 Task: Find connections with filter location Yichun with filter topic #whatinspiresmewith filter profile language French with filter current company Taggd with filter school Vikram Simhapuri University, Nellore with filter industry Spectator Sports with filter service category DJing with filter keywords title Animal Breeder
Action: Mouse moved to (524, 75)
Screenshot: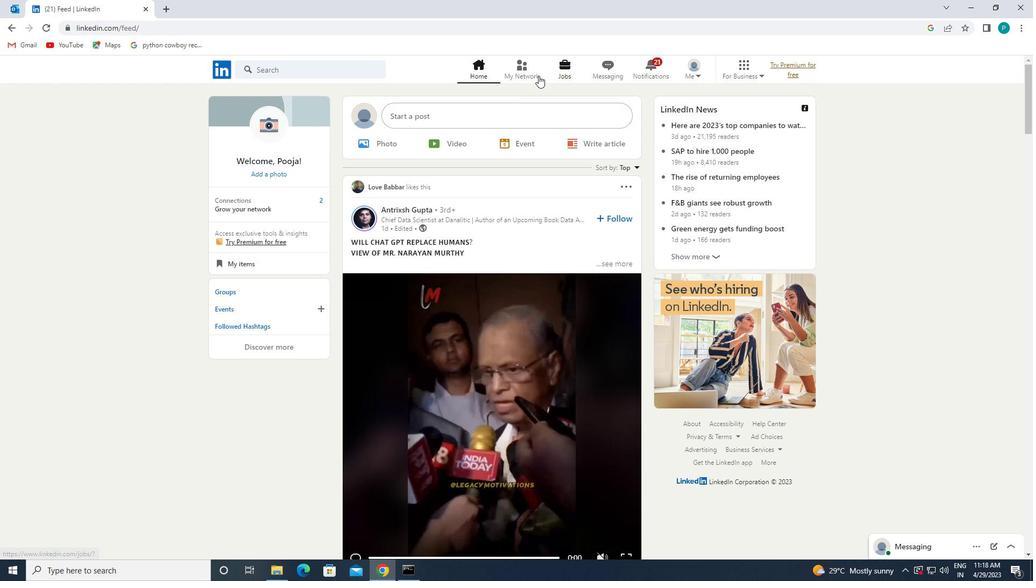 
Action: Mouse pressed left at (524, 75)
Screenshot: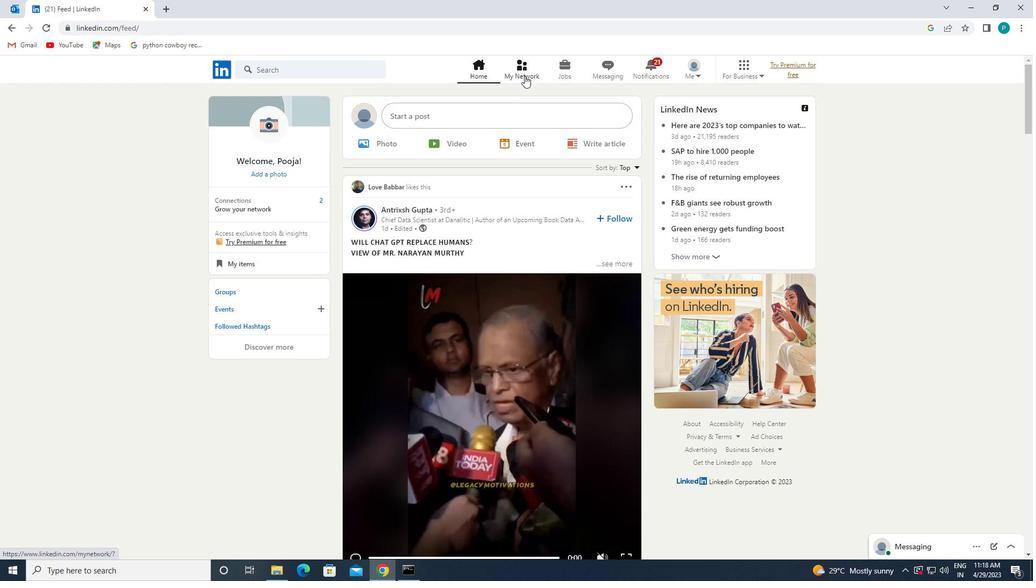 
Action: Mouse moved to (331, 124)
Screenshot: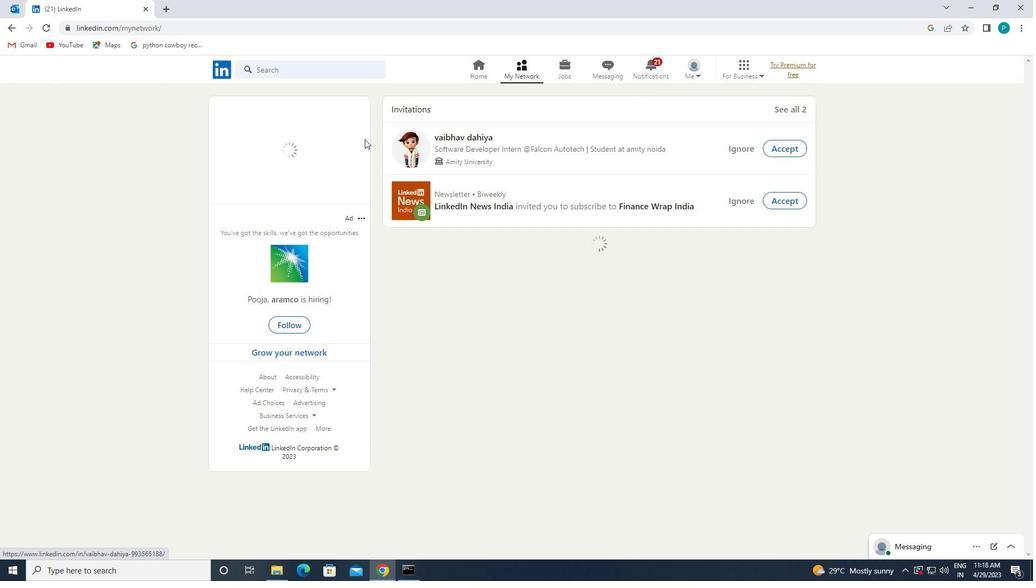 
Action: Mouse pressed left at (331, 124)
Screenshot: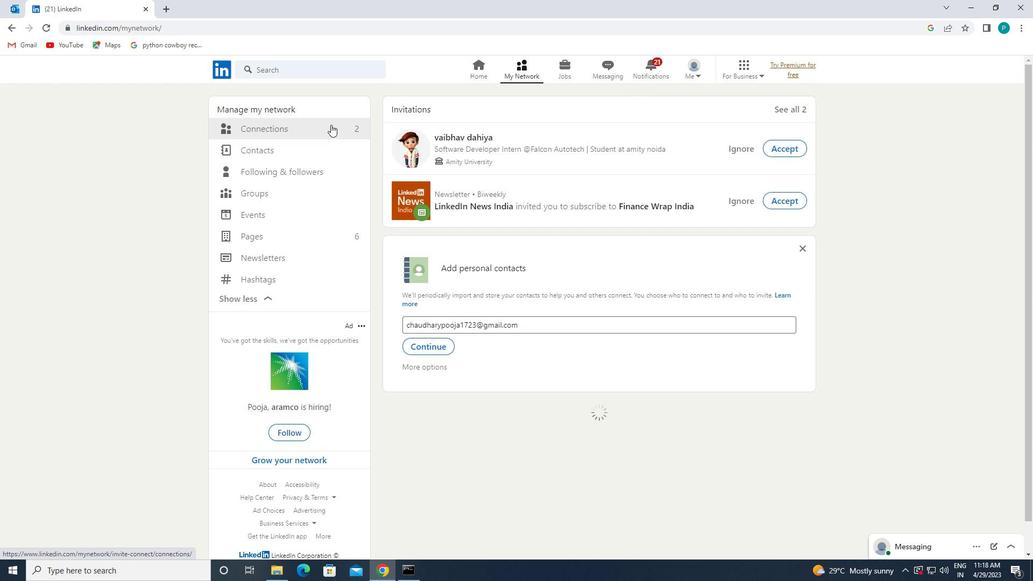 
Action: Mouse moved to (571, 128)
Screenshot: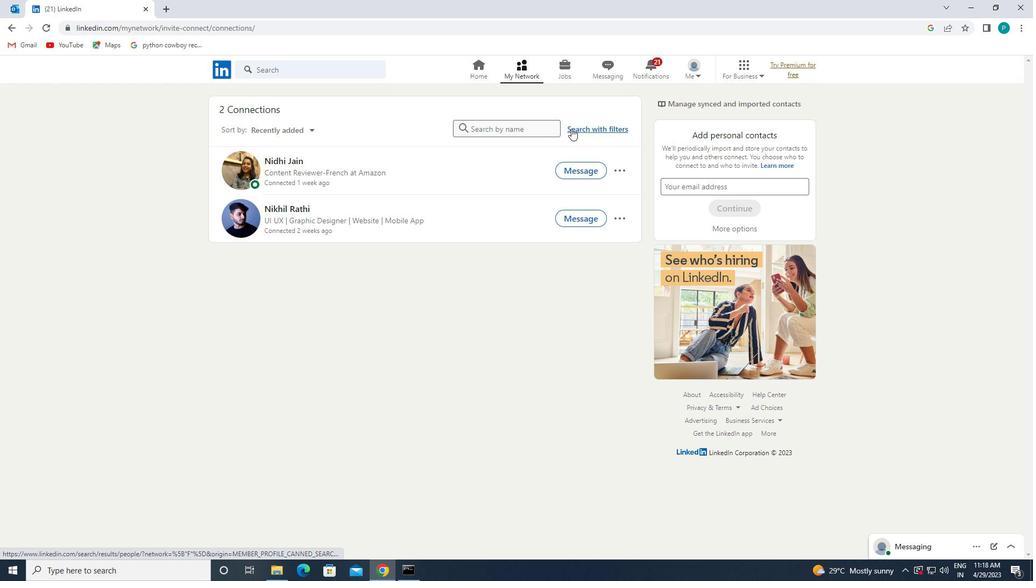 
Action: Mouse pressed left at (571, 128)
Screenshot: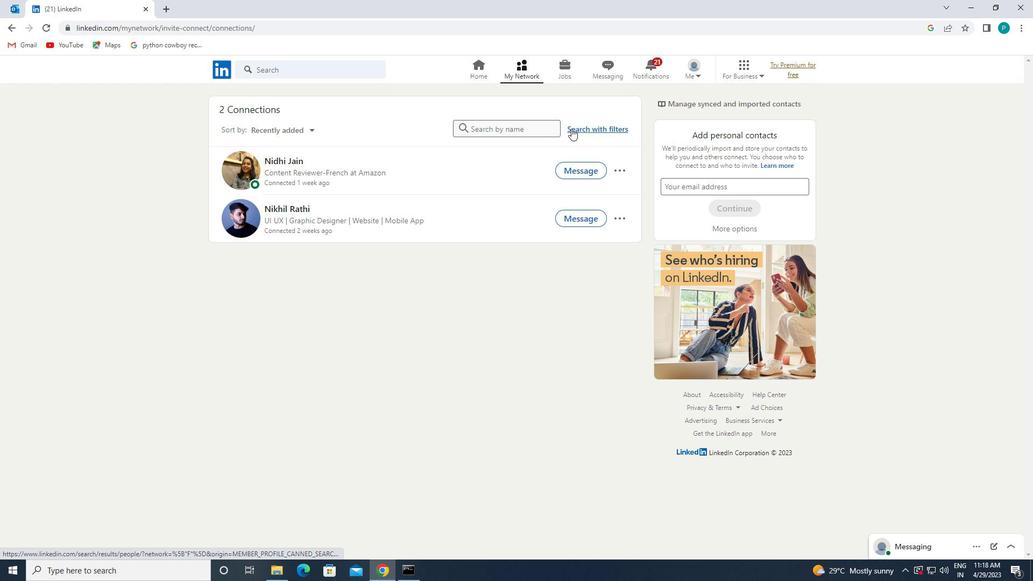 
Action: Mouse moved to (559, 103)
Screenshot: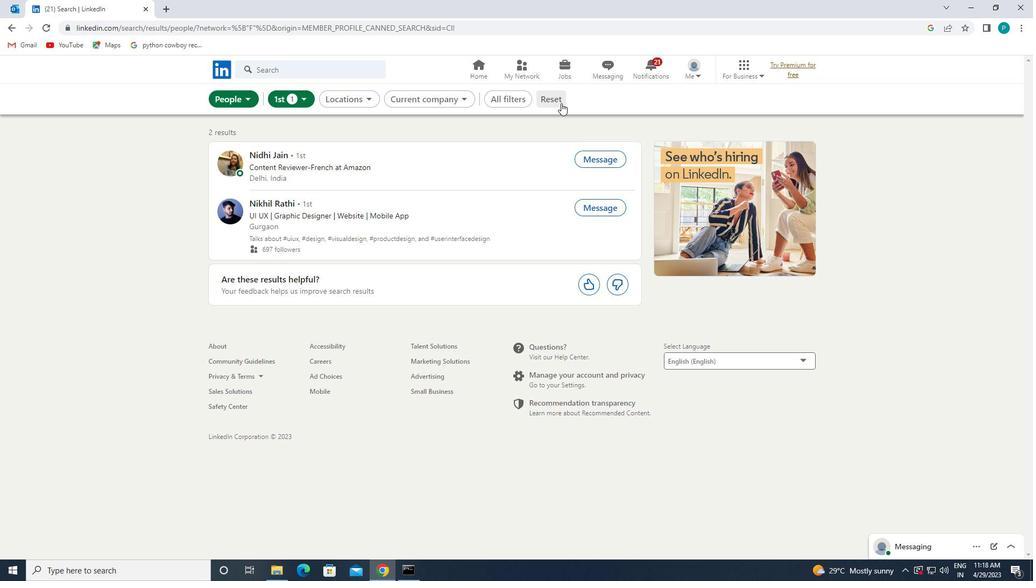 
Action: Mouse pressed left at (559, 103)
Screenshot: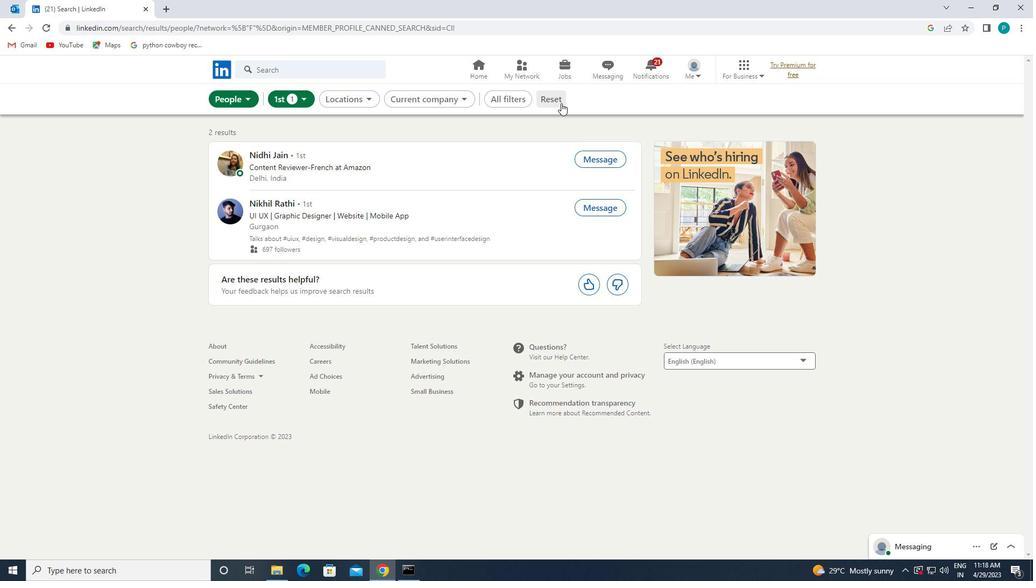 
Action: Mouse moved to (530, 102)
Screenshot: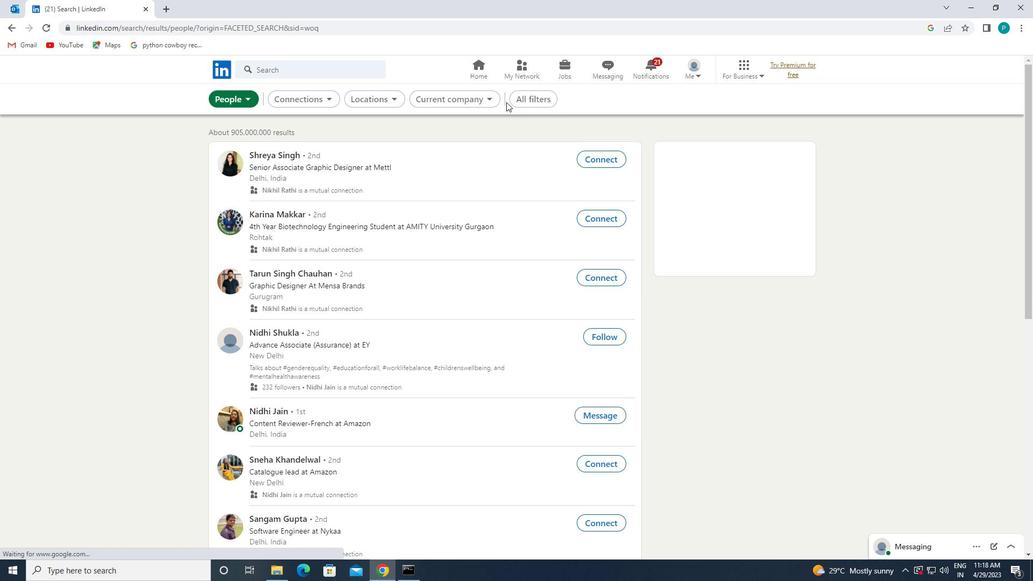 
Action: Mouse pressed left at (530, 102)
Screenshot: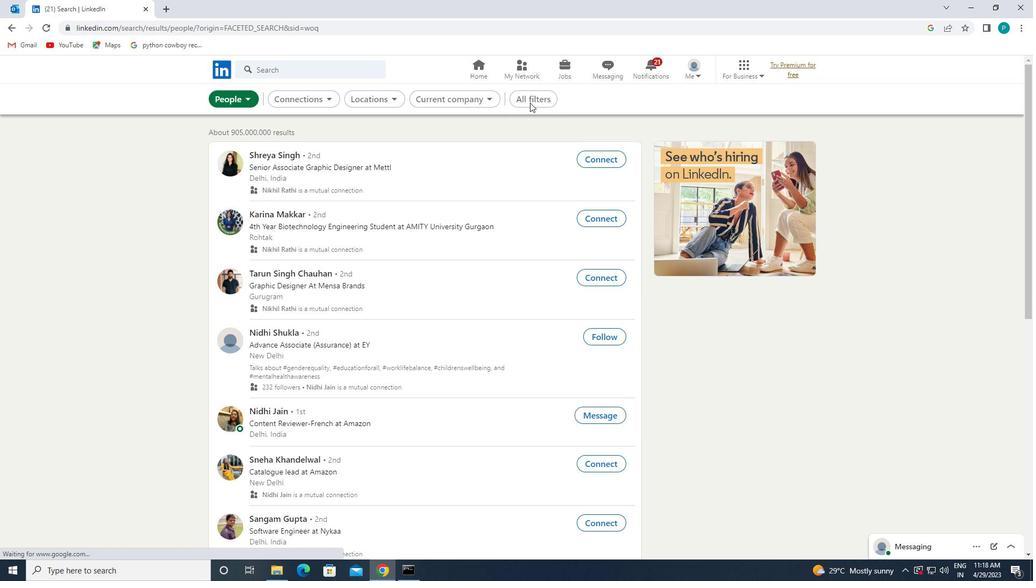 
Action: Mouse moved to (827, 382)
Screenshot: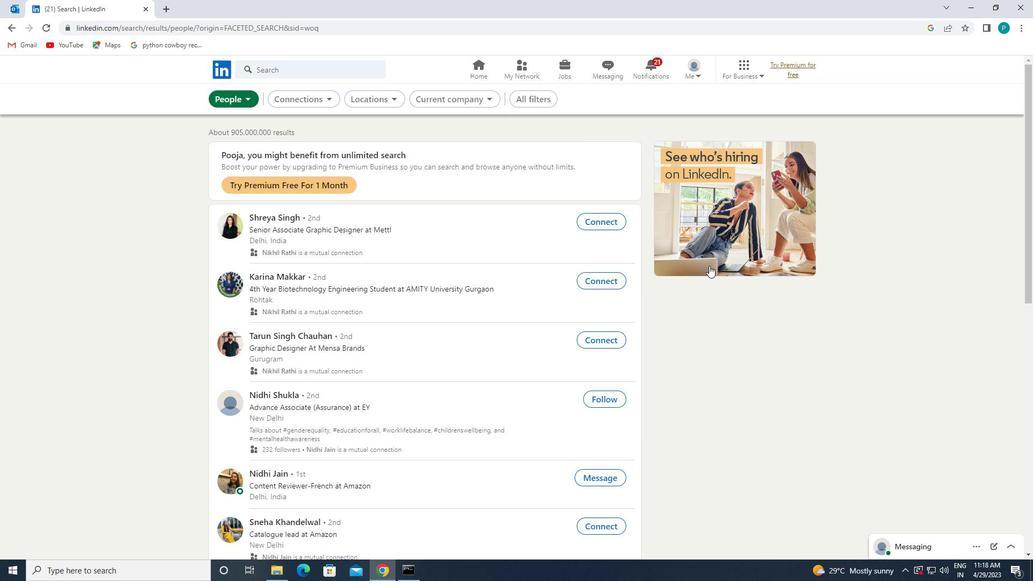 
Action: Mouse scrolled (827, 382) with delta (0, 0)
Screenshot: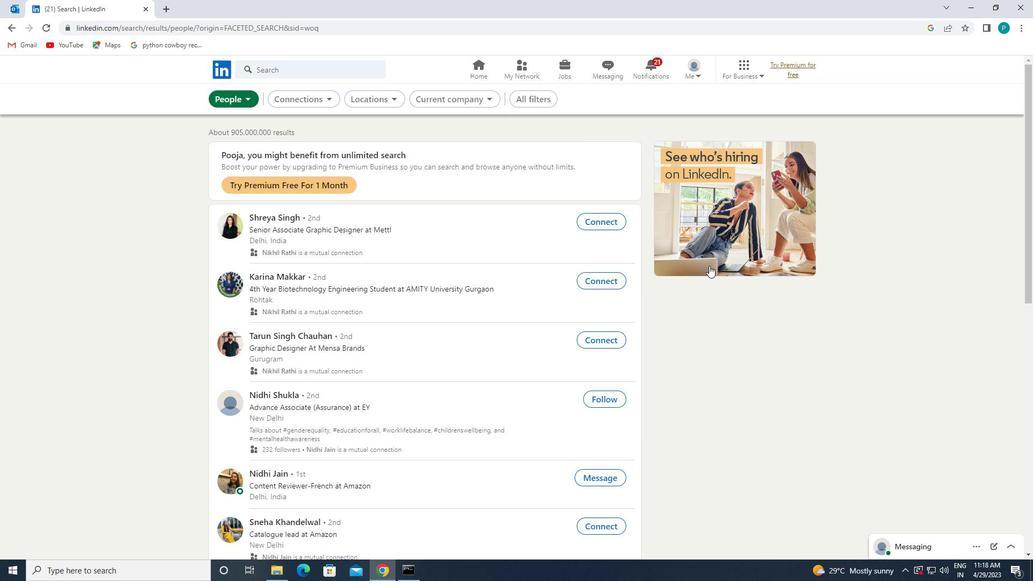 
Action: Mouse moved to (828, 382)
Screenshot: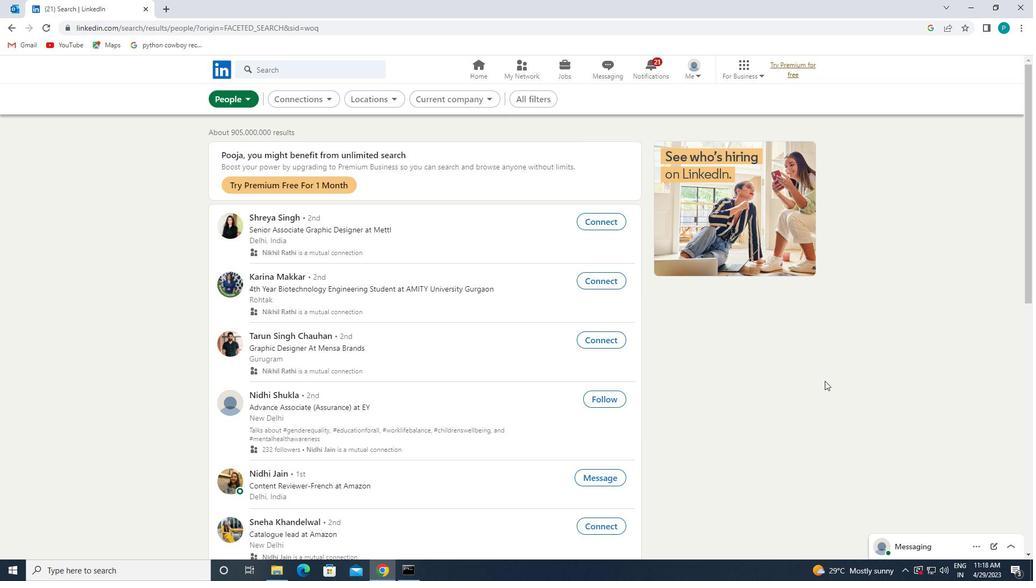 
Action: Mouse scrolled (828, 381) with delta (0, 0)
Screenshot: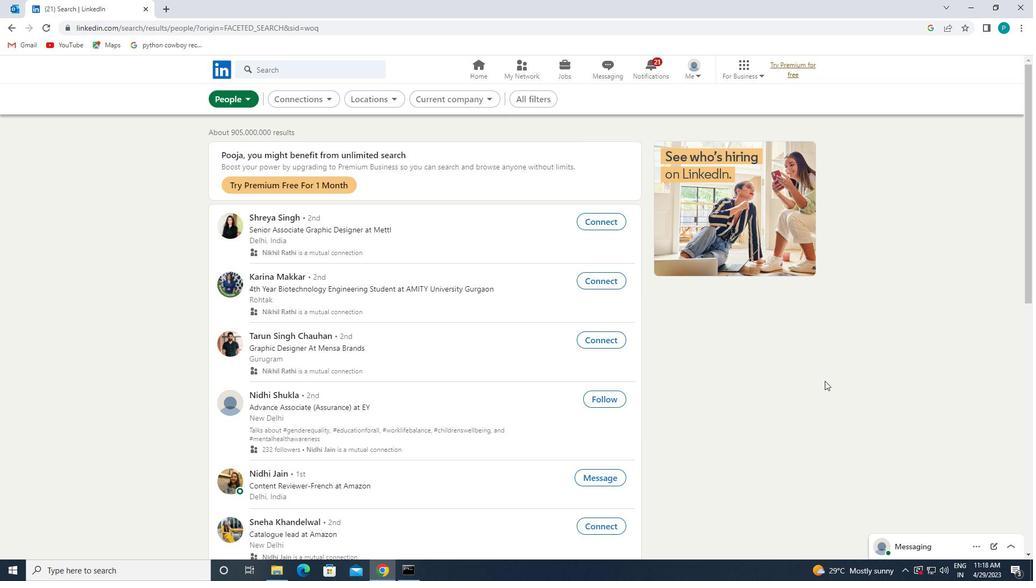 
Action: Mouse moved to (824, 372)
Screenshot: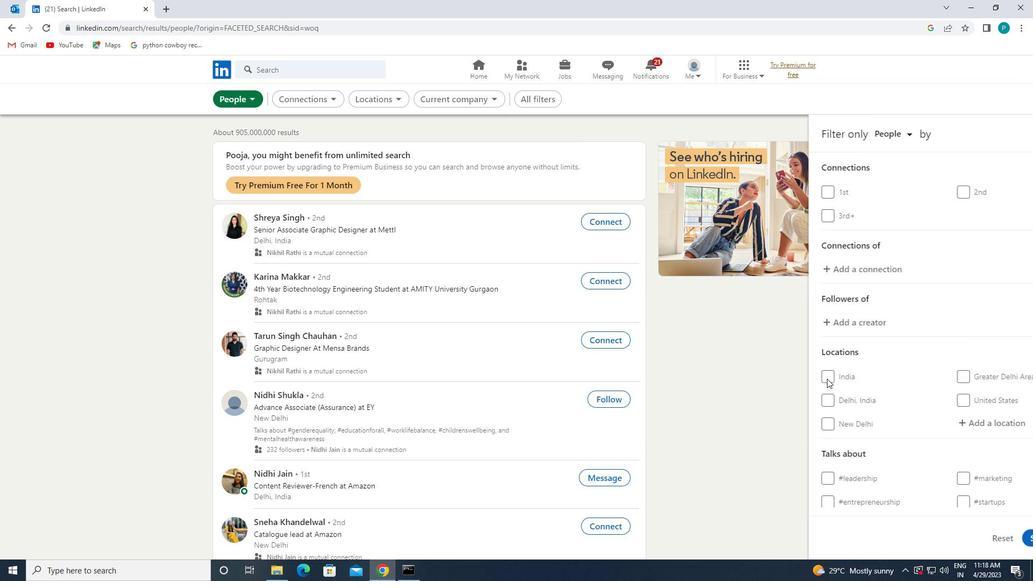 
Action: Mouse scrolled (824, 372) with delta (0, 0)
Screenshot: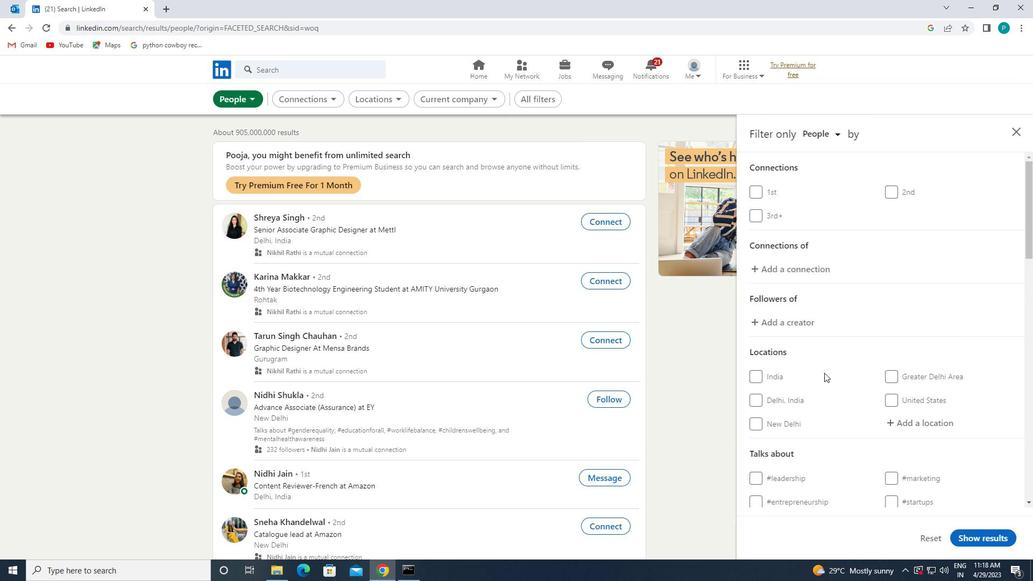 
Action: Mouse moved to (910, 368)
Screenshot: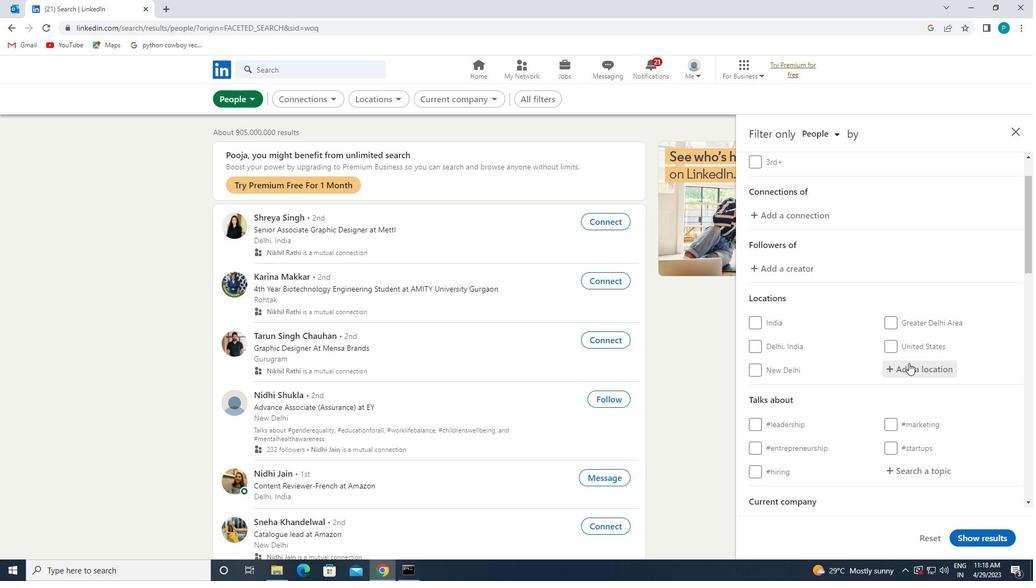 
Action: Mouse pressed left at (910, 368)
Screenshot: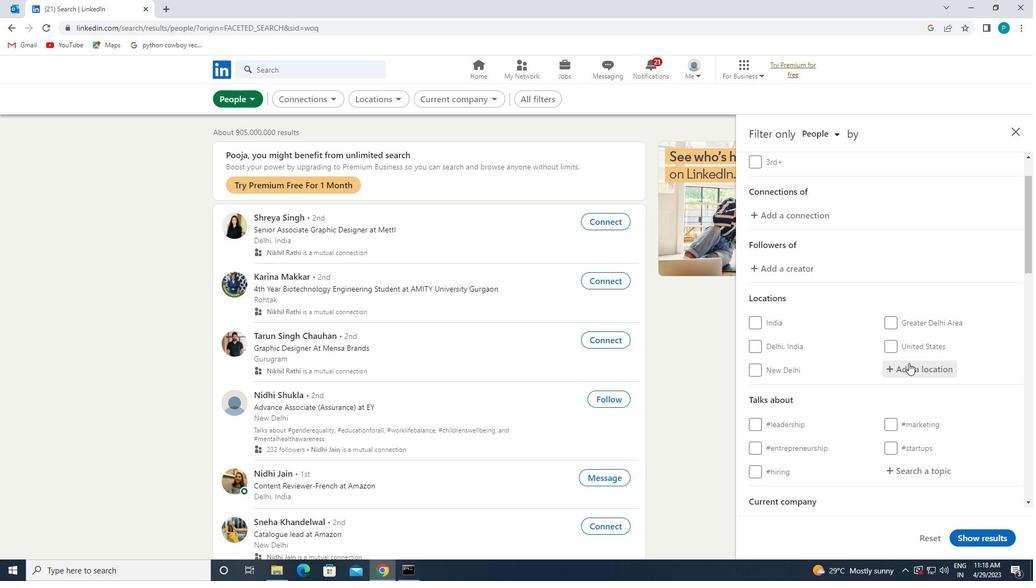 
Action: Mouse moved to (925, 371)
Screenshot: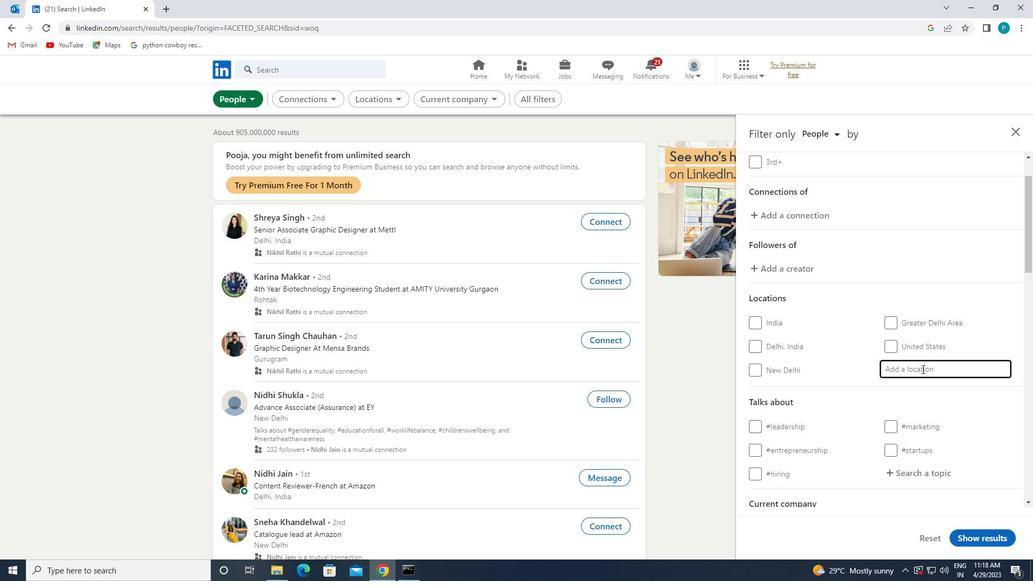
Action: Key pressed <Key.caps_lock>y<Key.caps_lock>i<Key.backspace><Key.backspace><Key.caps_lock>y<Key.backspace><Key.caps_lock>y<Key.caps_lock>ichun
Screenshot: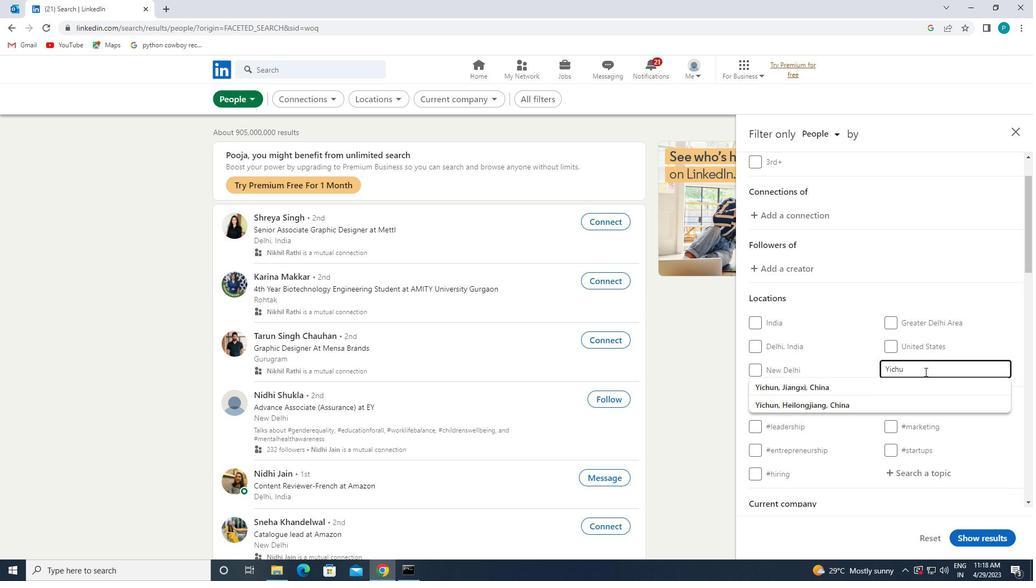 
Action: Mouse moved to (863, 385)
Screenshot: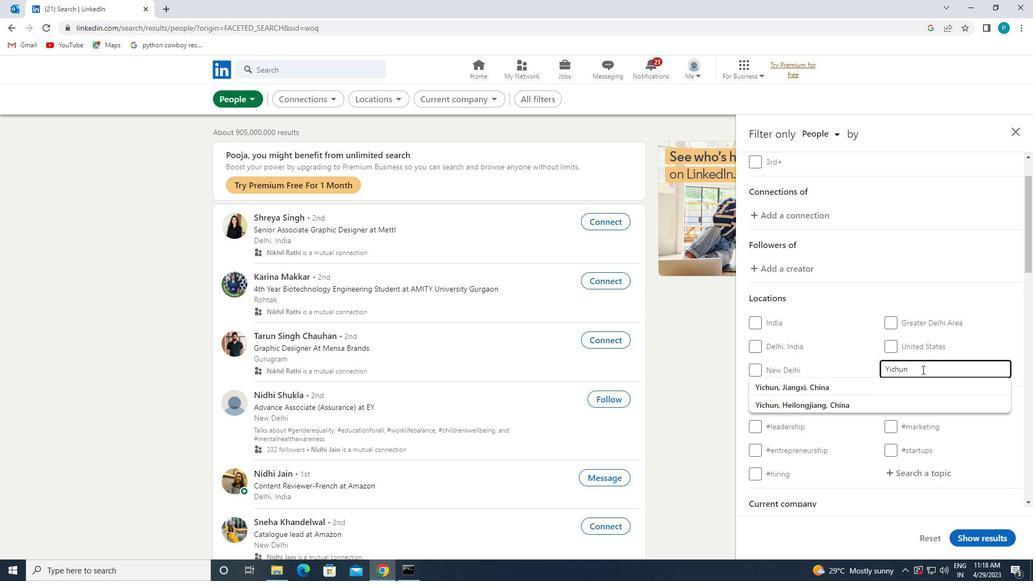 
Action: Mouse pressed left at (863, 385)
Screenshot: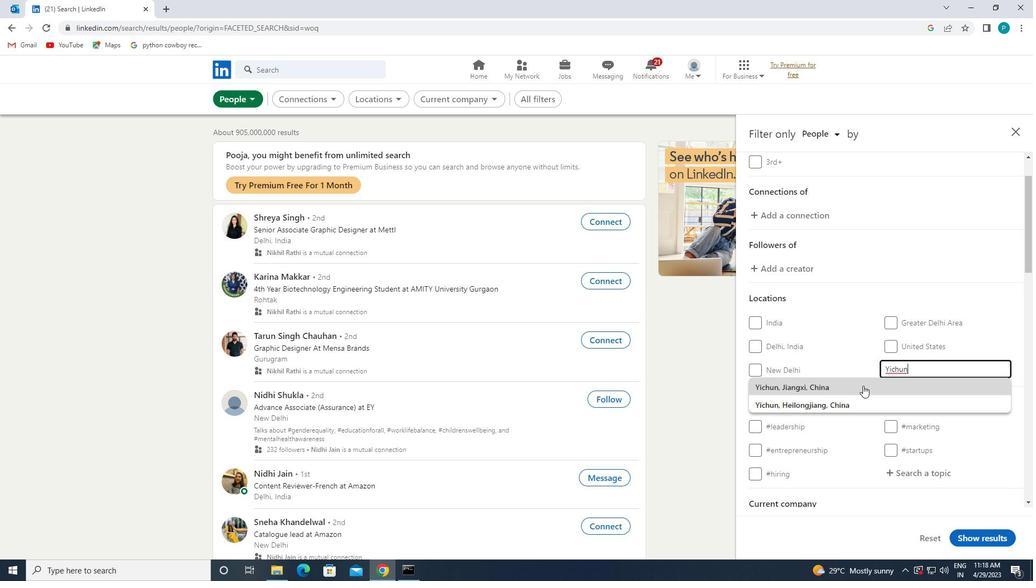 
Action: Mouse moved to (867, 392)
Screenshot: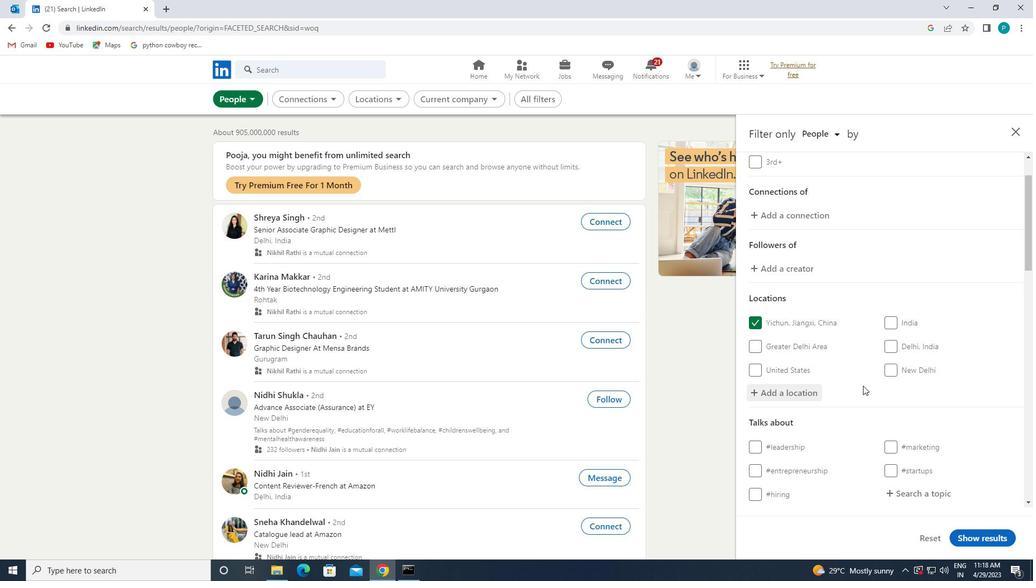 
Action: Mouse scrolled (867, 392) with delta (0, 0)
Screenshot: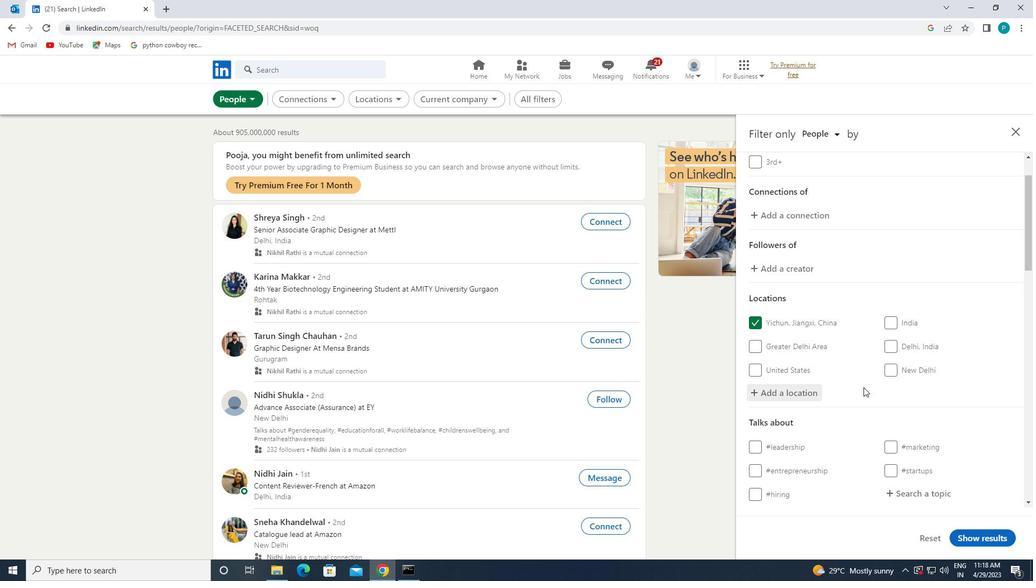 
Action: Mouse moved to (867, 393)
Screenshot: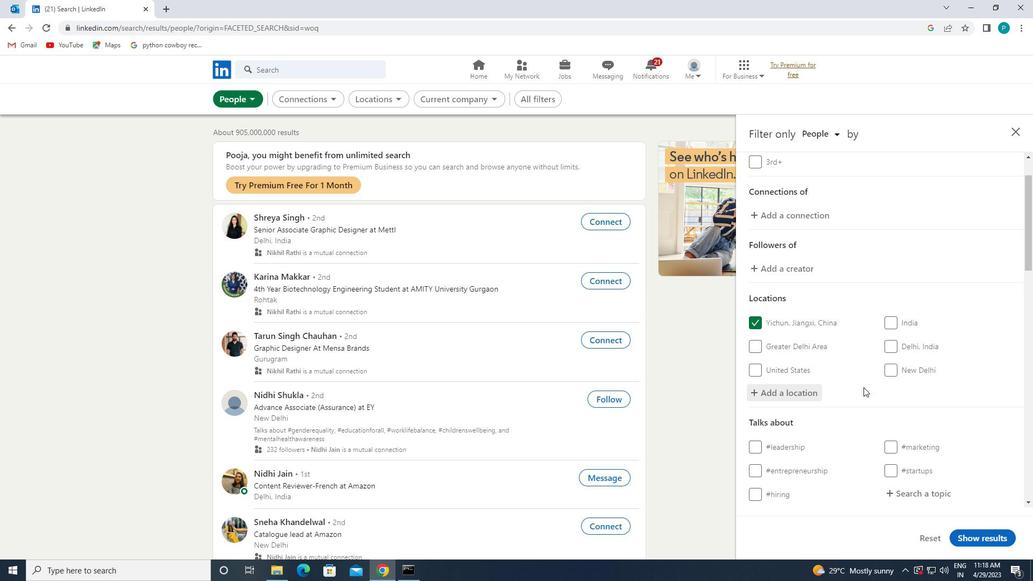 
Action: Mouse scrolled (867, 392) with delta (0, 0)
Screenshot: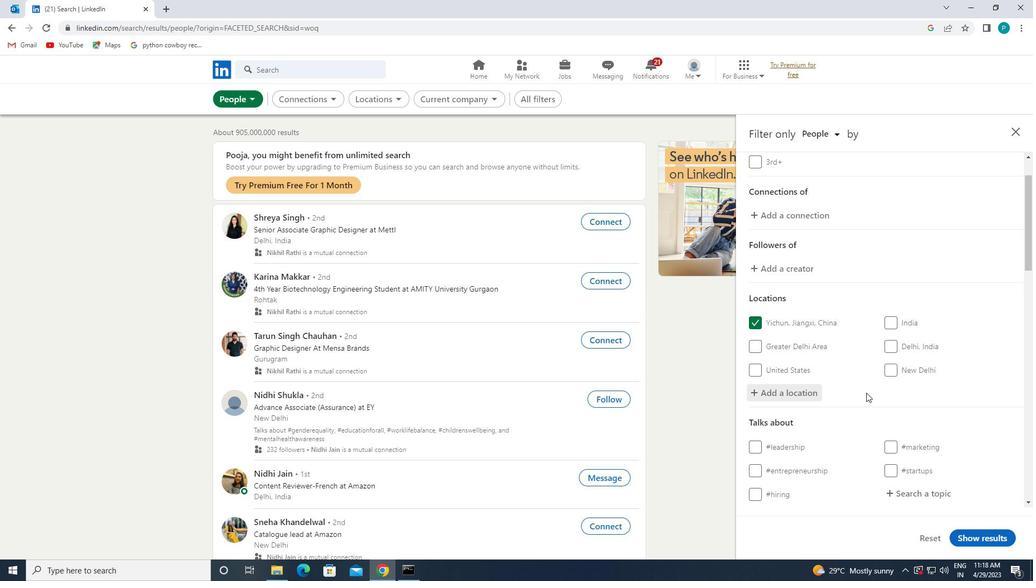 
Action: Mouse scrolled (867, 392) with delta (0, 0)
Screenshot: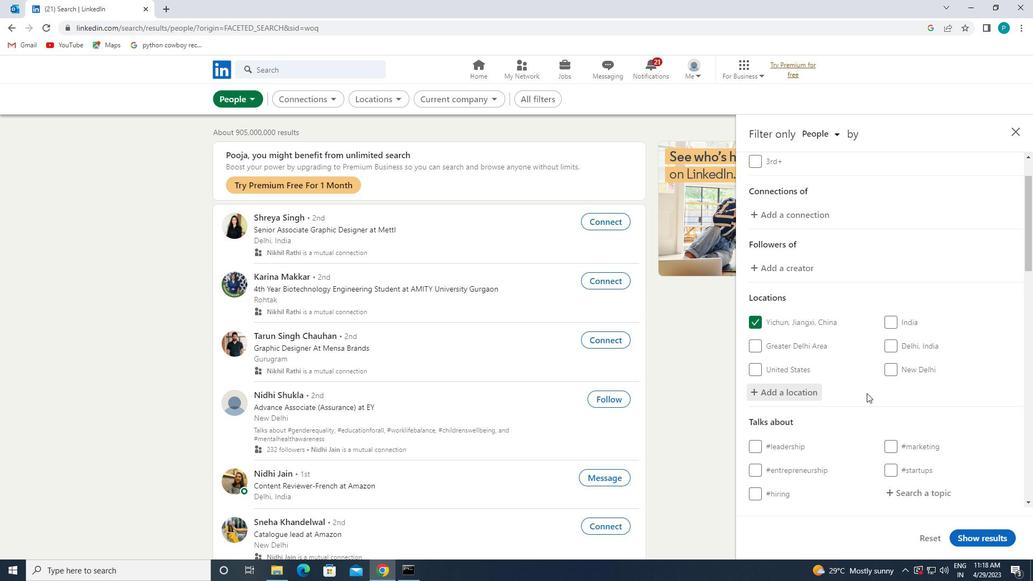 
Action: Mouse moved to (897, 341)
Screenshot: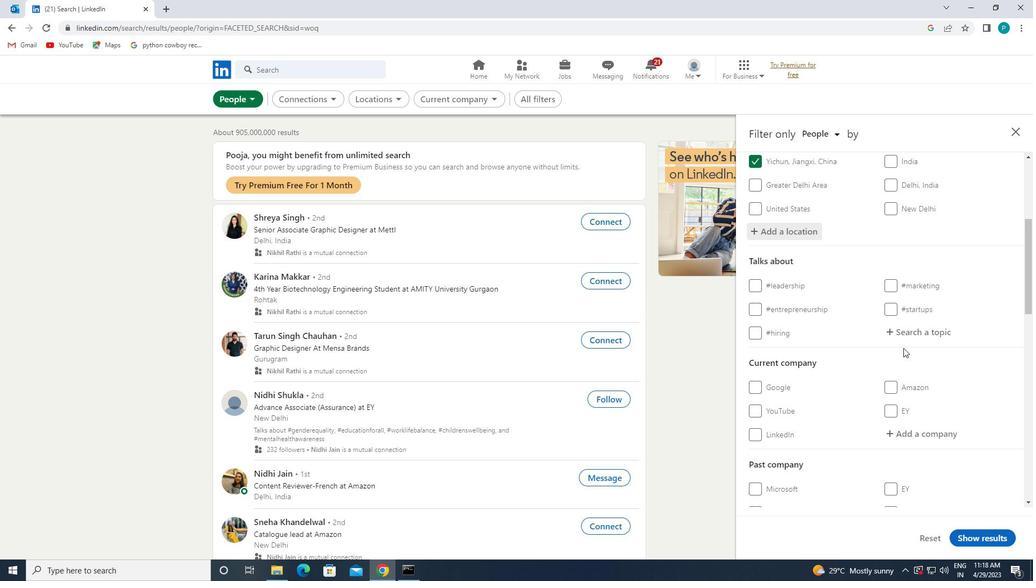 
Action: Mouse pressed left at (897, 341)
Screenshot: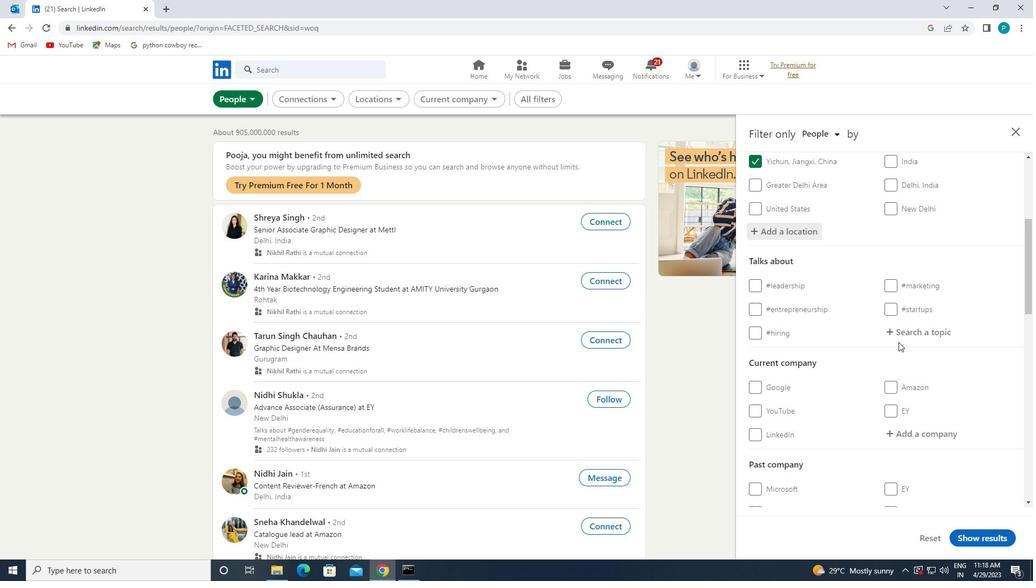 
Action: Mouse moved to (892, 336)
Screenshot: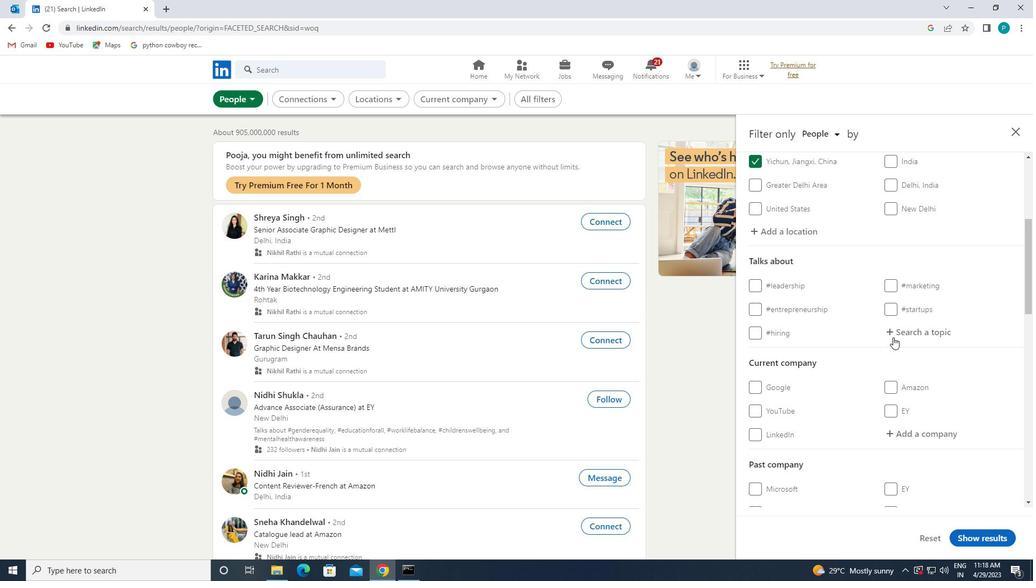 
Action: Mouse pressed left at (892, 336)
Screenshot: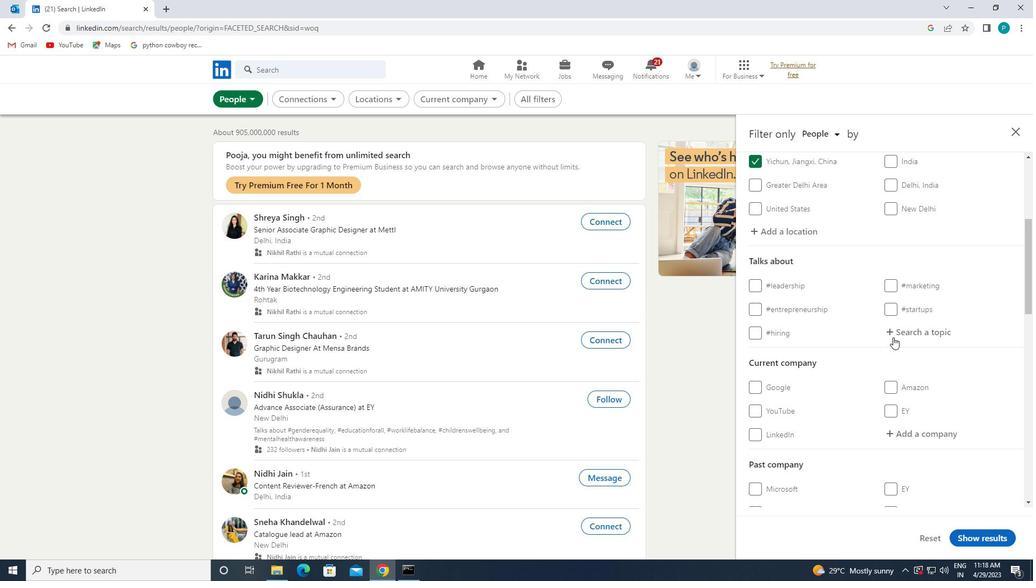 
Action: Mouse moved to (900, 343)
Screenshot: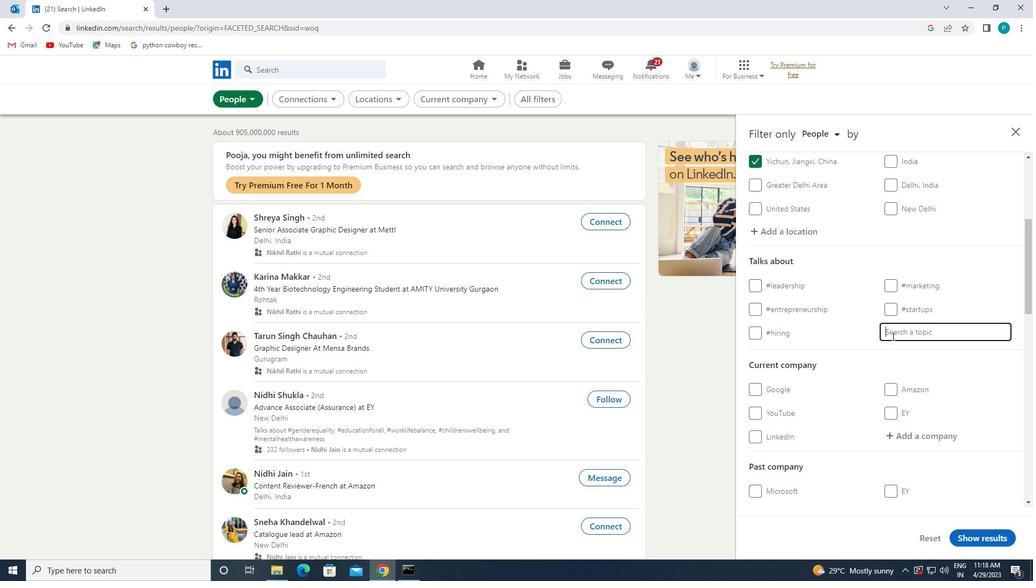 
Action: Key pressed <Key.shift><Key.shift><Key.shift>#WHATINSPR<Key.backspace>IRESME
Screenshot: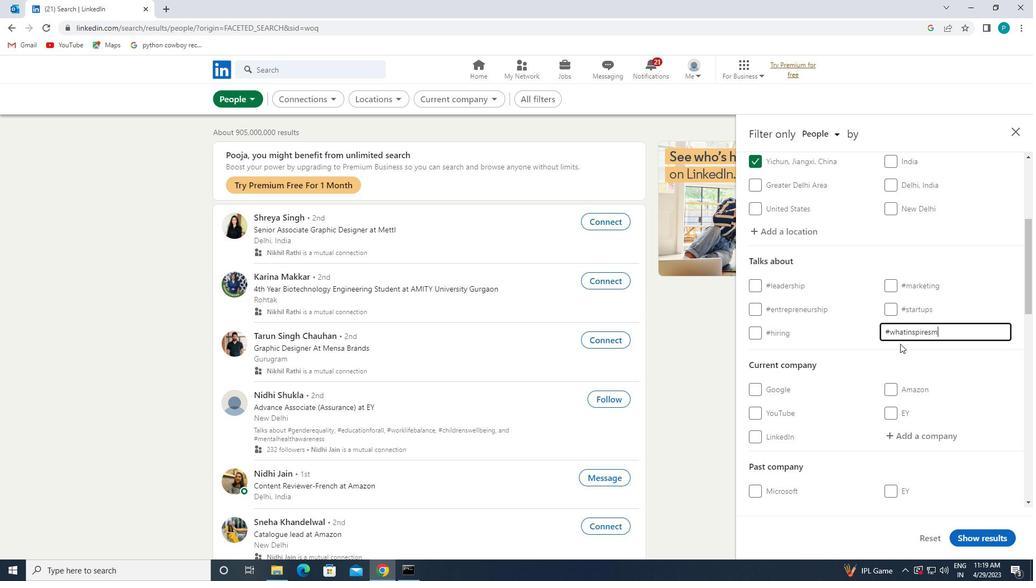
Action: Mouse moved to (928, 420)
Screenshot: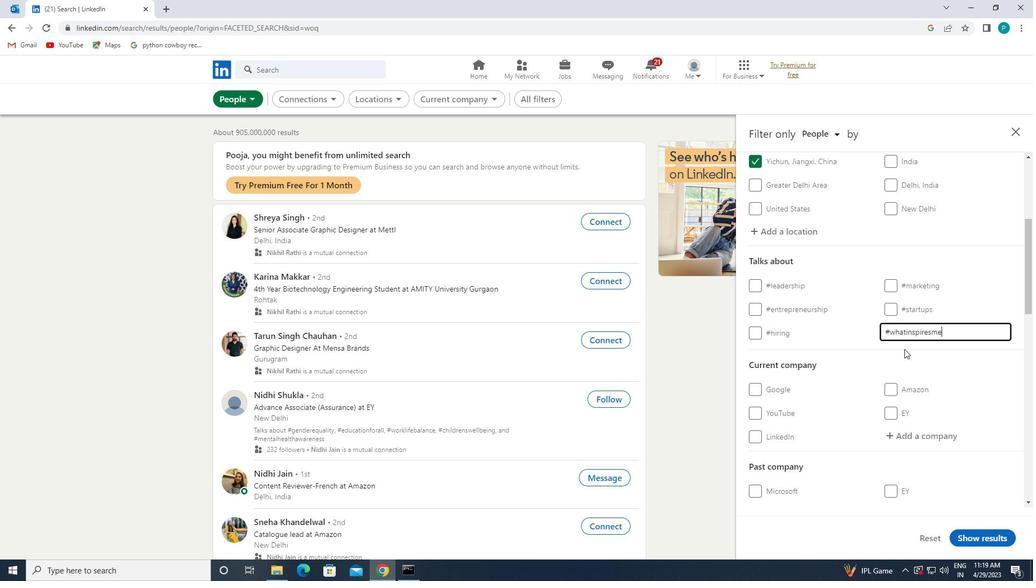 
Action: Mouse scrolled (928, 420) with delta (0, 0)
Screenshot: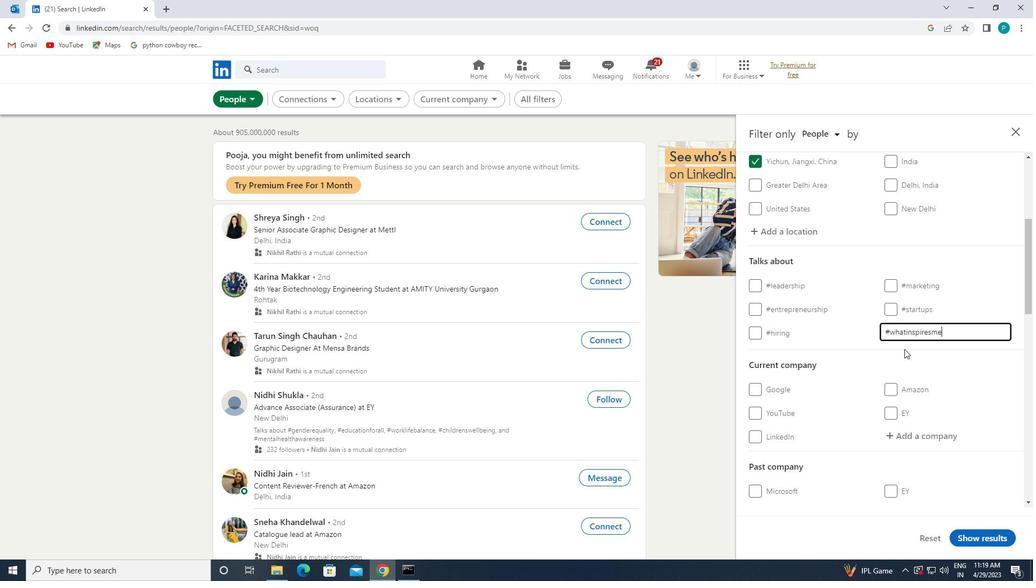 
Action: Mouse moved to (909, 414)
Screenshot: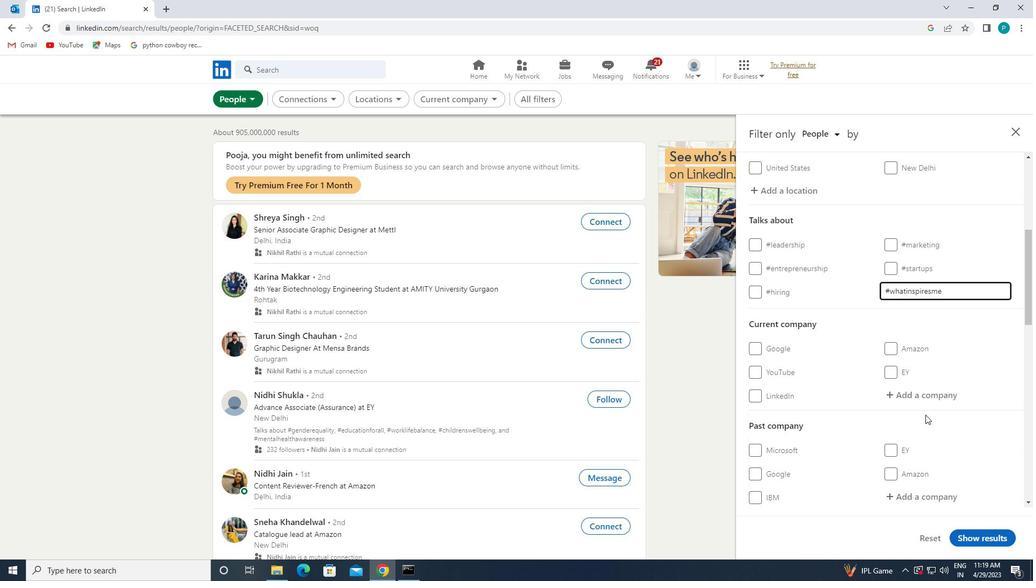 
Action: Mouse scrolled (909, 413) with delta (0, 0)
Screenshot: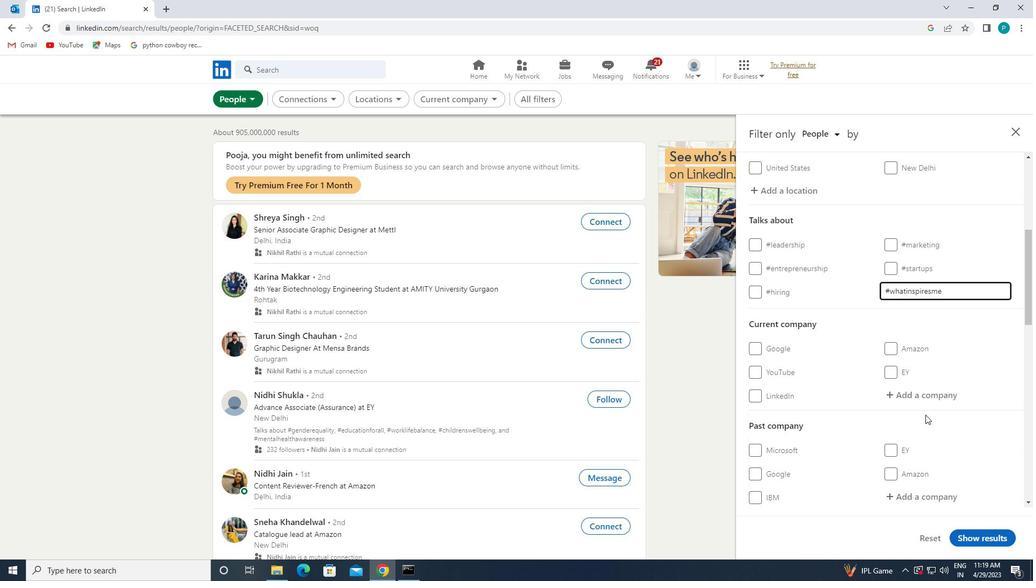 
Action: Mouse moved to (907, 414)
Screenshot: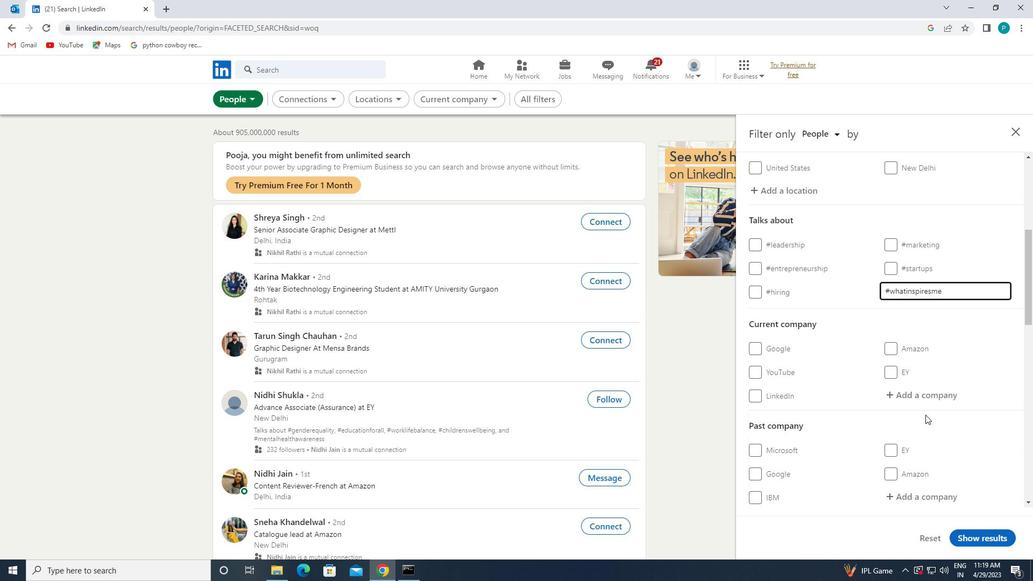 
Action: Mouse scrolled (907, 413) with delta (0, 0)
Screenshot: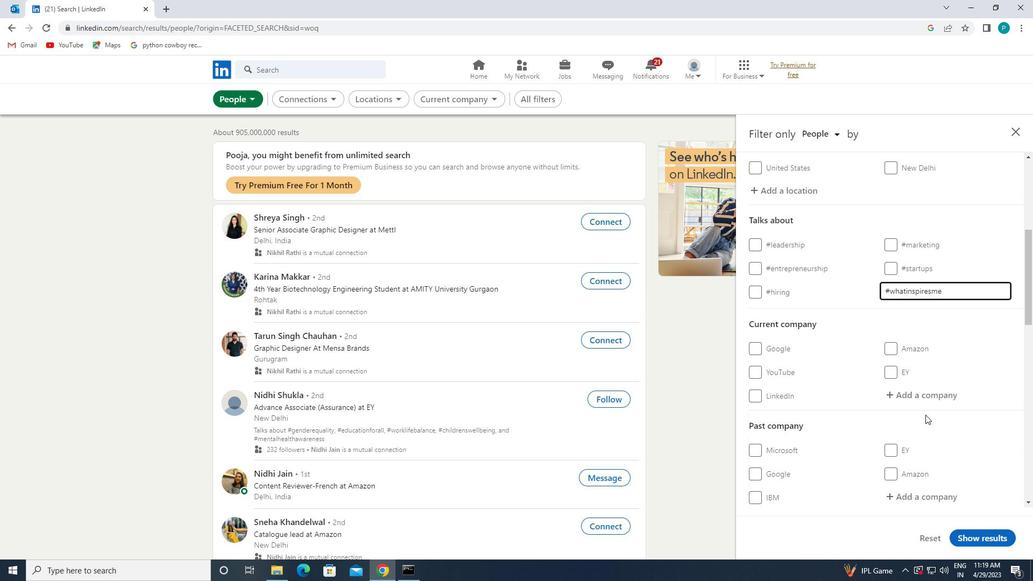 
Action: Mouse moved to (871, 405)
Screenshot: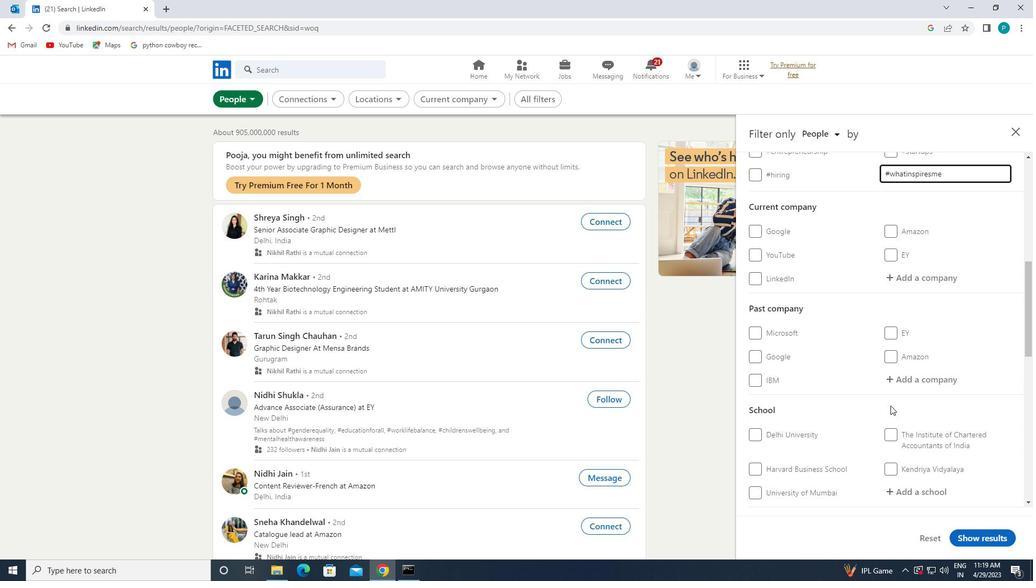 
Action: Mouse scrolled (871, 405) with delta (0, 0)
Screenshot: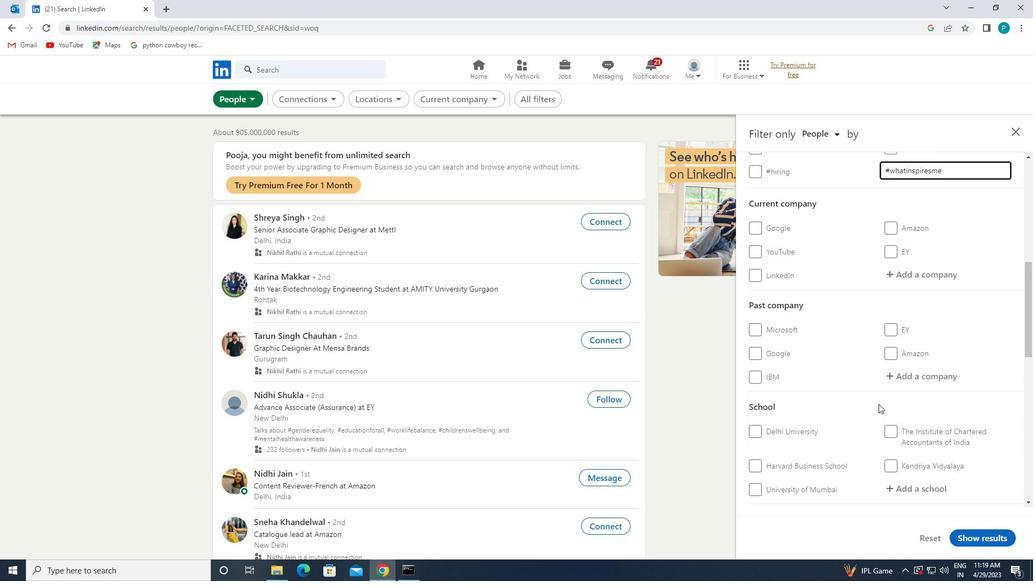 
Action: Mouse moved to (869, 405)
Screenshot: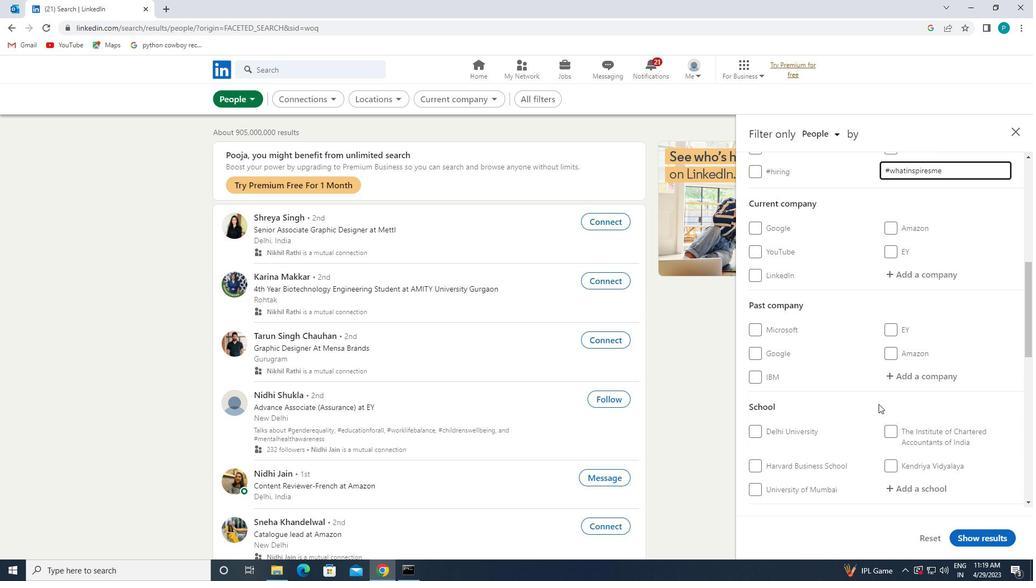 
Action: Mouse scrolled (869, 405) with delta (0, 0)
Screenshot: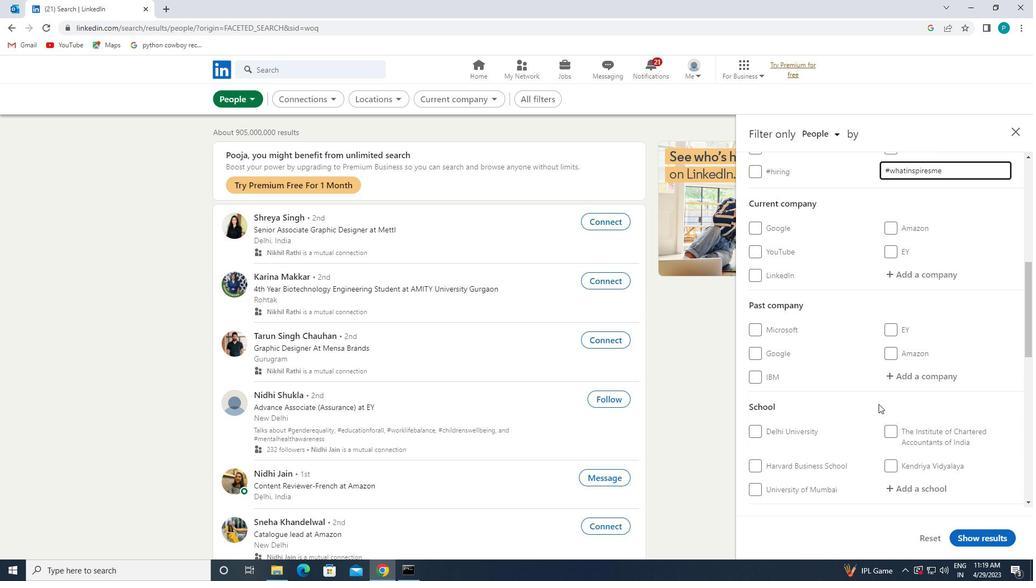 
Action: Mouse moved to (864, 405)
Screenshot: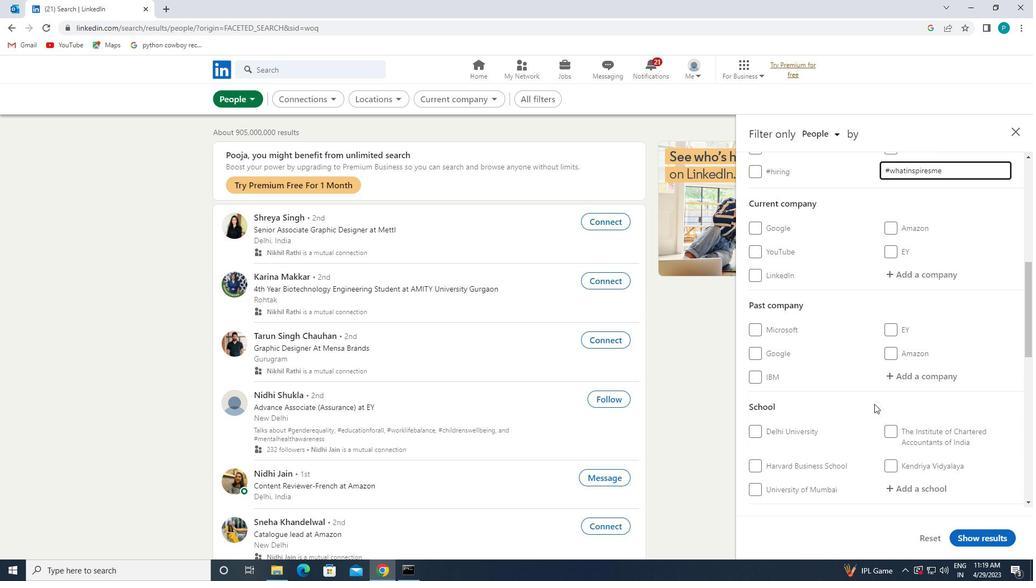 
Action: Mouse scrolled (864, 405) with delta (0, 0)
Screenshot: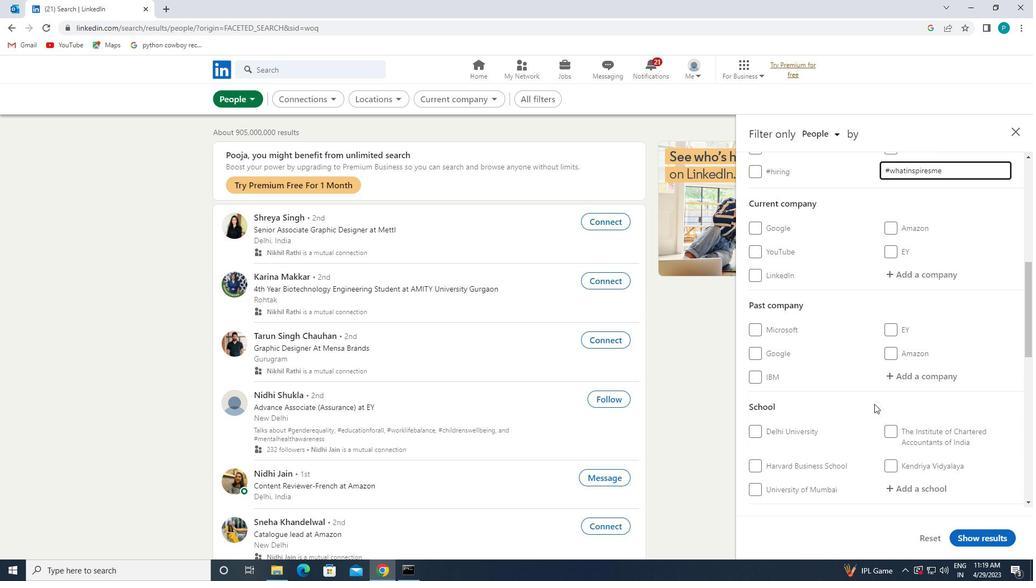 
Action: Mouse moved to (859, 404)
Screenshot: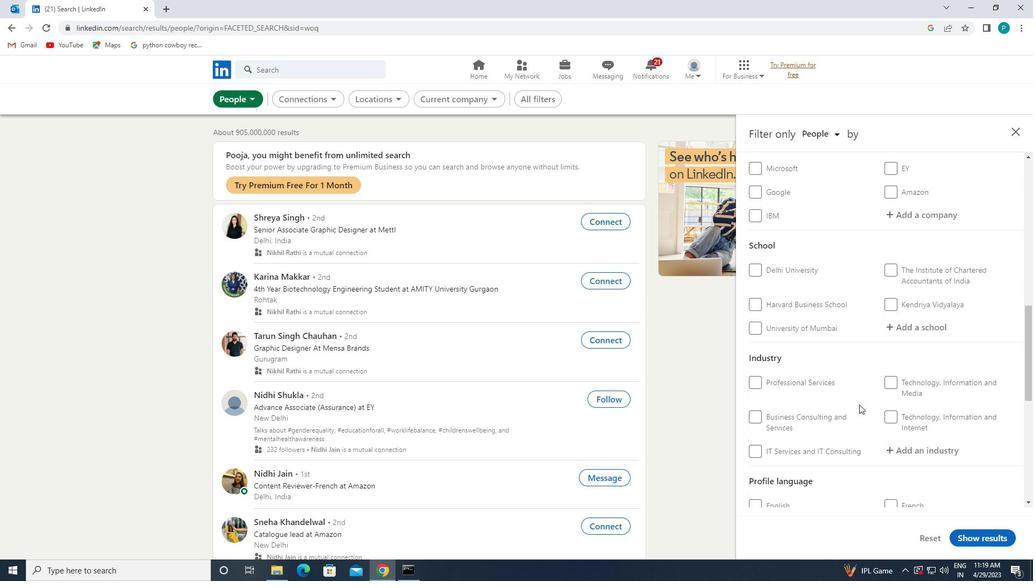 
Action: Mouse scrolled (859, 403) with delta (0, 0)
Screenshot: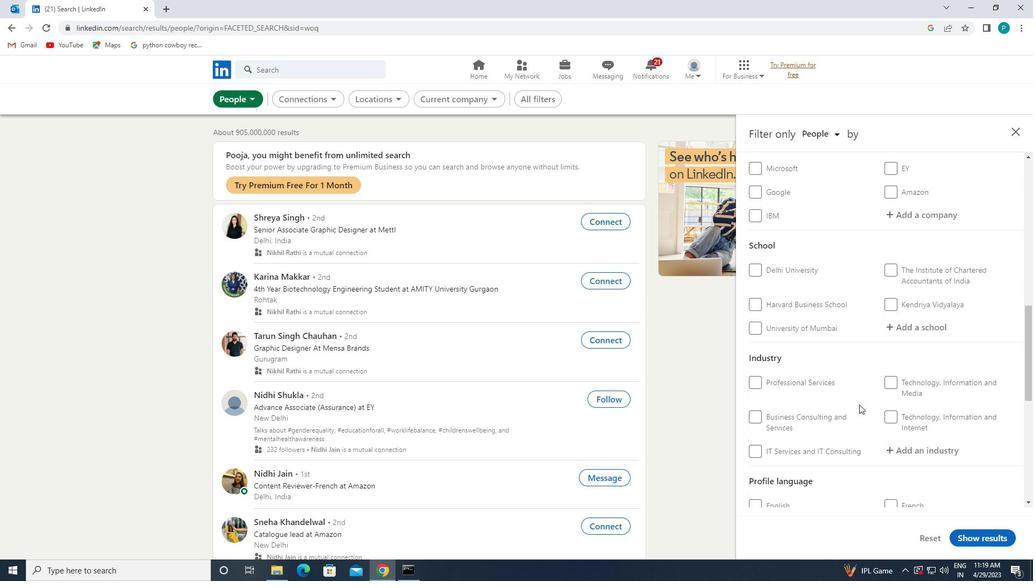 
Action: Mouse moved to (859, 403)
Screenshot: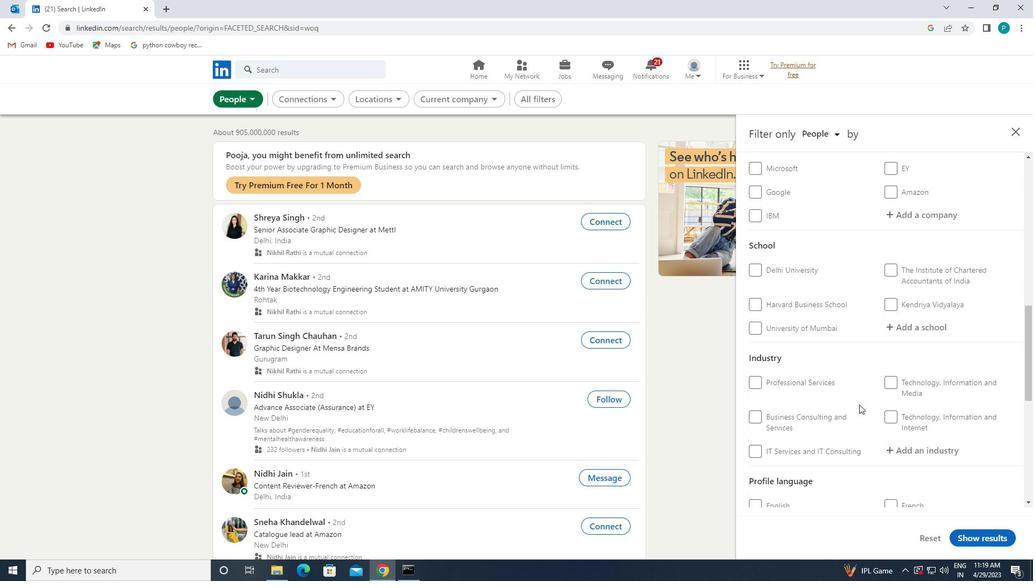 
Action: Mouse scrolled (859, 403) with delta (0, 0)
Screenshot: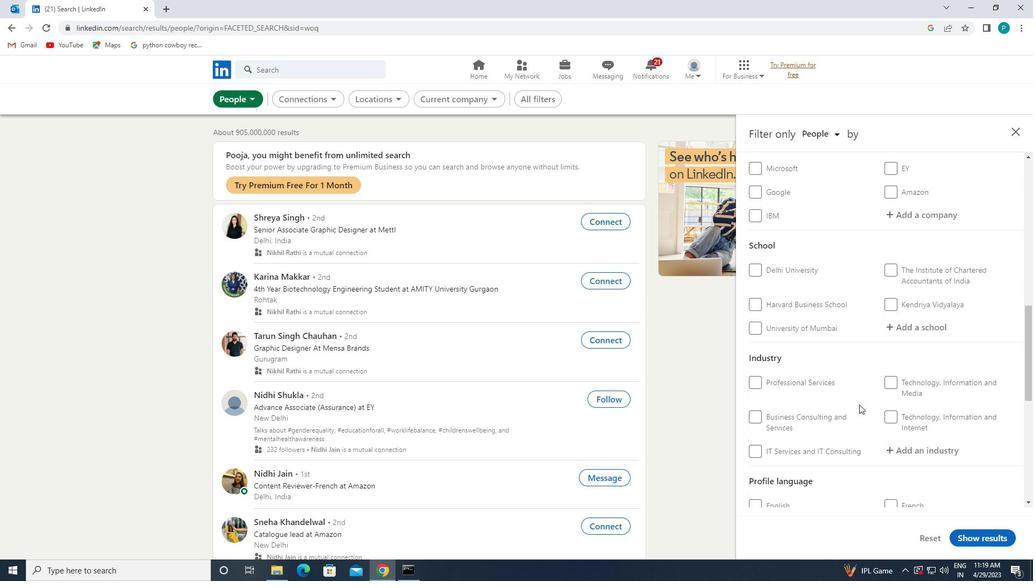 
Action: Mouse moved to (799, 343)
Screenshot: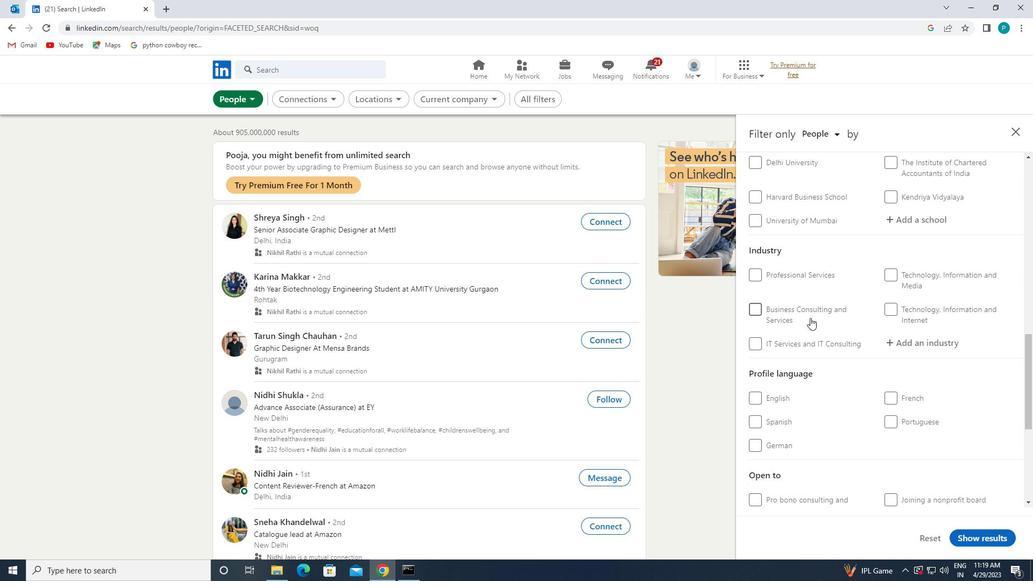 
Action: Mouse scrolled (799, 343) with delta (0, 0)
Screenshot: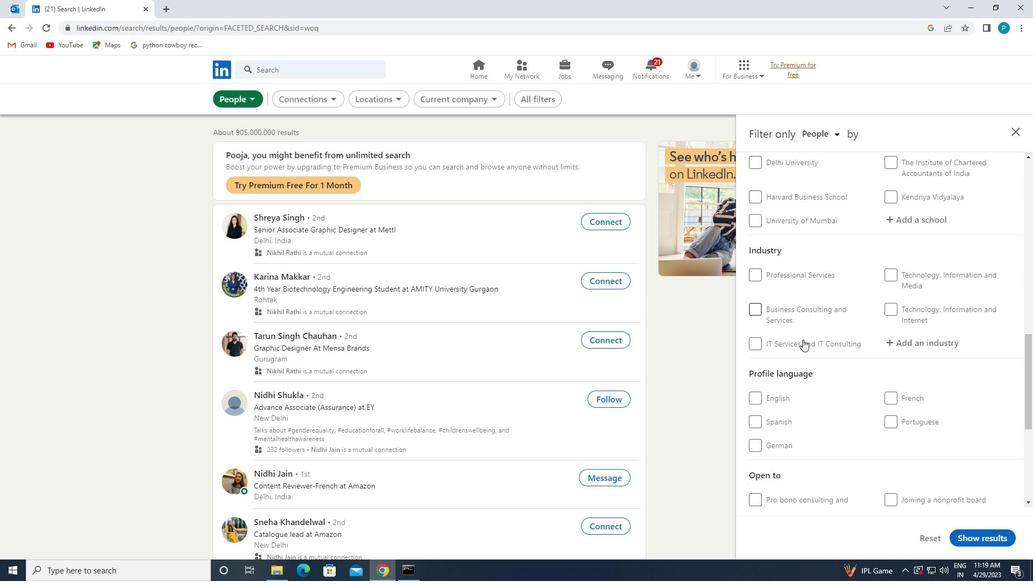
Action: Mouse moved to (900, 344)
Screenshot: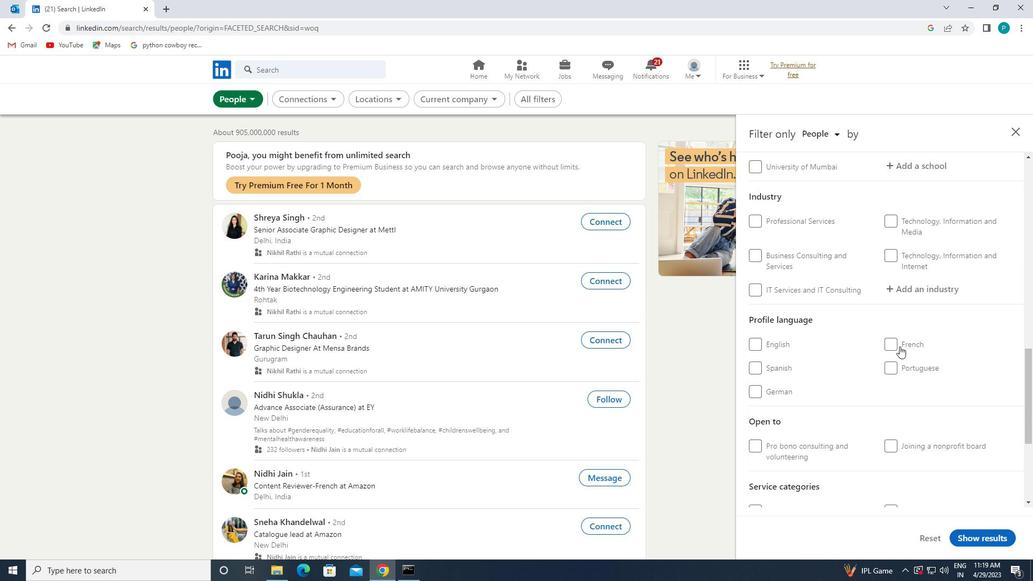 
Action: Mouse pressed left at (900, 344)
Screenshot: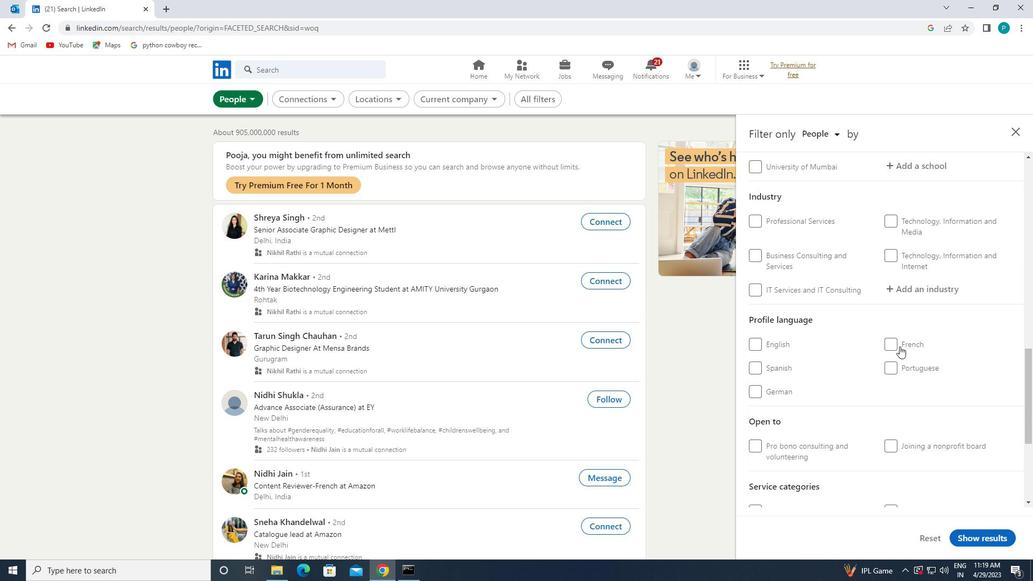 
Action: Mouse moved to (914, 332)
Screenshot: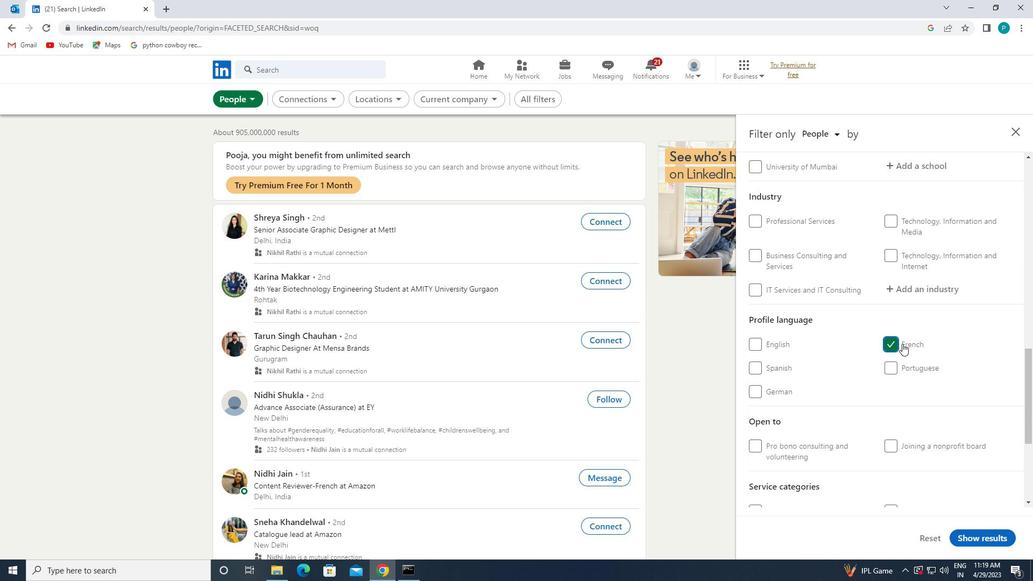 
Action: Mouse scrolled (914, 332) with delta (0, 0)
Screenshot: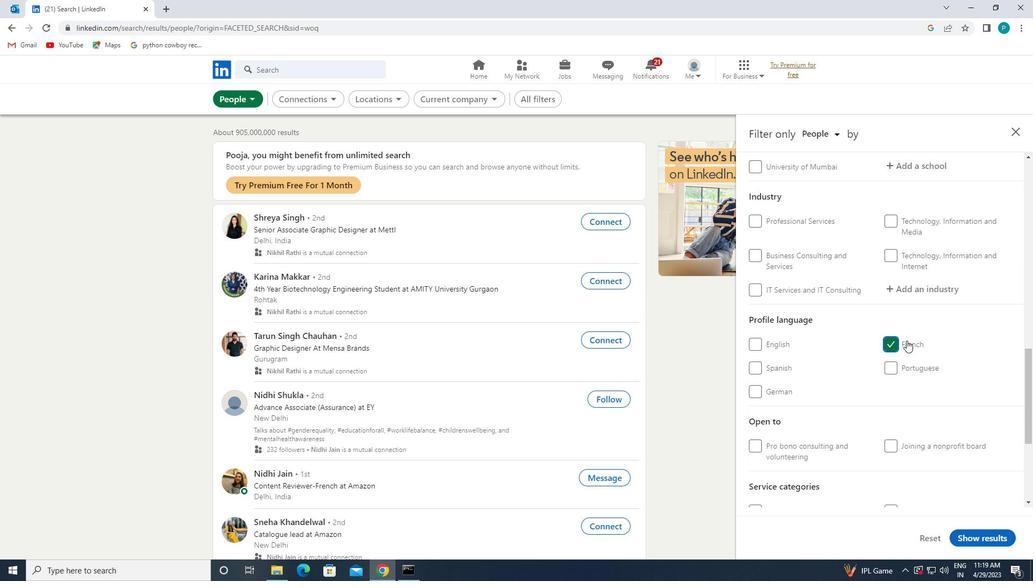 
Action: Mouse scrolled (914, 332) with delta (0, 0)
Screenshot: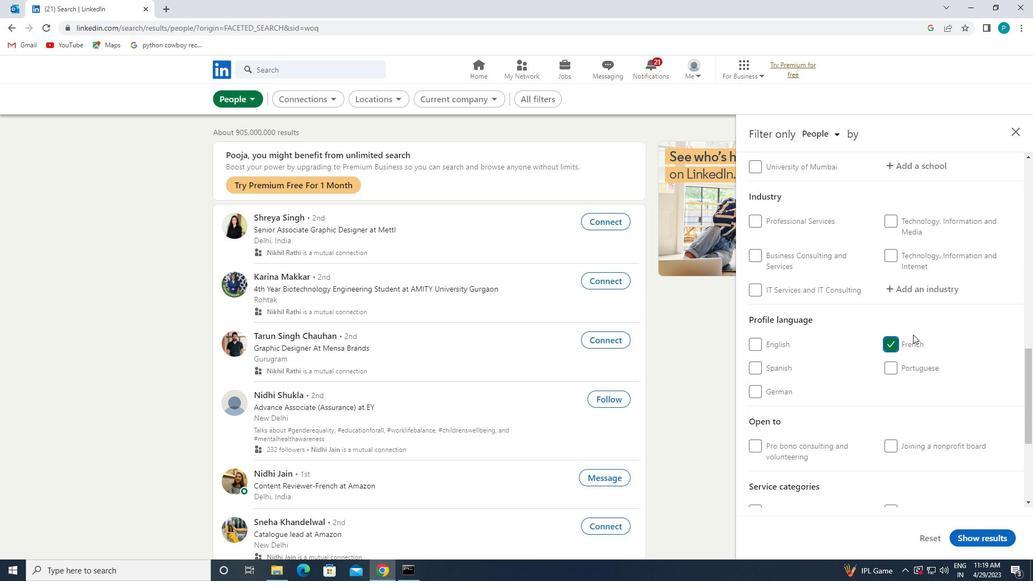 
Action: Mouse moved to (913, 279)
Screenshot: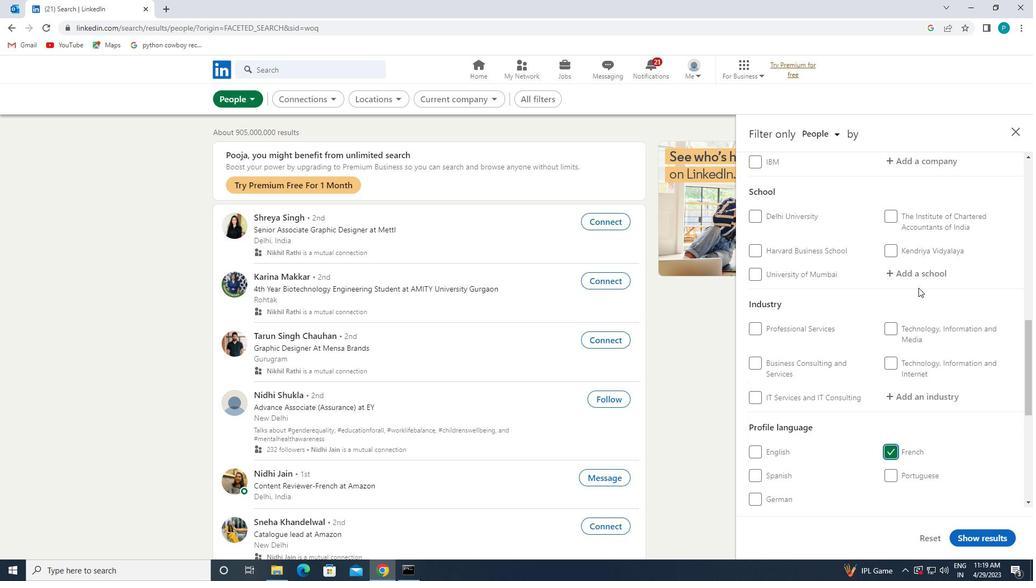 
Action: Mouse scrolled (913, 280) with delta (0, 0)
Screenshot: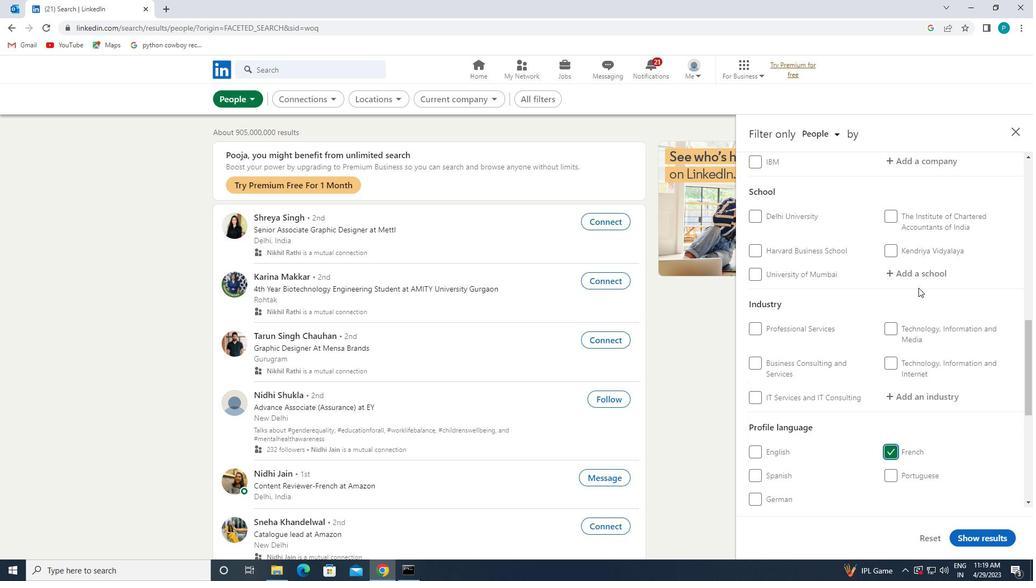 
Action: Mouse moved to (912, 279)
Screenshot: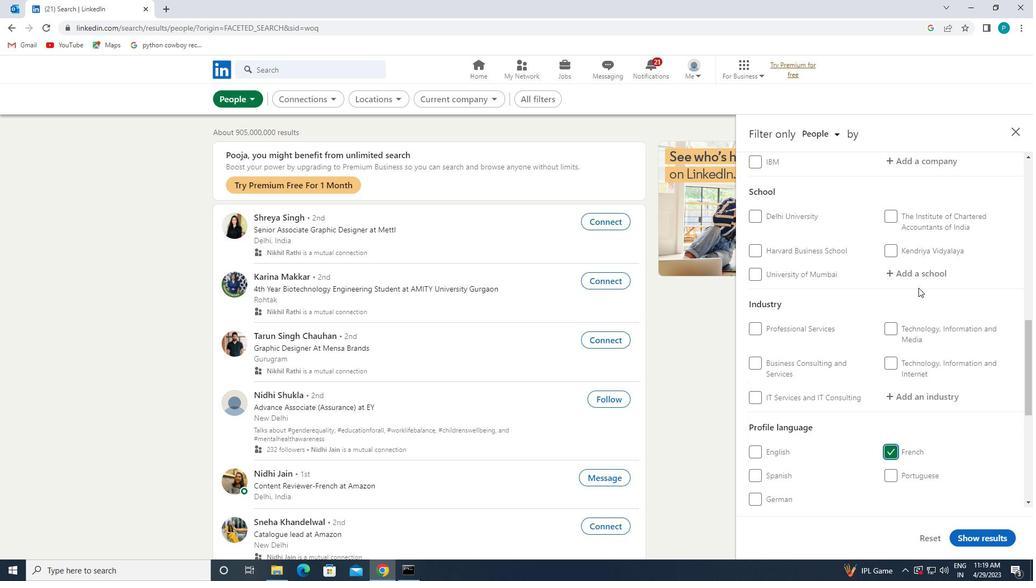 
Action: Mouse scrolled (912, 279) with delta (0, 0)
Screenshot: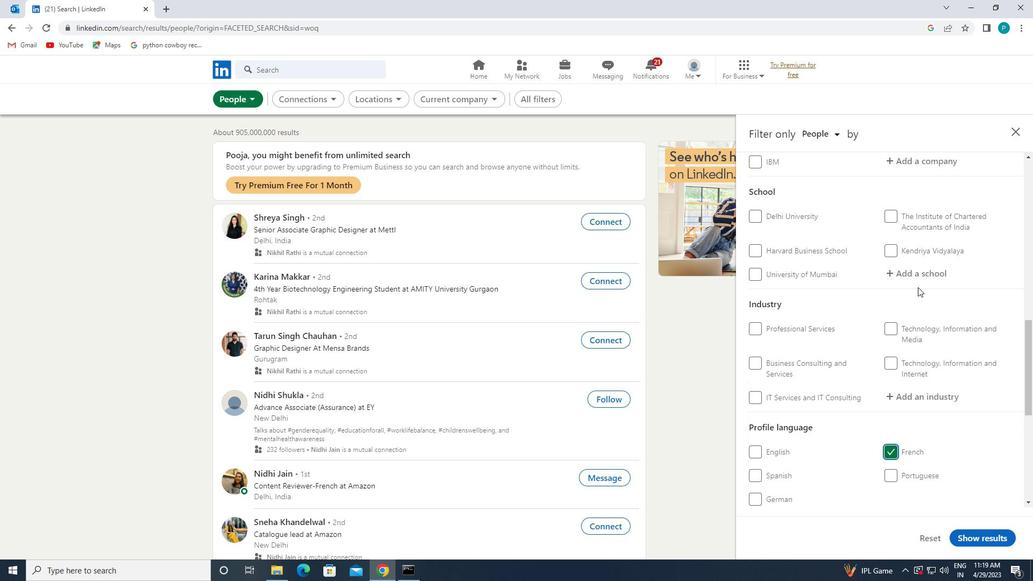 
Action: Mouse scrolled (912, 279) with delta (0, 0)
Screenshot: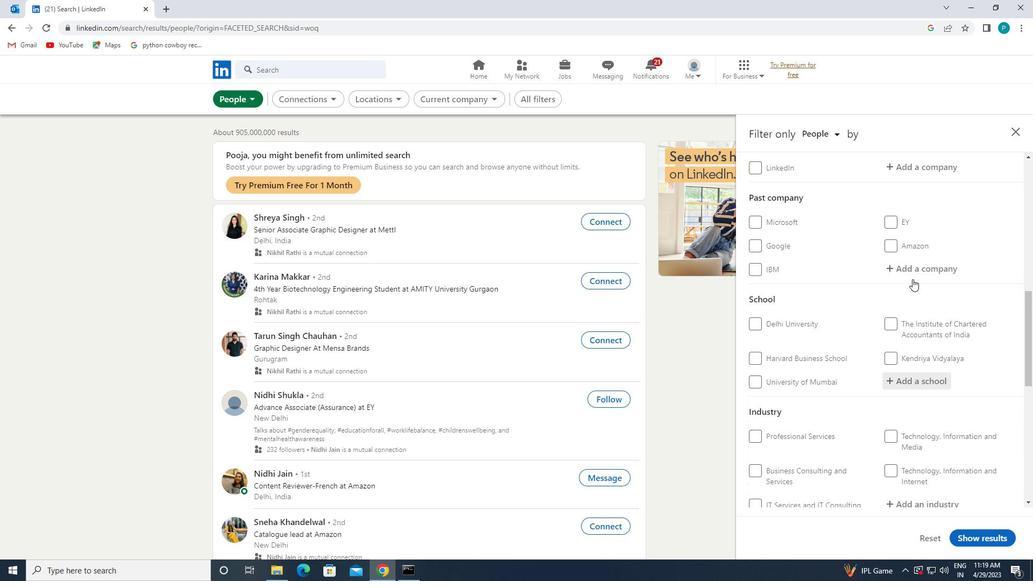 
Action: Mouse moved to (912, 279)
Screenshot: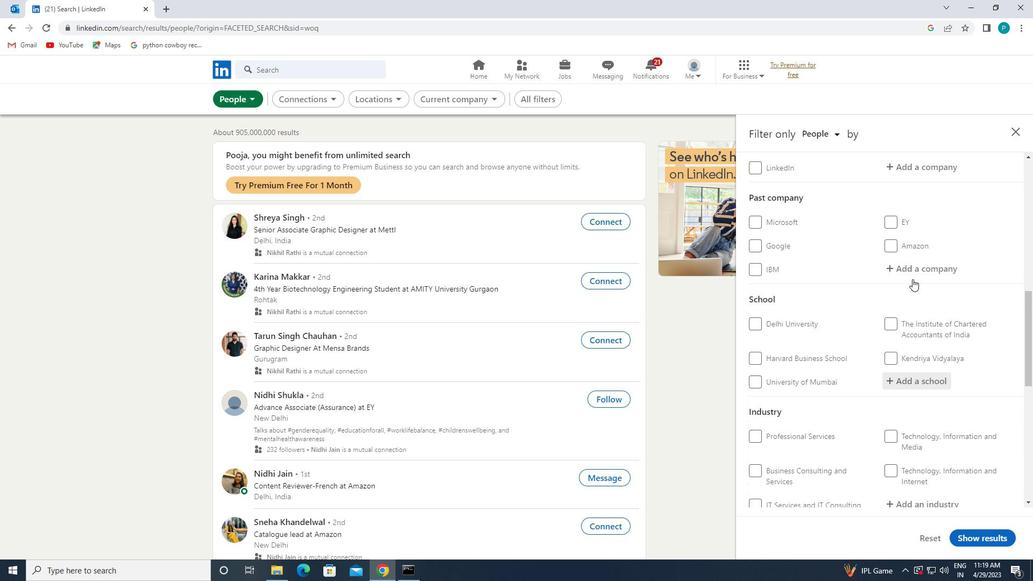 
Action: Mouse scrolled (912, 279) with delta (0, 0)
Screenshot: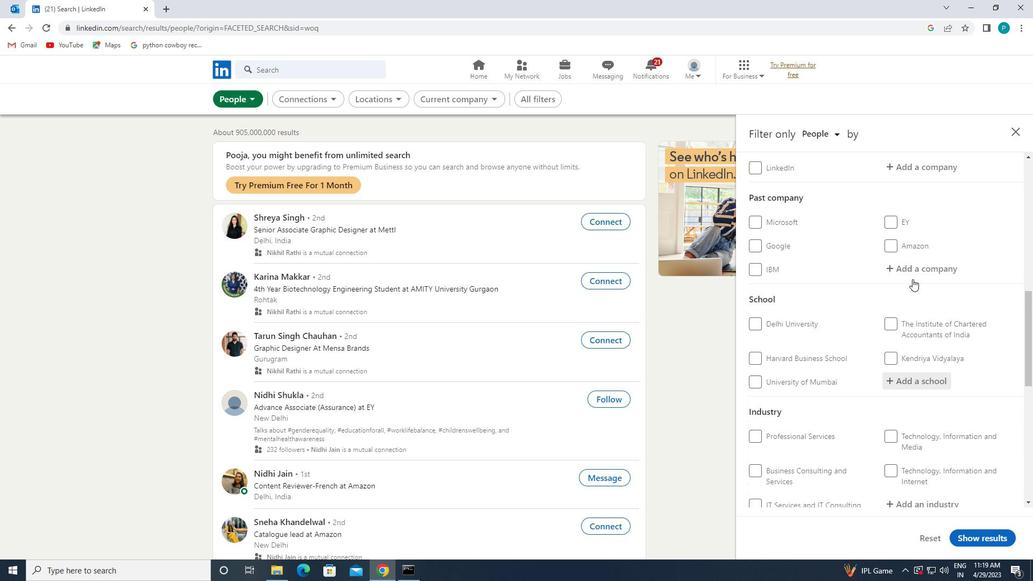 
Action: Mouse moved to (911, 278)
Screenshot: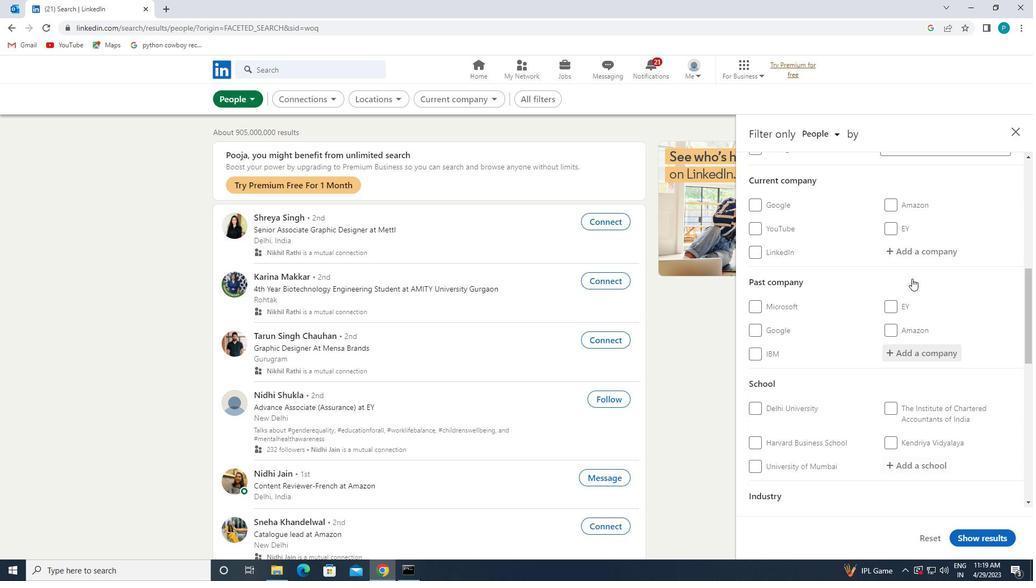 
Action: Mouse pressed left at (911, 278)
Screenshot: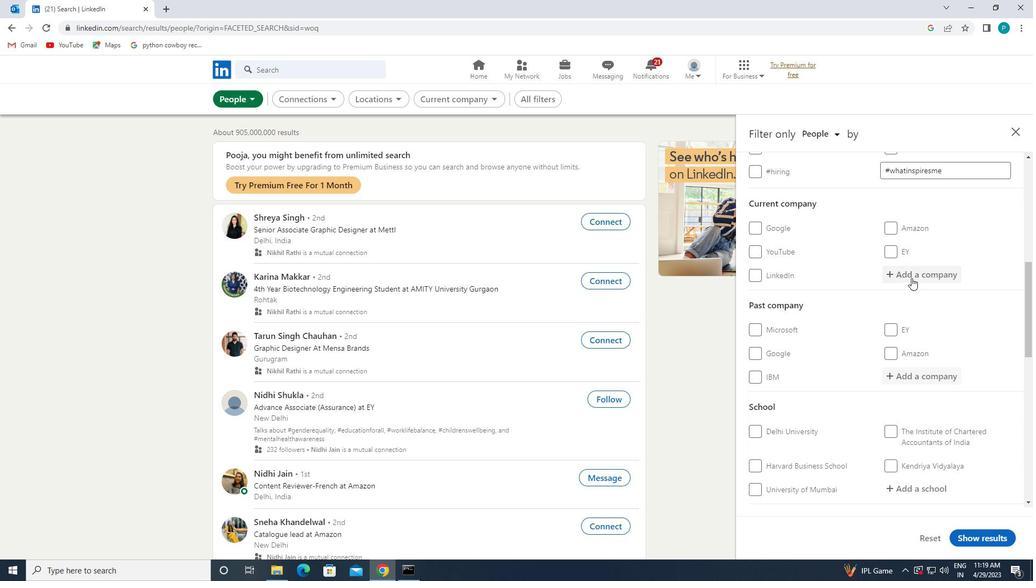 
Action: Mouse moved to (910, 277)
Screenshot: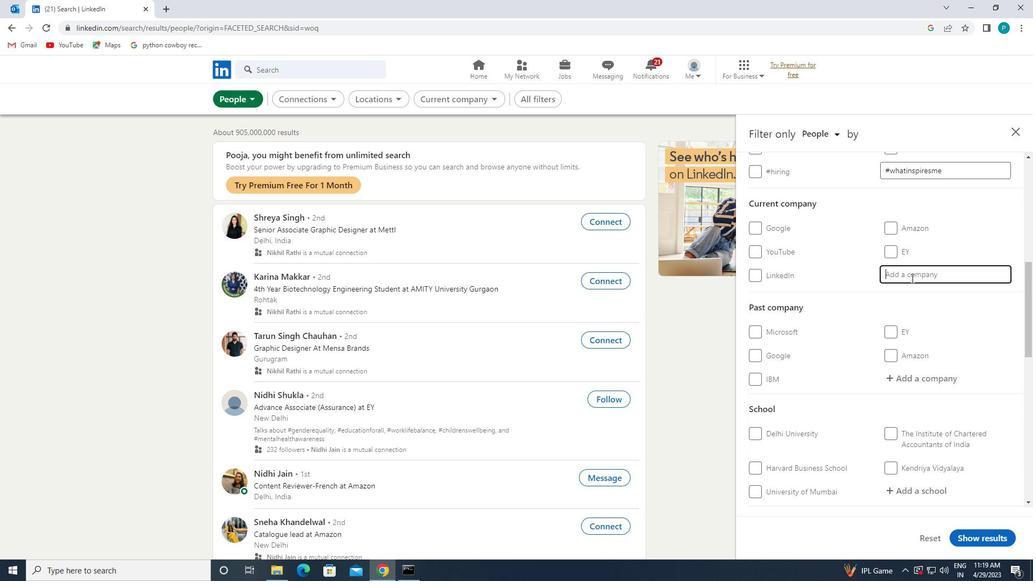 
Action: Key pressed <Key.caps_lock>T<Key.caps_lock>AGGED
Screenshot: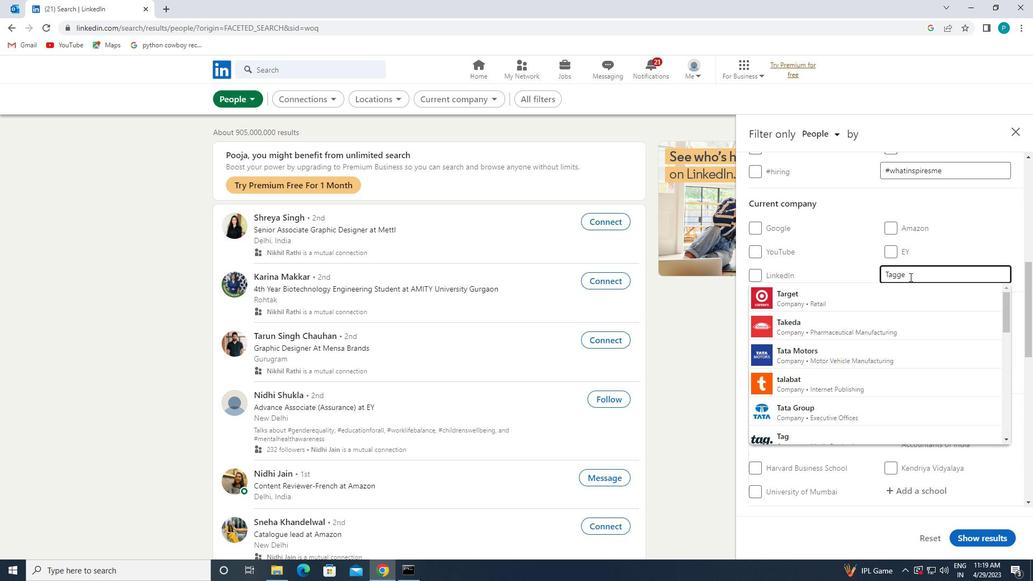 
Action: Mouse moved to (865, 336)
Screenshot: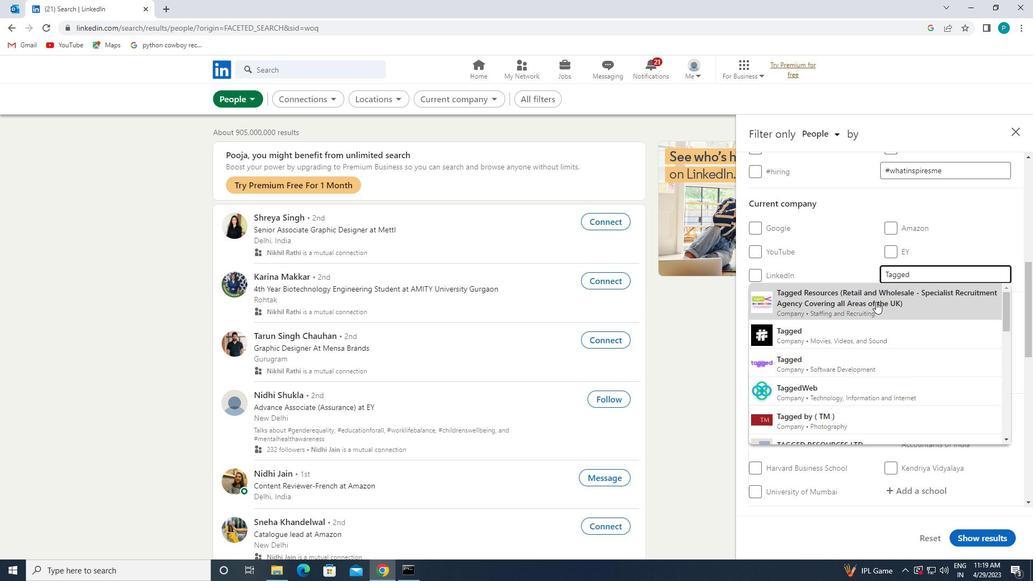 
Action: Mouse pressed left at (865, 336)
Screenshot: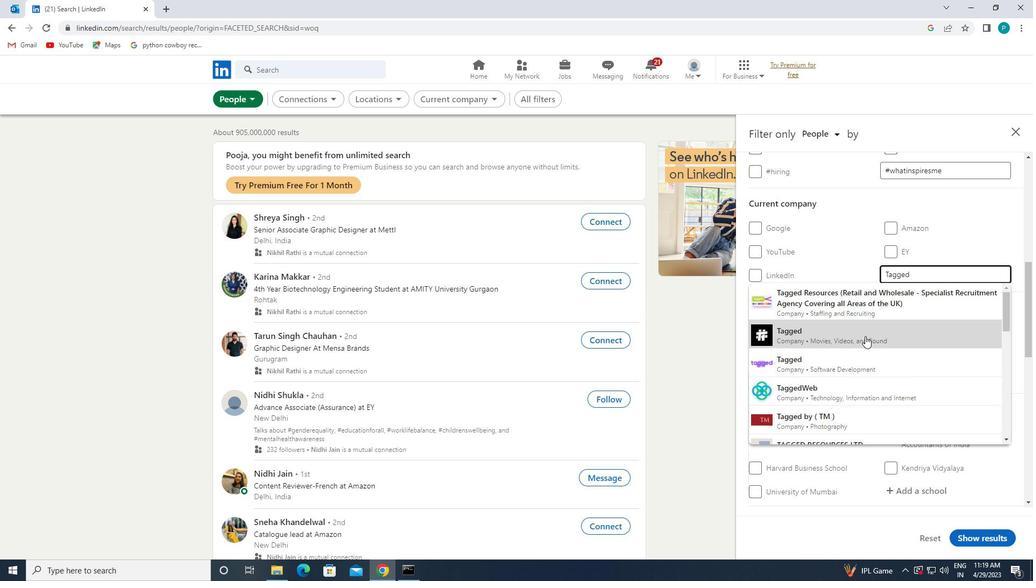 
Action: Mouse moved to (870, 350)
Screenshot: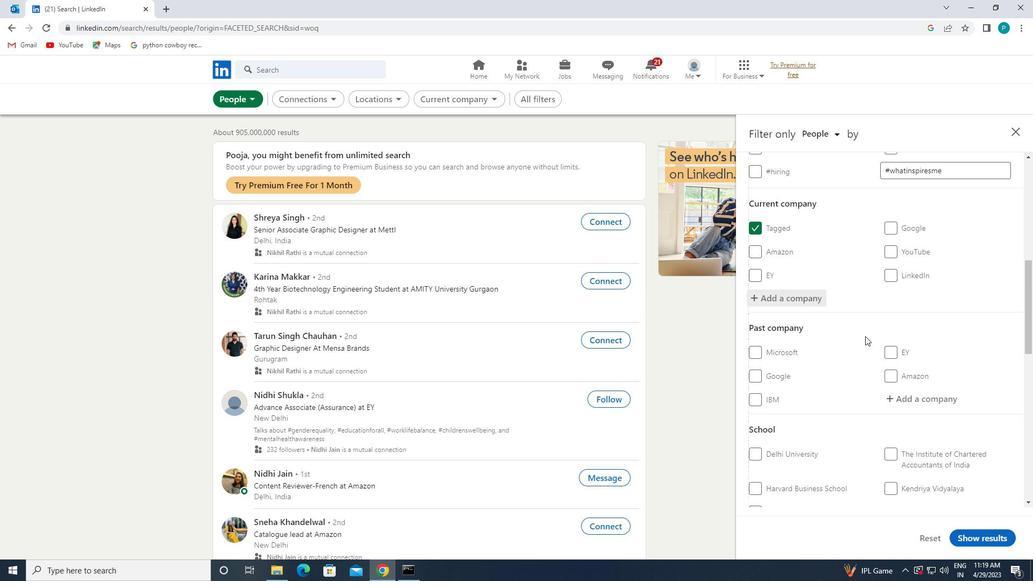 
Action: Mouse scrolled (870, 350) with delta (0, 0)
Screenshot: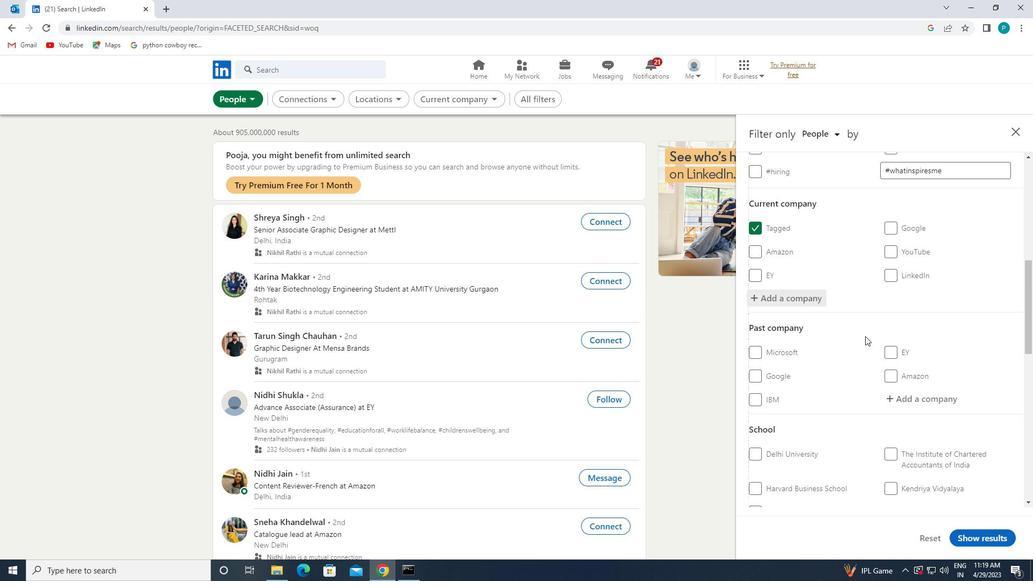 
Action: Mouse moved to (875, 357)
Screenshot: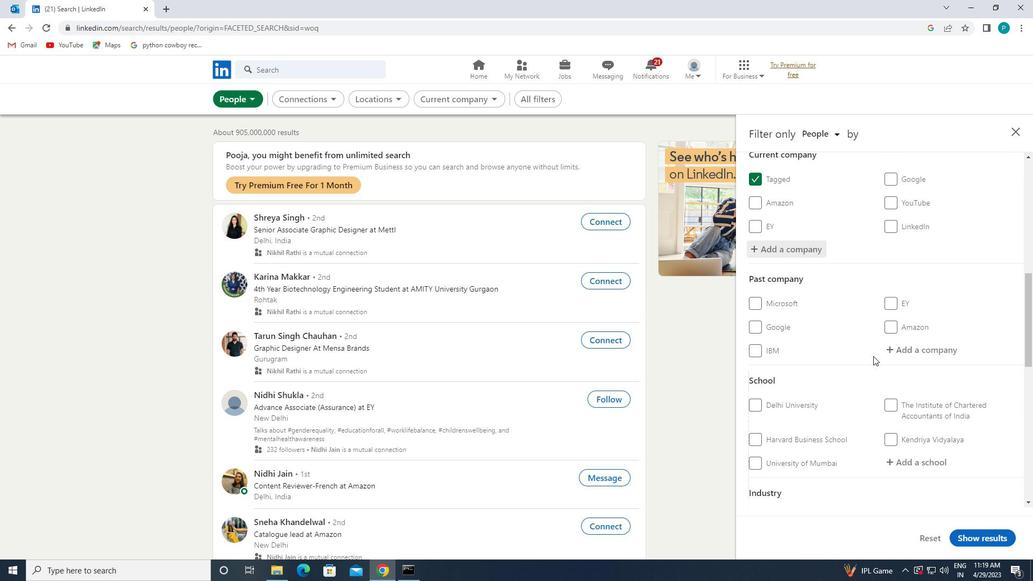 
Action: Mouse scrolled (875, 357) with delta (0, 0)
Screenshot: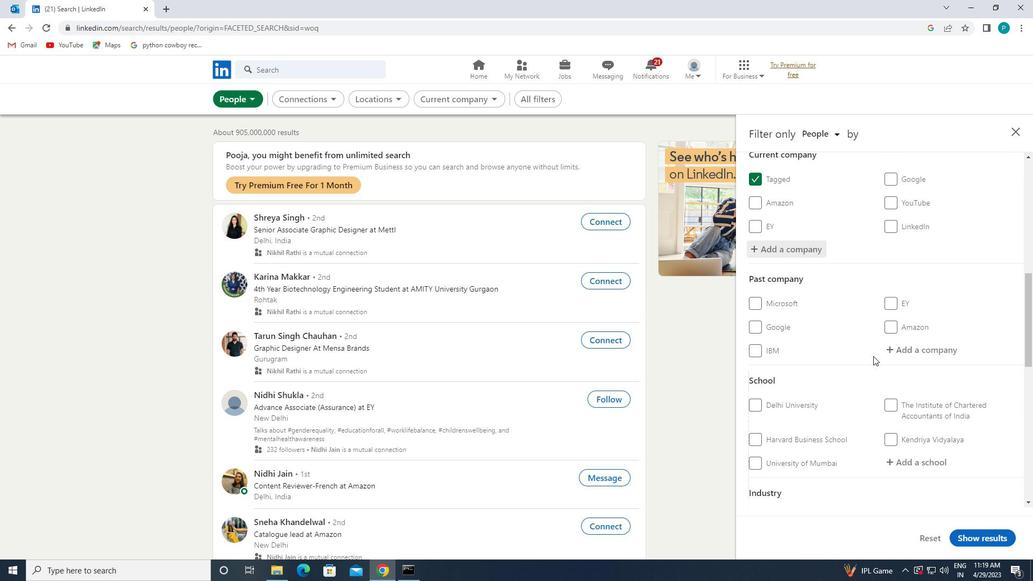 
Action: Mouse moved to (875, 358)
Screenshot: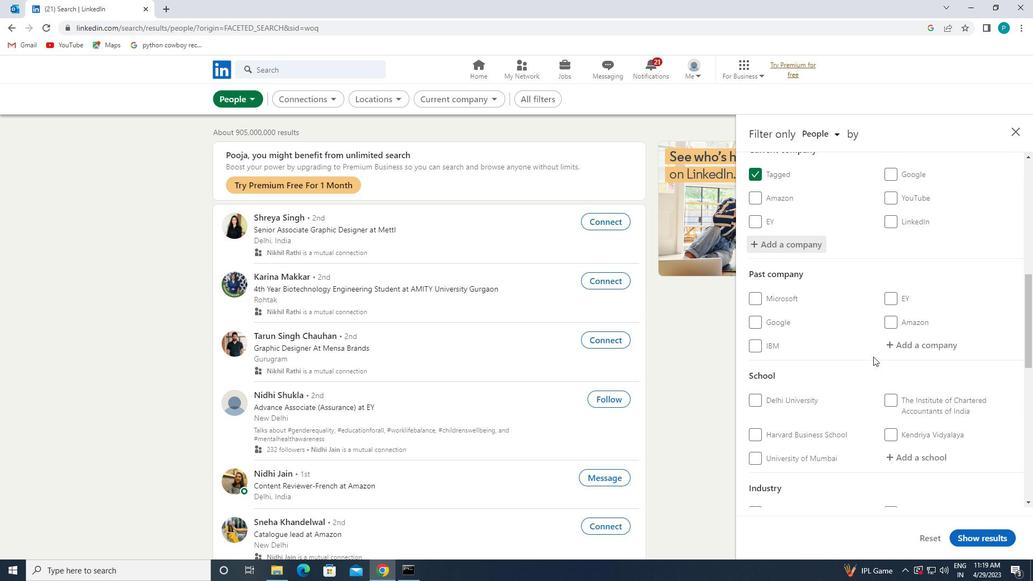 
Action: Mouse scrolled (875, 357) with delta (0, 0)
Screenshot: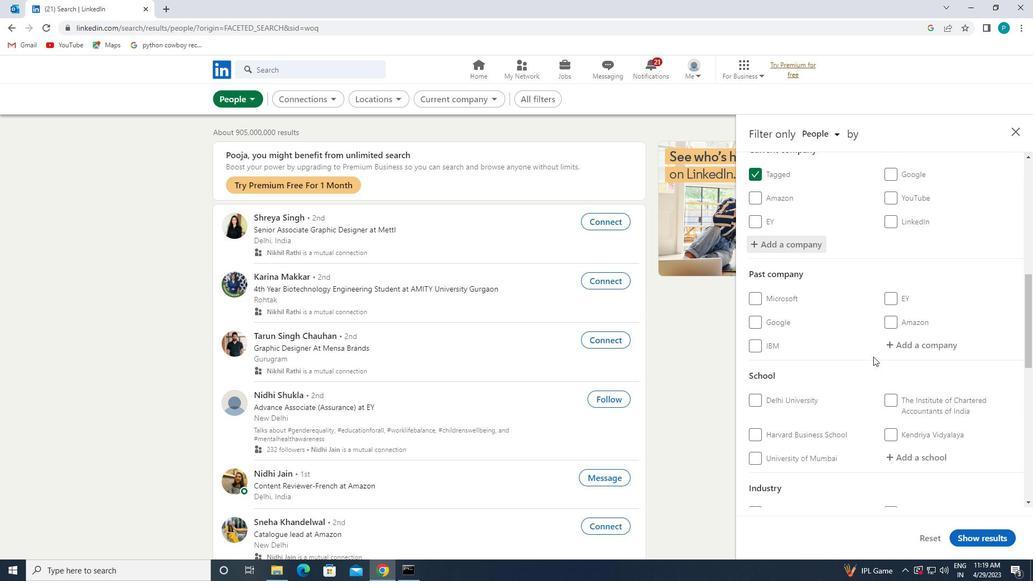 
Action: Mouse moved to (911, 349)
Screenshot: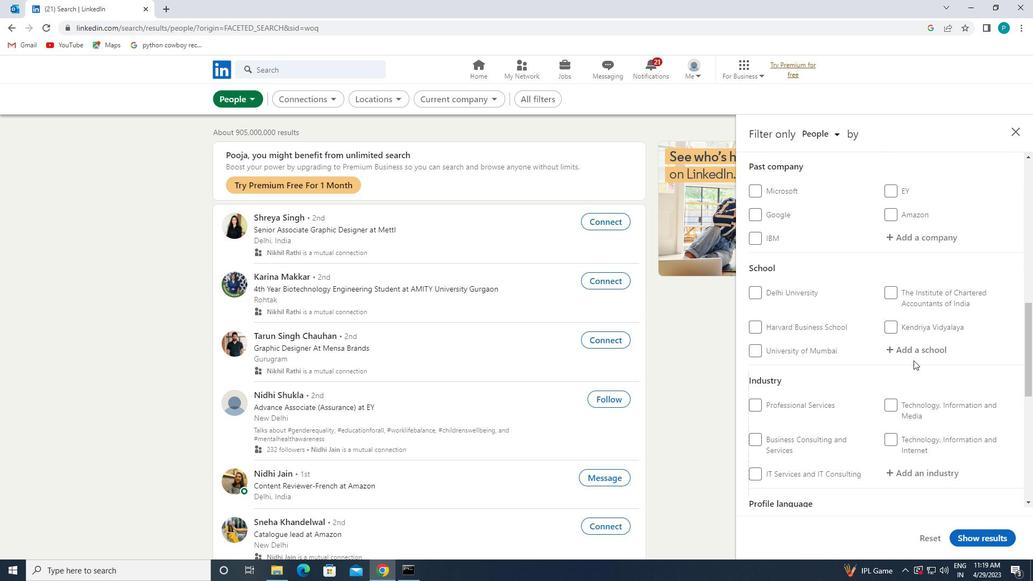 
Action: Mouse pressed left at (911, 349)
Screenshot: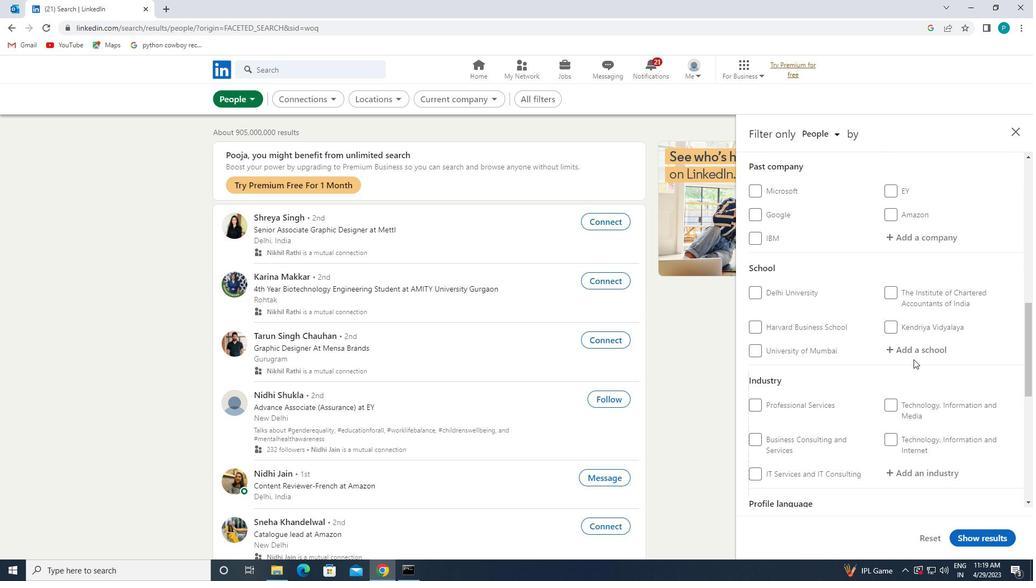 
Action: Mouse moved to (918, 336)
Screenshot: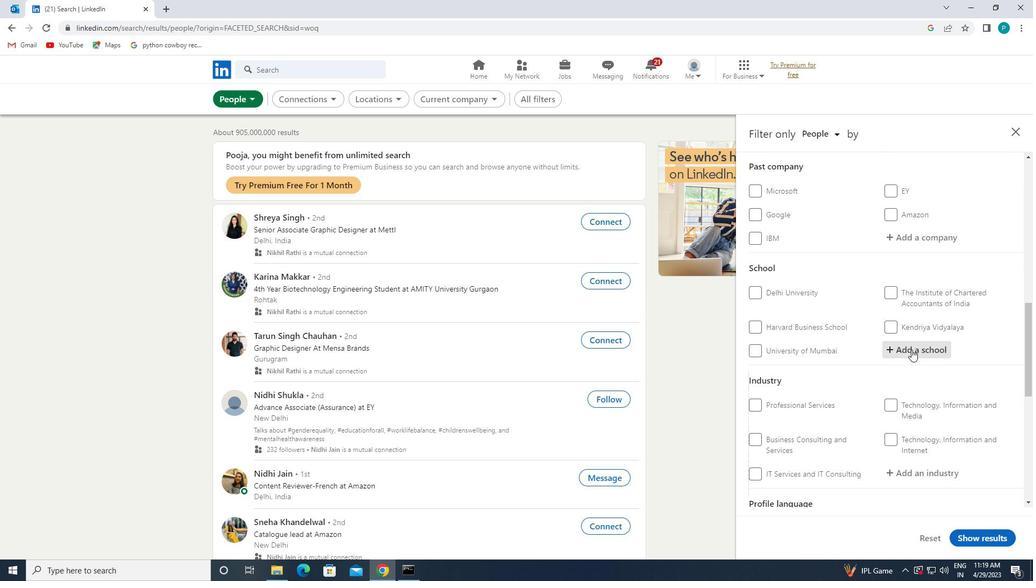 
Action: Key pressed <Key.caps_lock>V<Key.caps_lock>IKRAM
Screenshot: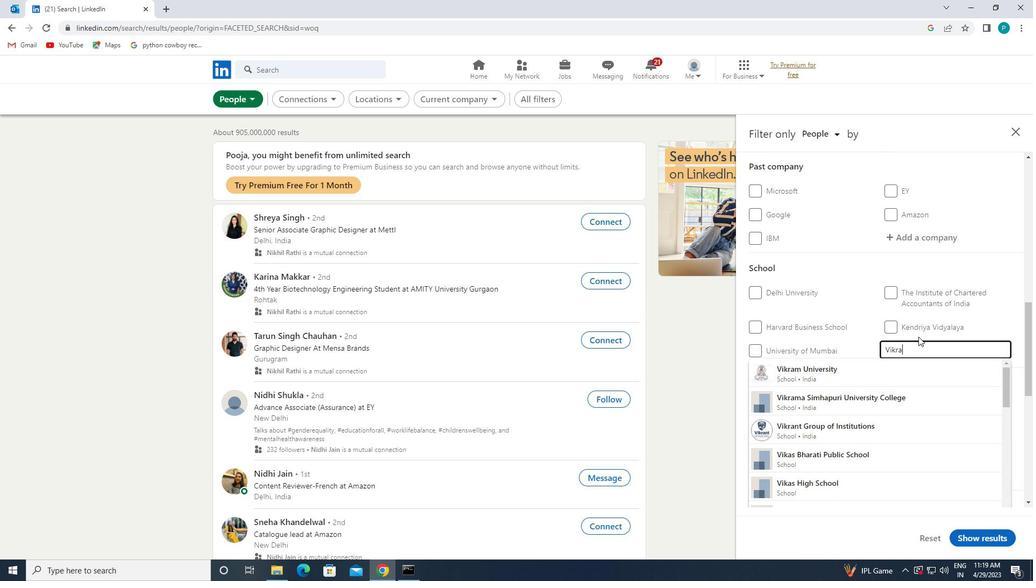 
Action: Mouse moved to (911, 424)
Screenshot: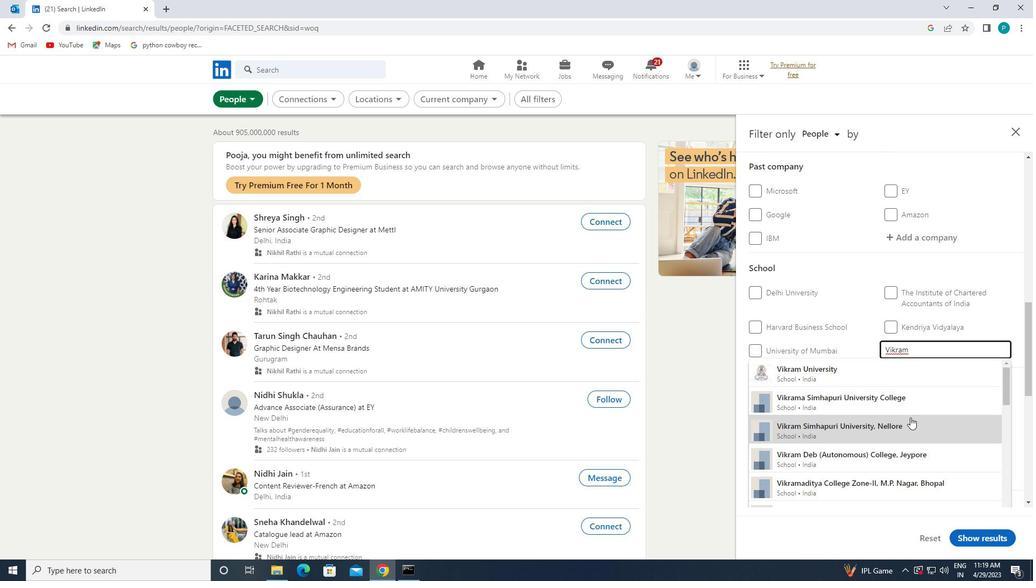 
Action: Mouse pressed left at (911, 424)
Screenshot: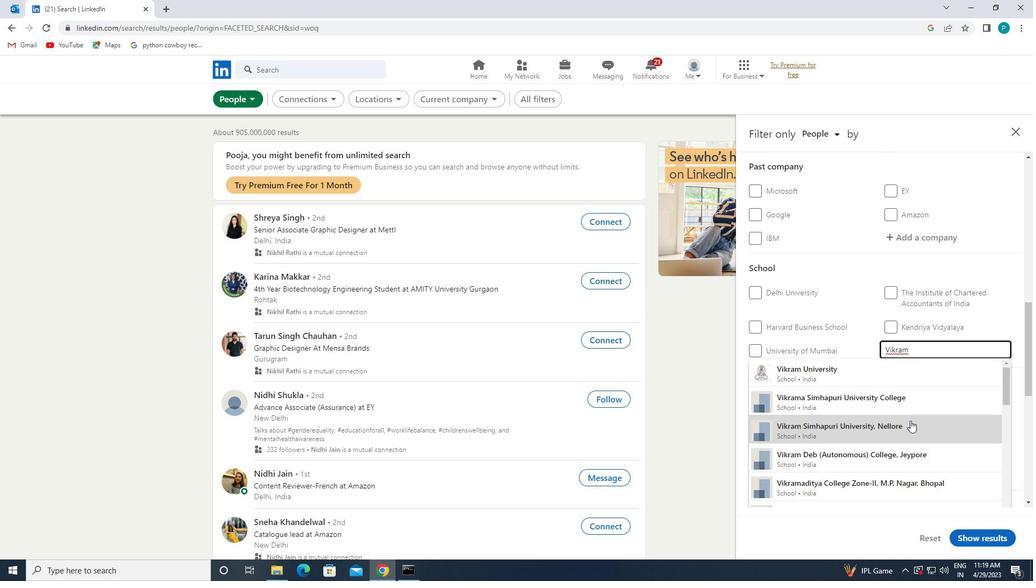 
Action: Mouse moved to (914, 419)
Screenshot: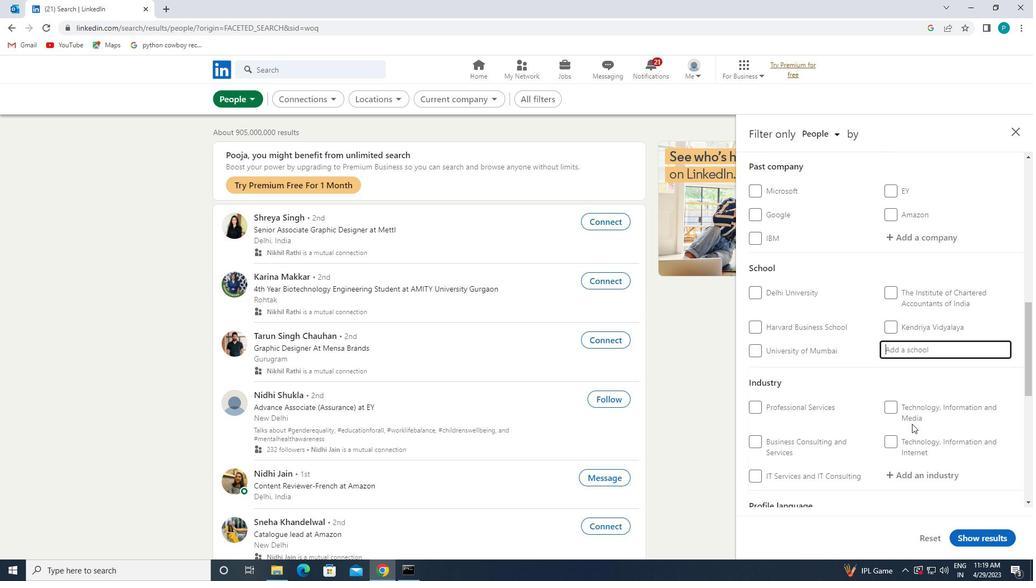 
Action: Mouse scrolled (914, 418) with delta (0, 0)
Screenshot: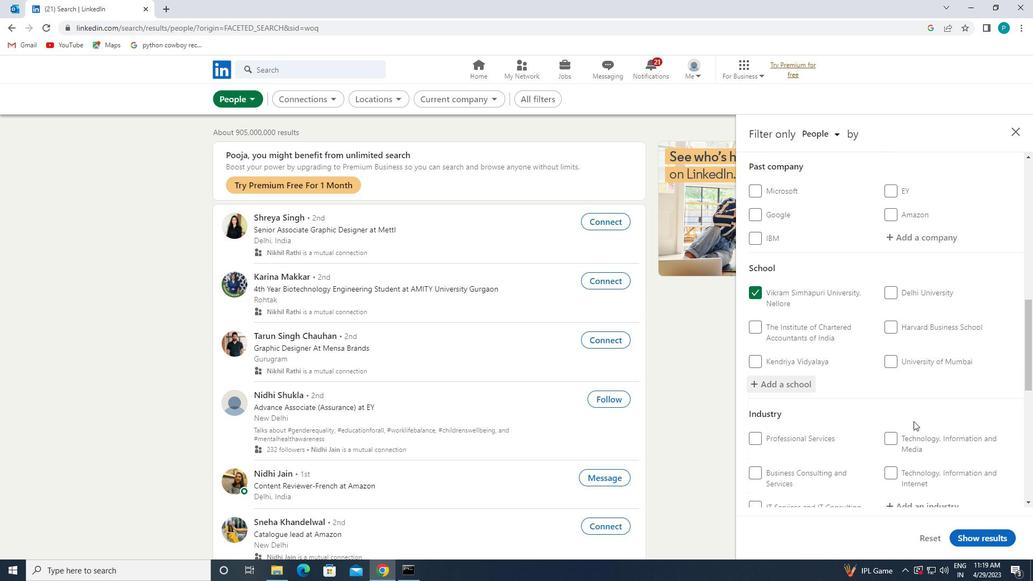 
Action: Mouse scrolled (914, 418) with delta (0, 0)
Screenshot: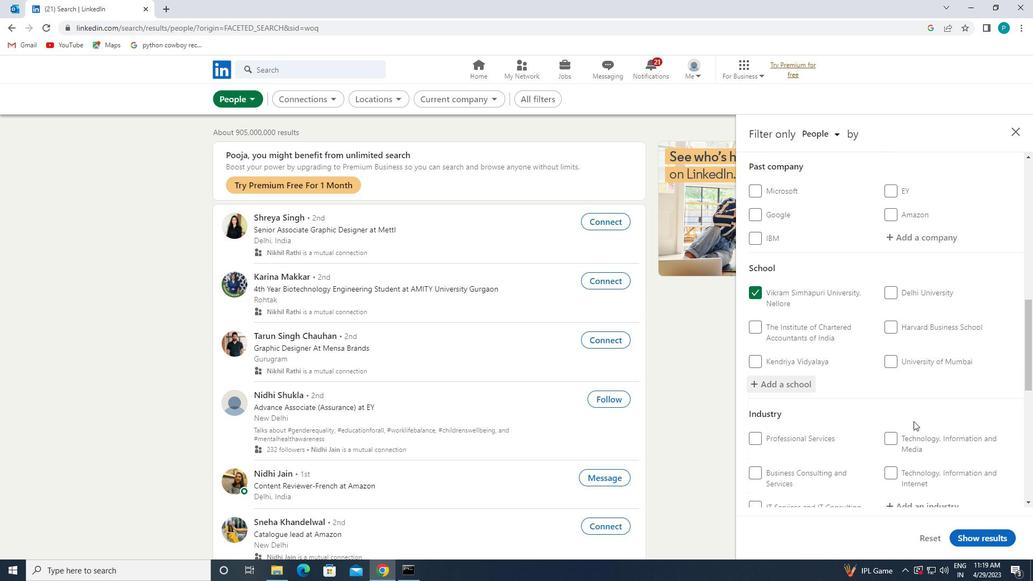 
Action: Mouse scrolled (914, 418) with delta (0, 0)
Screenshot: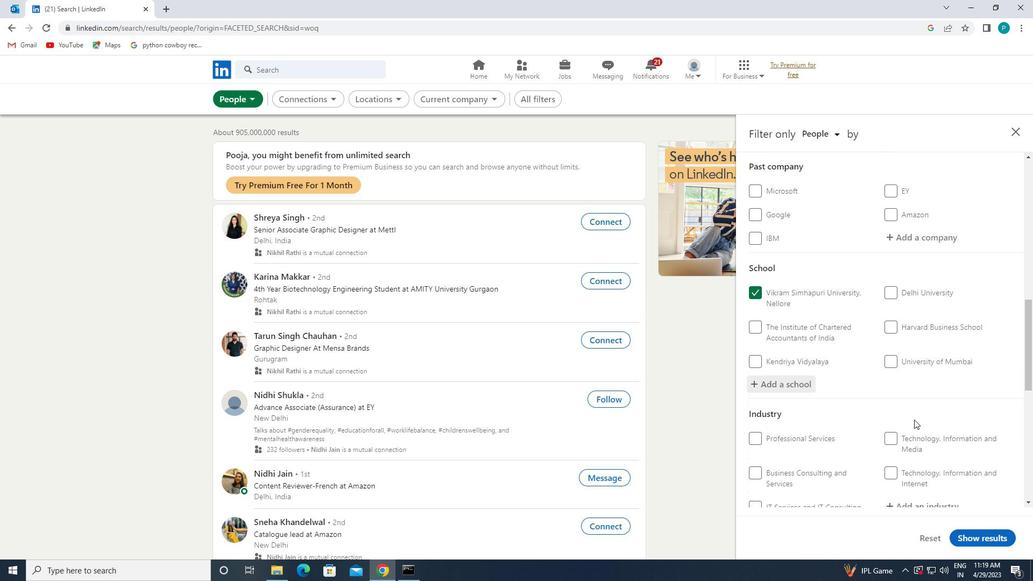 
Action: Mouse moved to (904, 349)
Screenshot: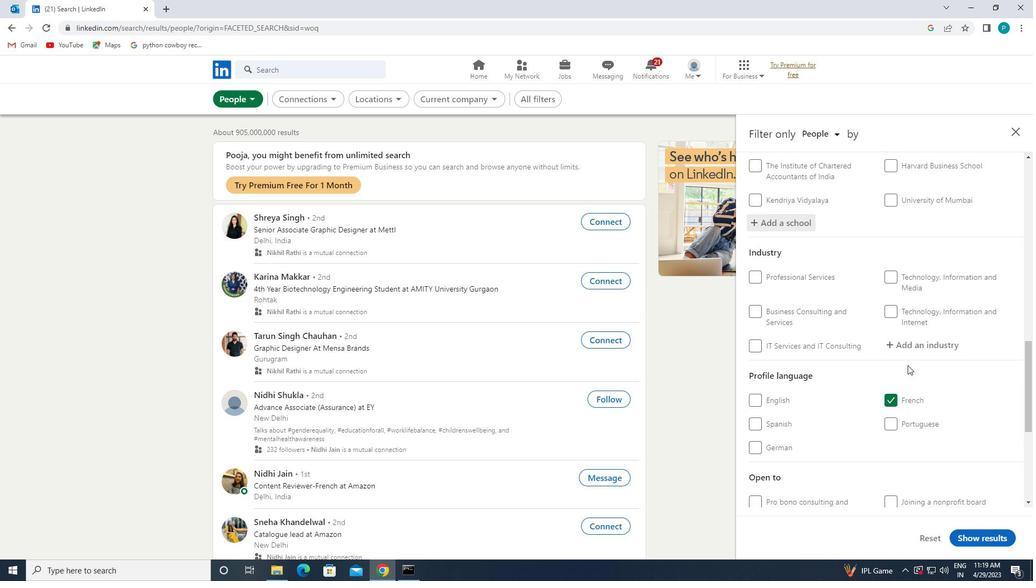 
Action: Mouse pressed left at (904, 349)
Screenshot: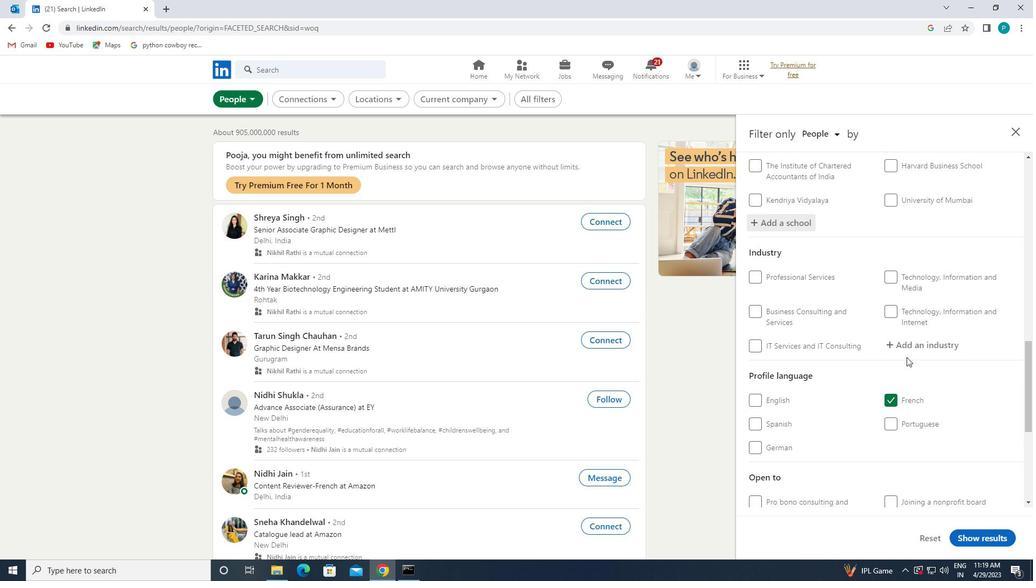 
Action: Mouse moved to (907, 350)
Screenshot: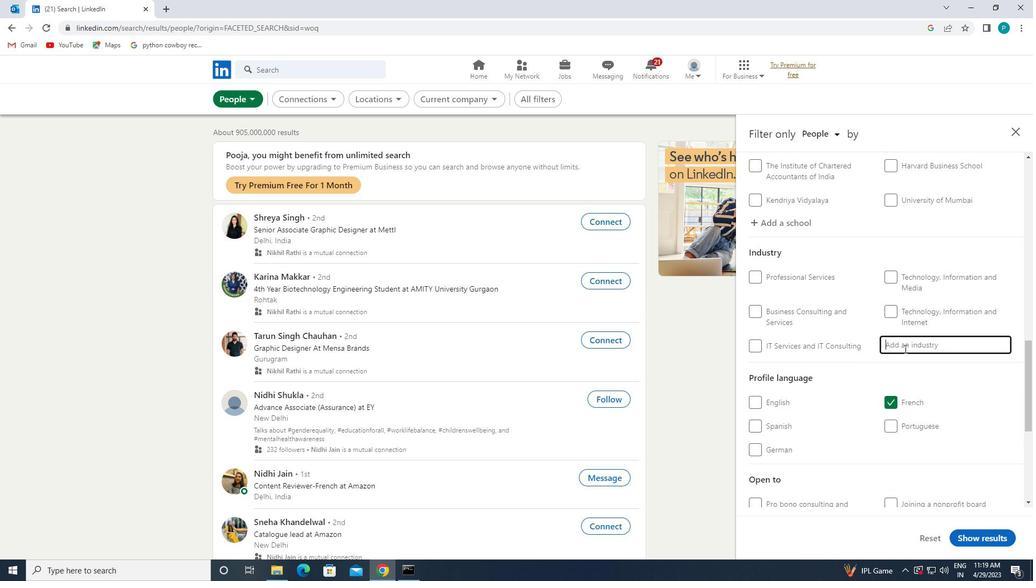 
Action: Key pressed <Key.caps_lock>S<Key.caps_lock>PECTOR<Key.backspace><Key.backspace>
Screenshot: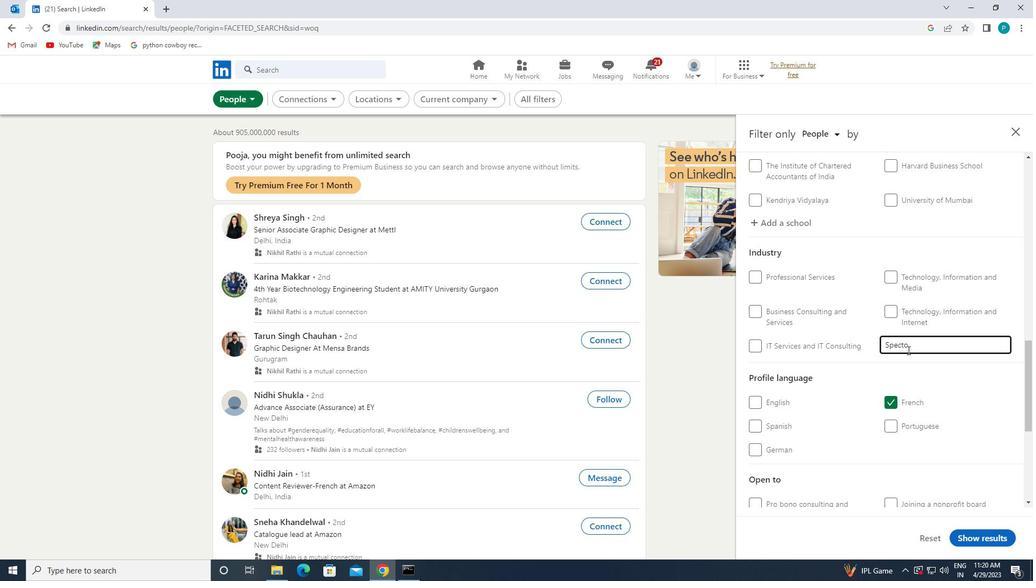 
Action: Mouse moved to (874, 361)
Screenshot: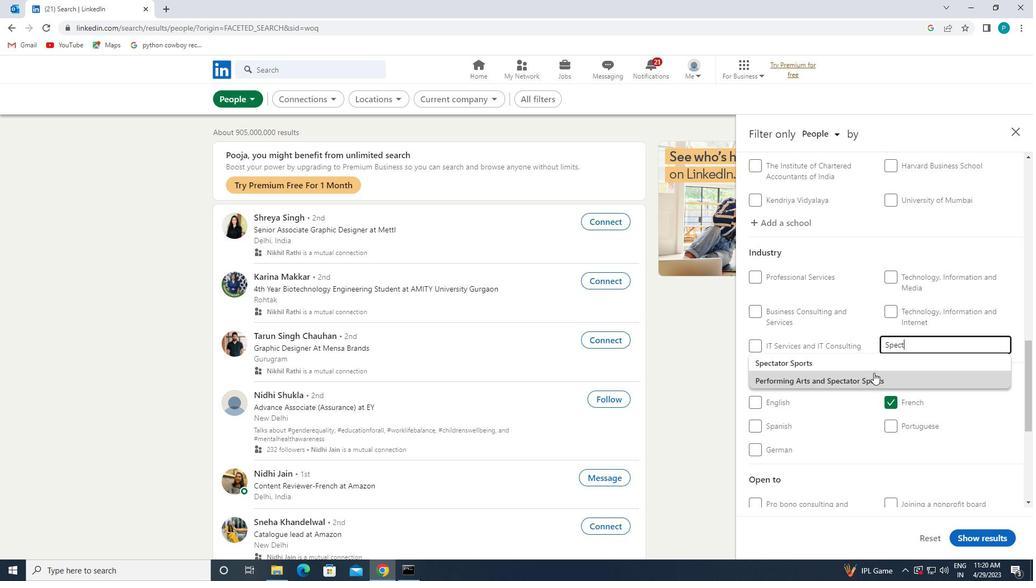 
Action: Mouse pressed left at (874, 361)
Screenshot: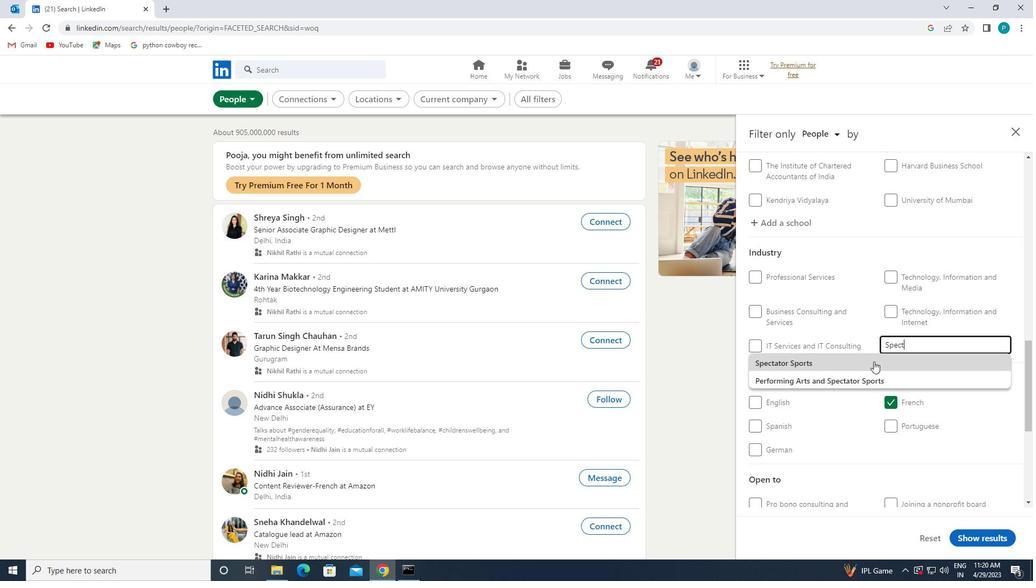 
Action: Mouse moved to (870, 355)
Screenshot: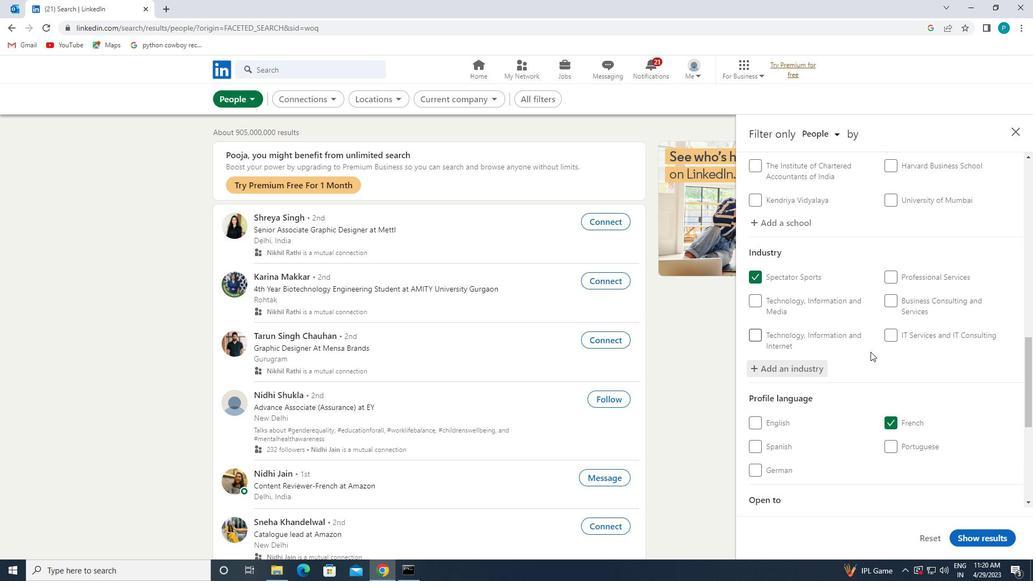 
Action: Mouse scrolled (870, 355) with delta (0, 0)
Screenshot: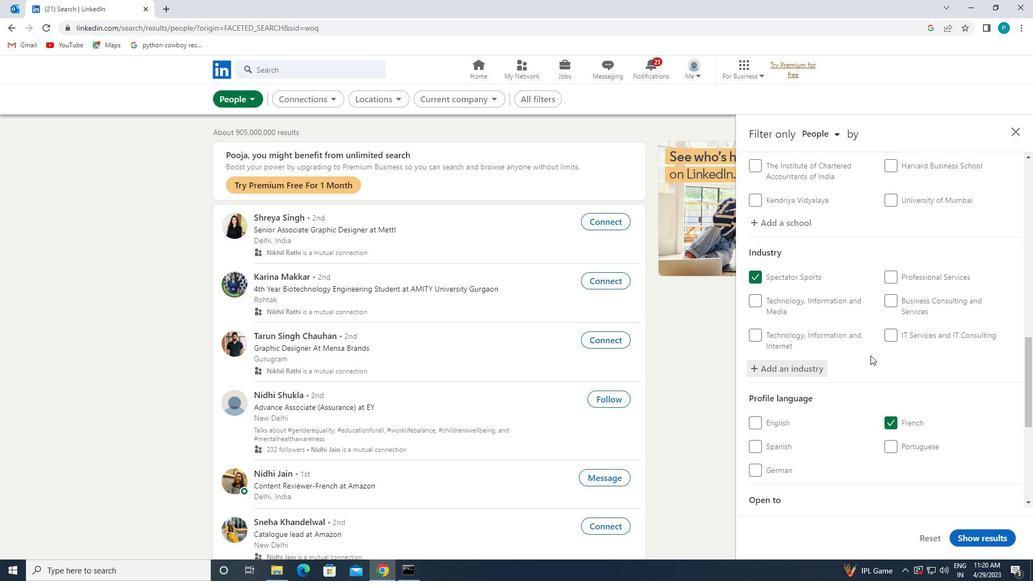 
Action: Mouse scrolled (870, 355) with delta (0, 0)
Screenshot: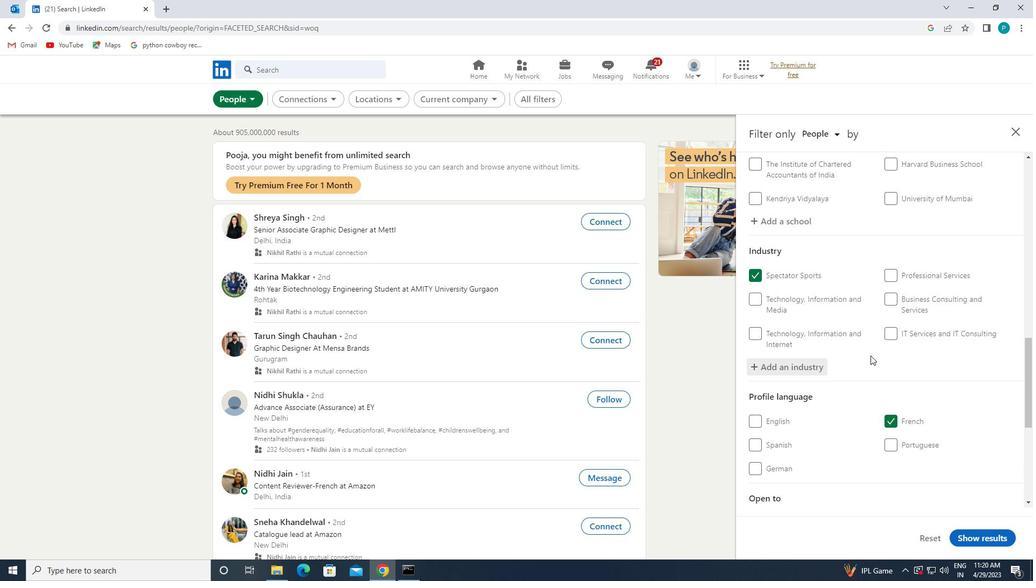 
Action: Mouse moved to (870, 356)
Screenshot: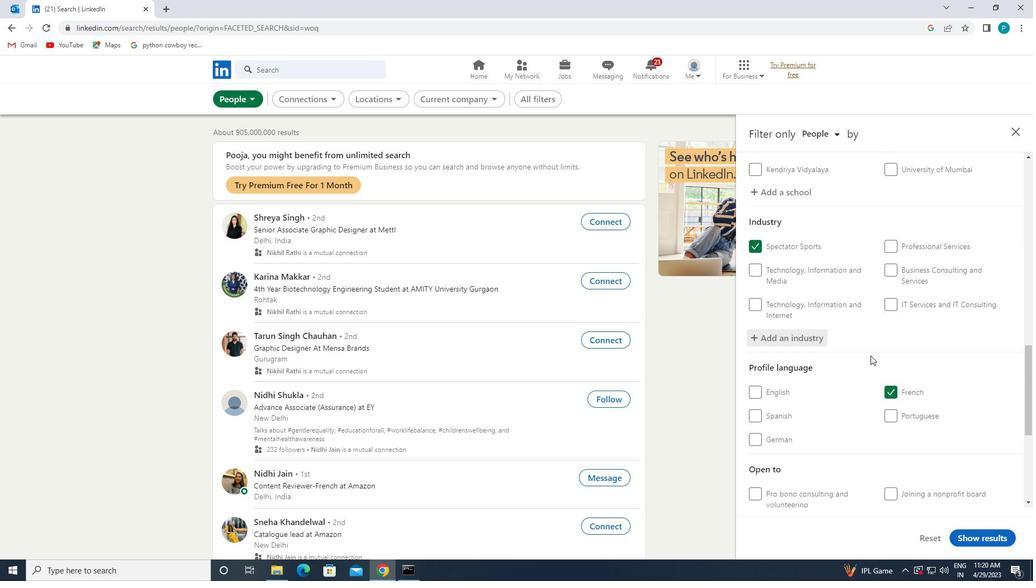 
Action: Mouse scrolled (870, 356) with delta (0, 0)
Screenshot: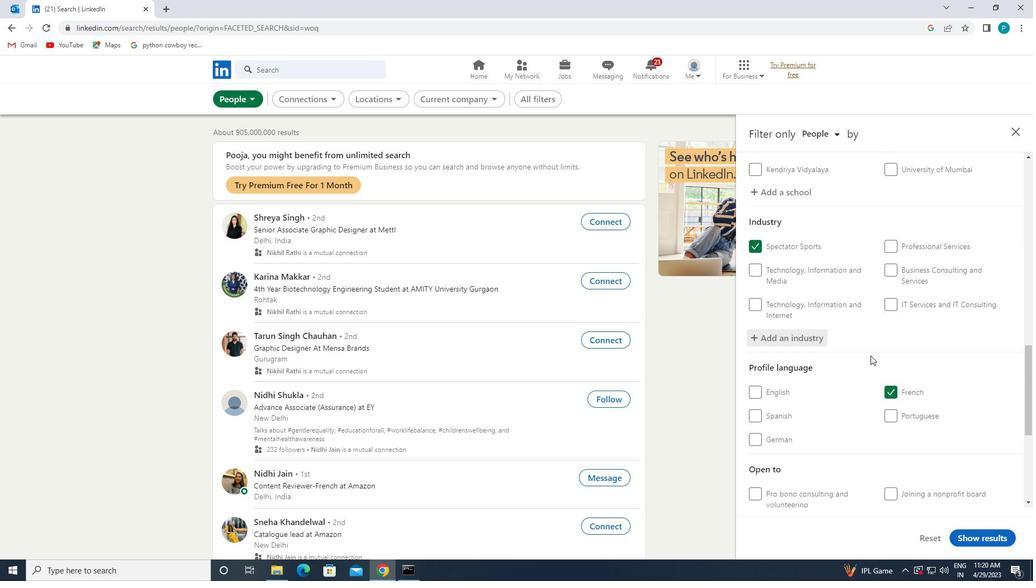 
Action: Mouse moved to (869, 357)
Screenshot: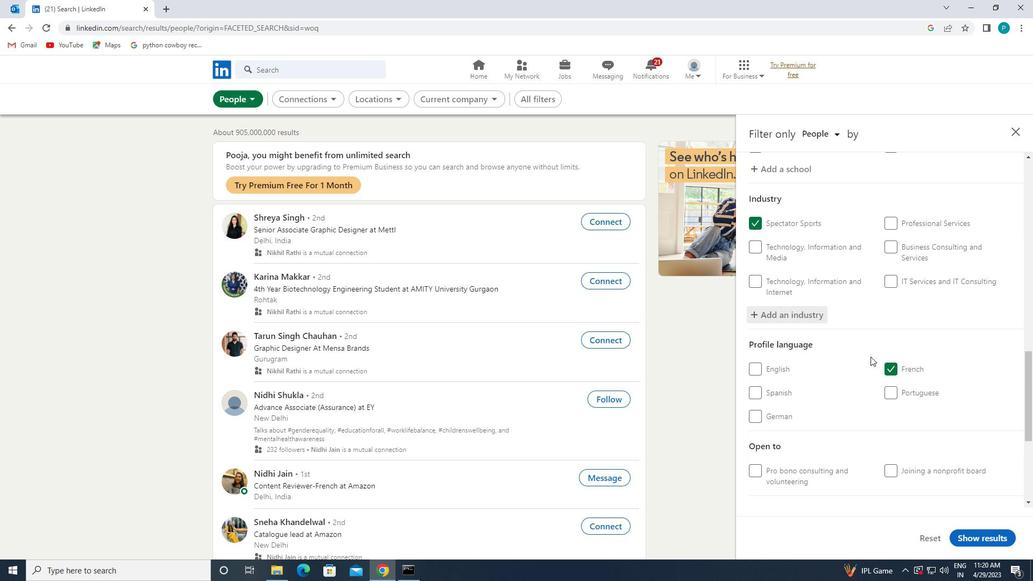 
Action: Mouse scrolled (869, 356) with delta (0, 0)
Screenshot: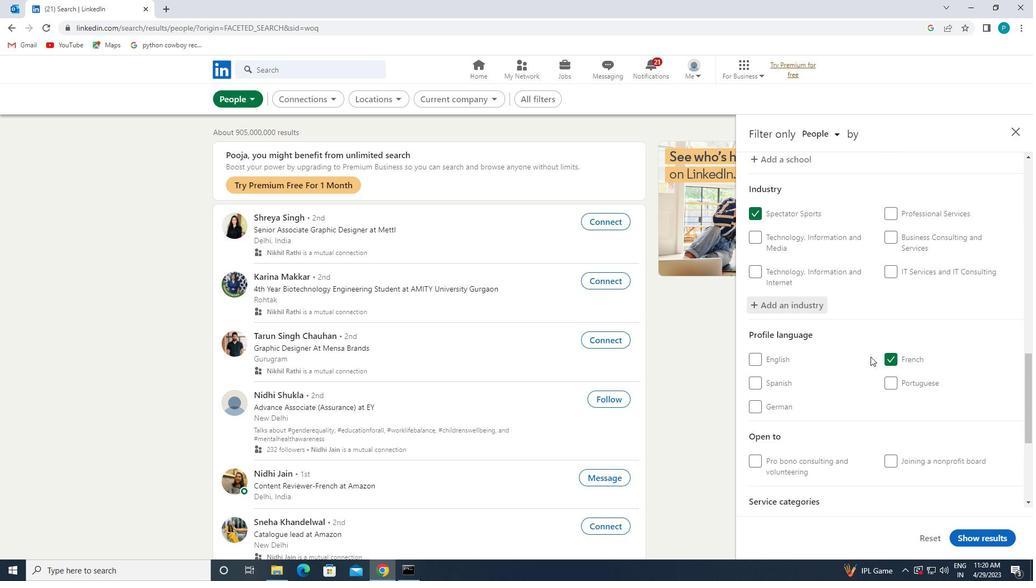 
Action: Mouse moved to (866, 374)
Screenshot: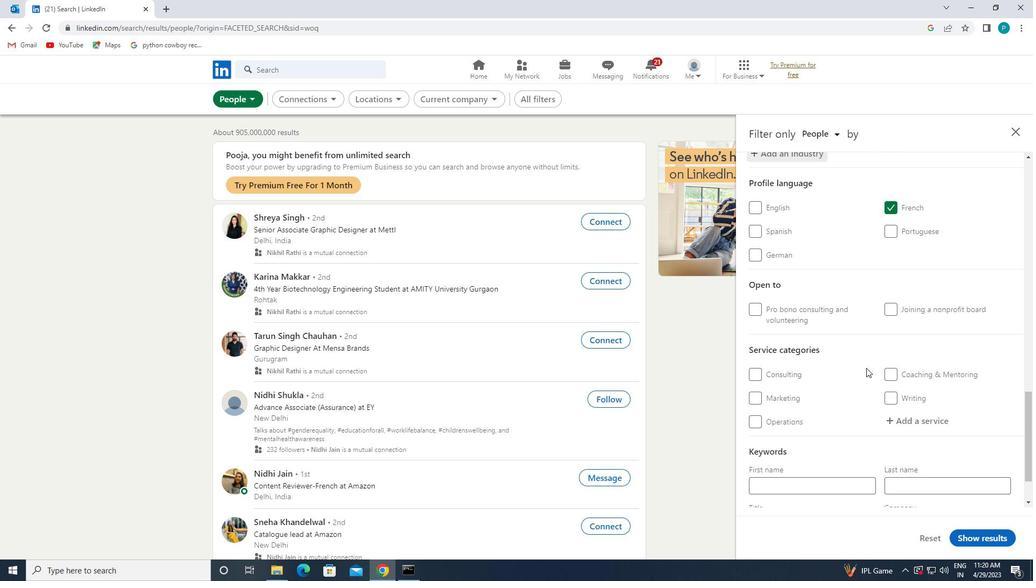 
Action: Mouse scrolled (866, 373) with delta (0, 0)
Screenshot: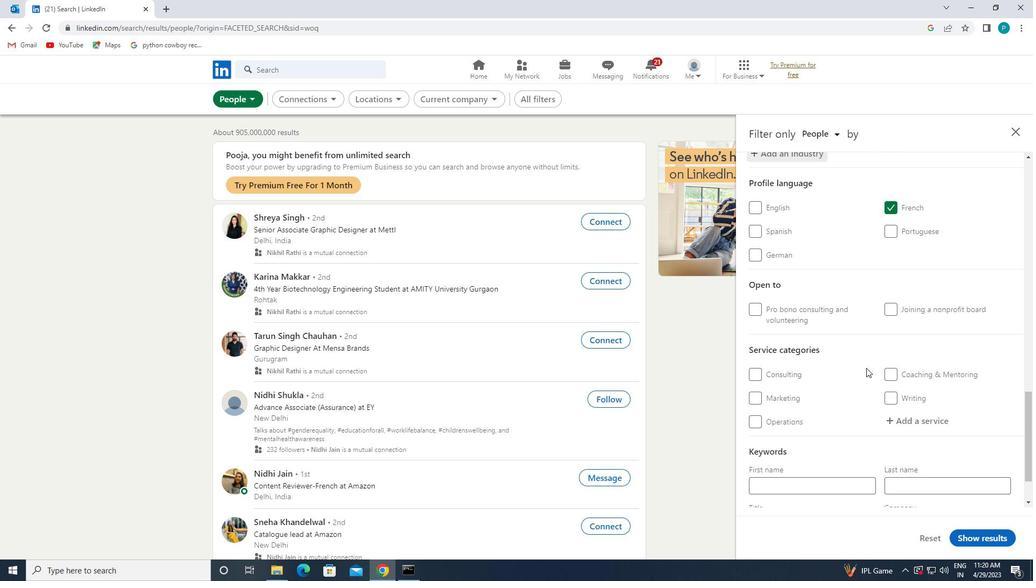 
Action: Mouse moved to (900, 376)
Screenshot: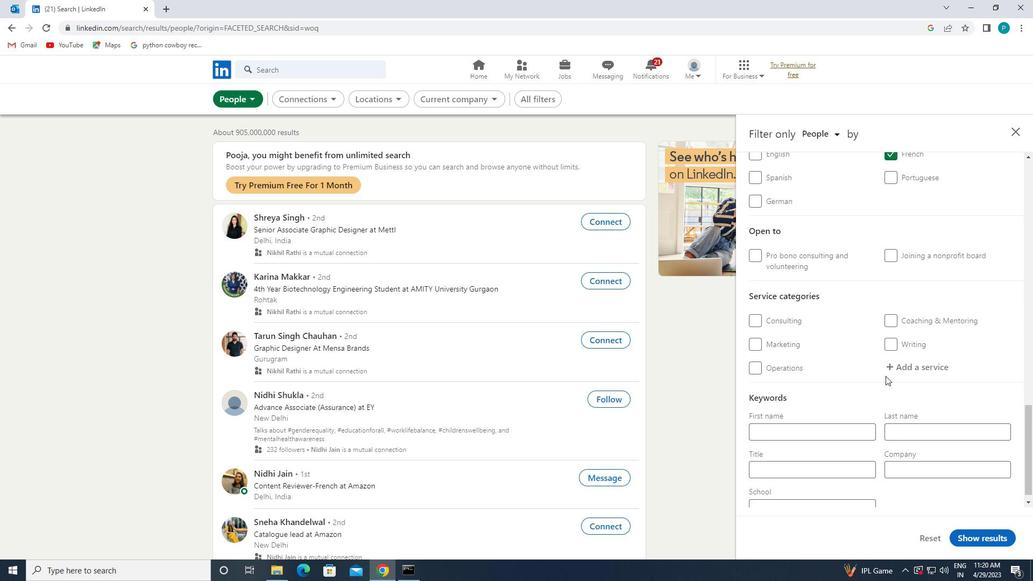 
Action: Mouse pressed left at (900, 376)
Screenshot: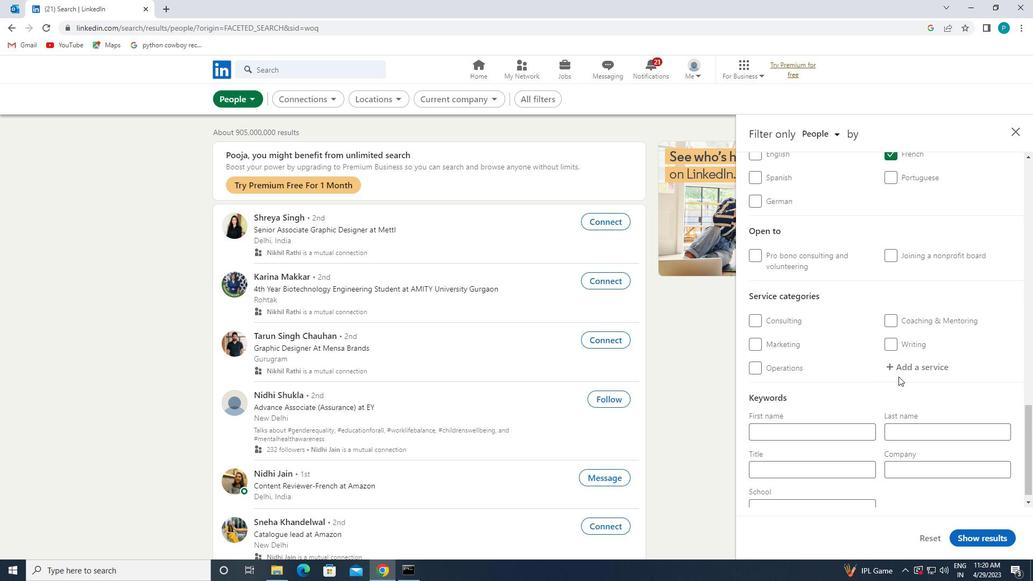 
Action: Mouse moved to (899, 368)
Screenshot: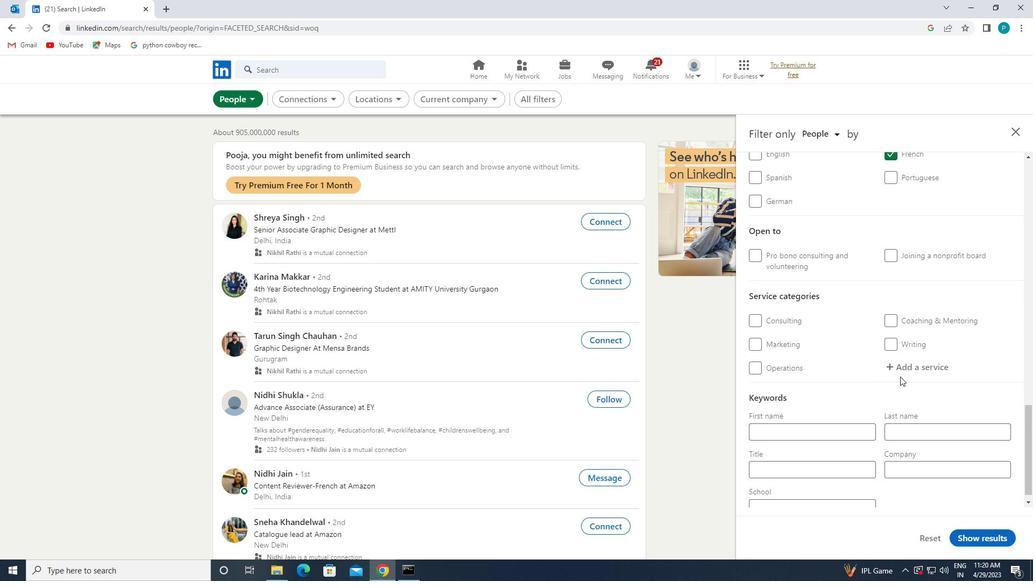 
Action: Mouse pressed left at (899, 368)
Screenshot: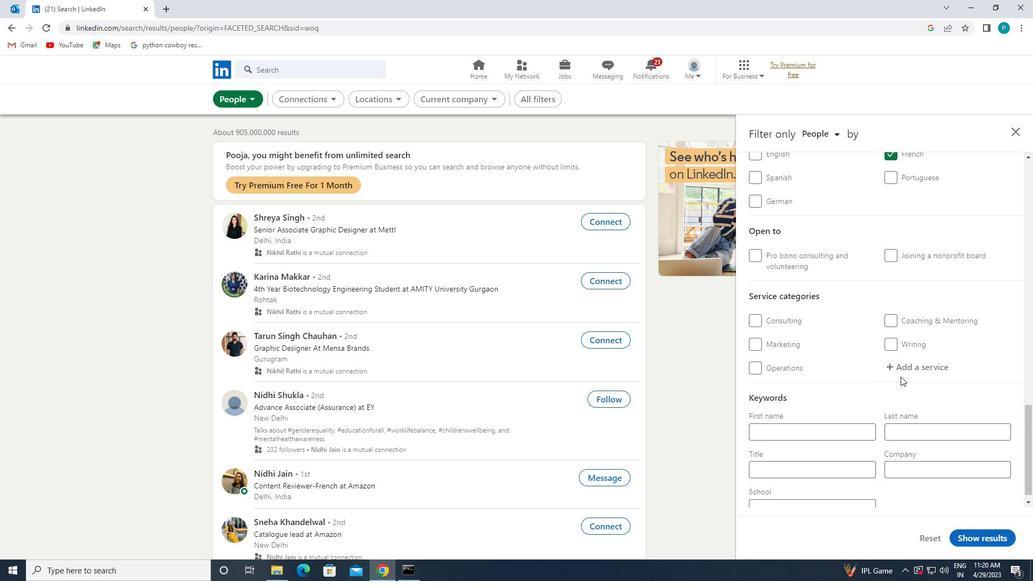 
Action: Key pressed <Key.caps_lock>D<Key.caps_lock><Key.caps_lock>J
Screenshot: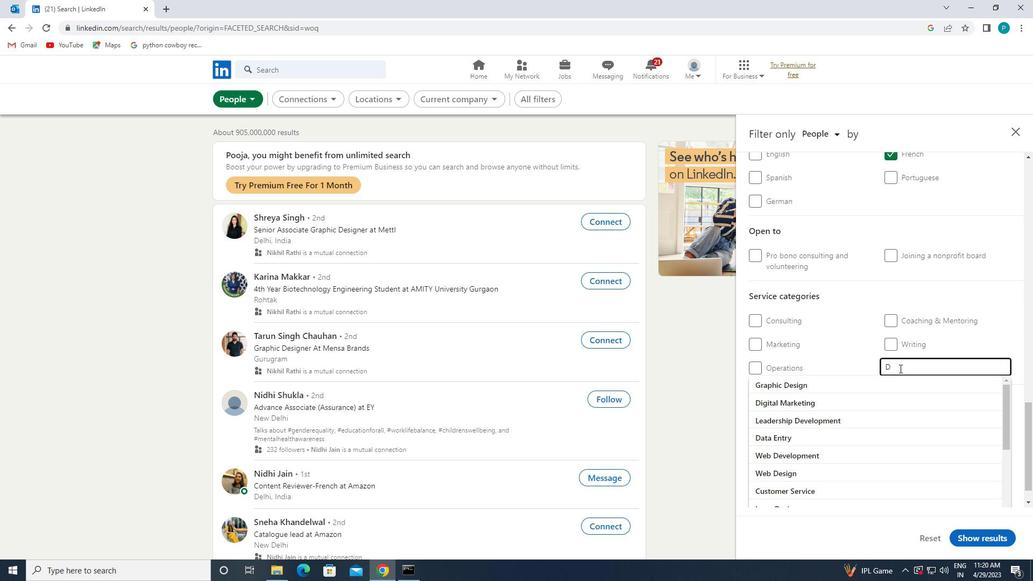 
Action: Mouse moved to (882, 388)
Screenshot: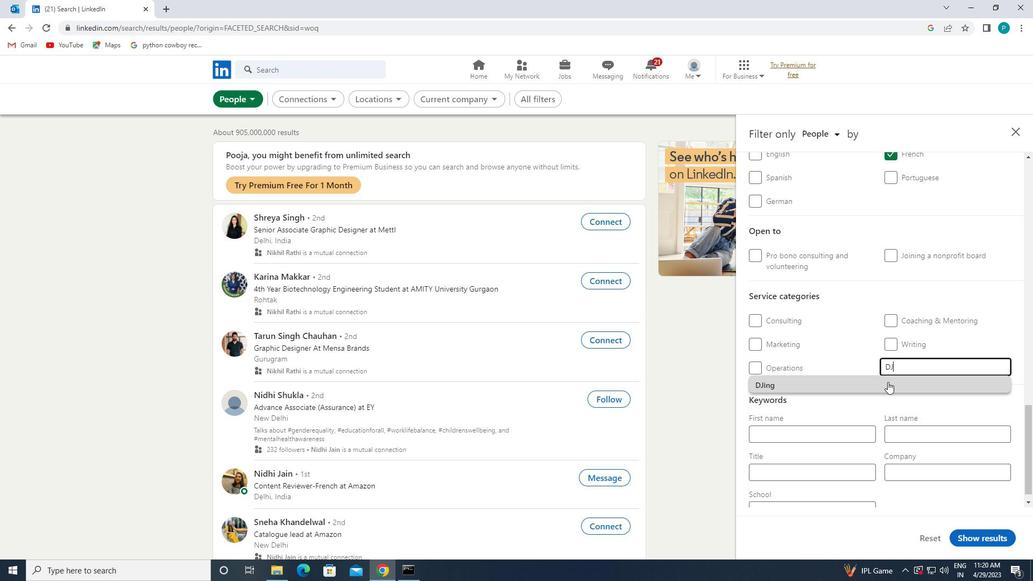 
Action: Mouse pressed left at (882, 388)
Screenshot: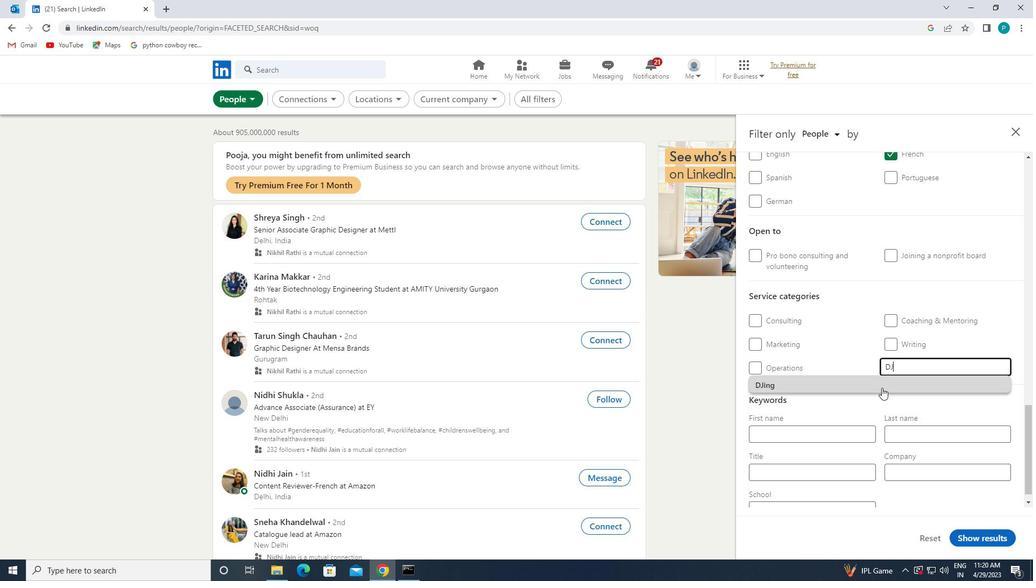 
Action: Mouse moved to (850, 383)
Screenshot: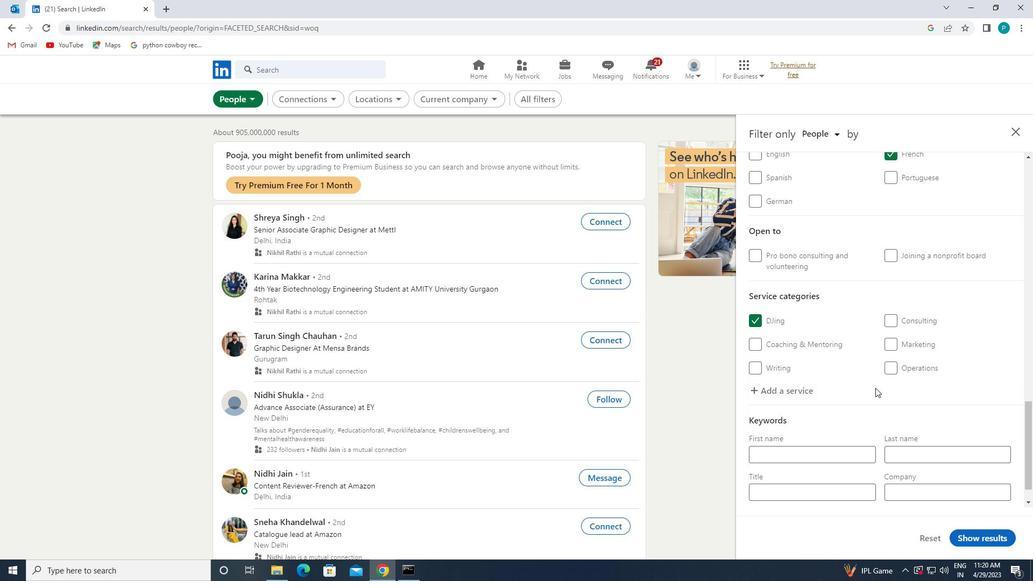 
Action: Mouse scrolled (850, 383) with delta (0, 0)
Screenshot: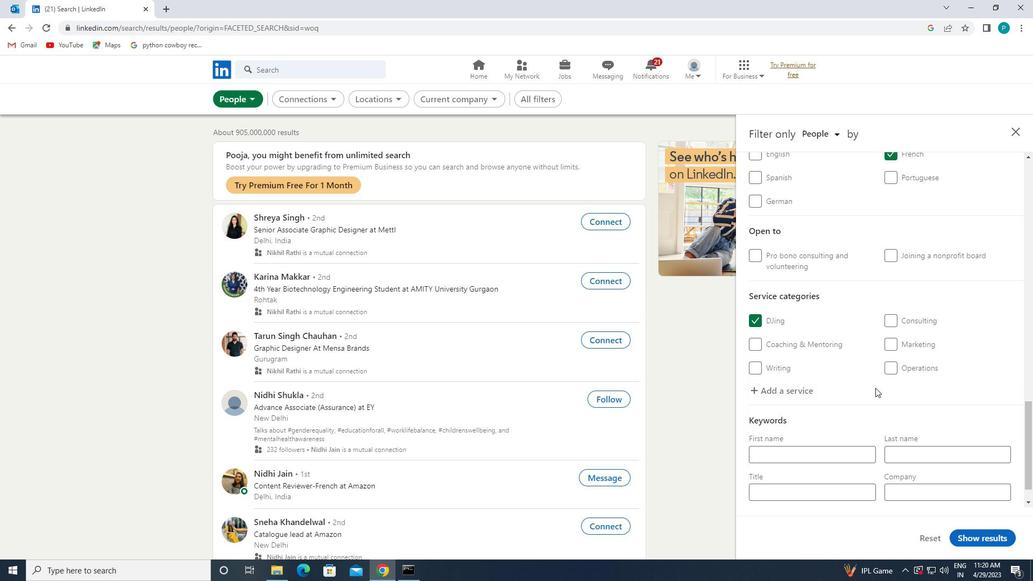
Action: Mouse moved to (850, 383)
Screenshot: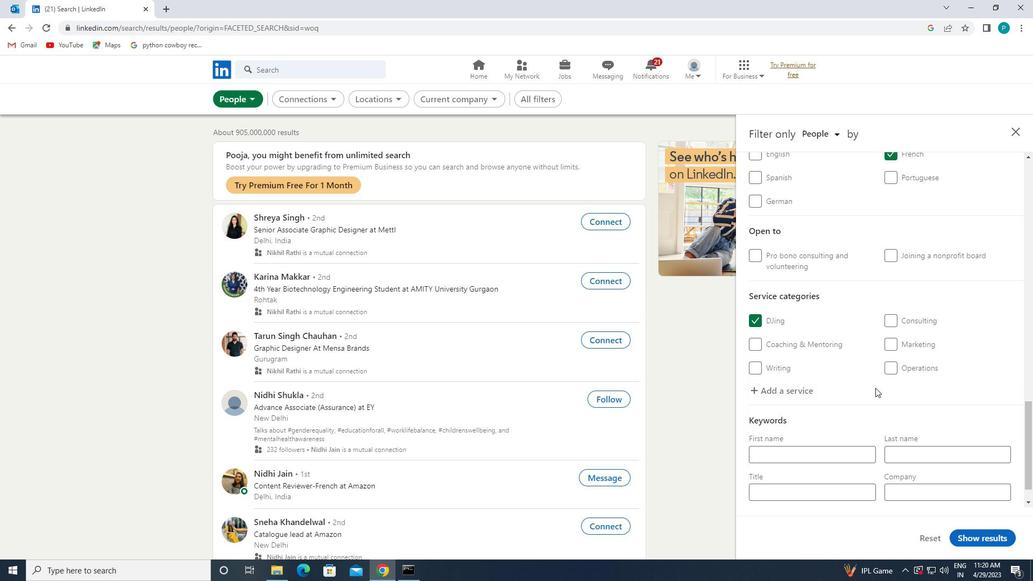 
Action: Mouse scrolled (850, 383) with delta (0, 0)
Screenshot: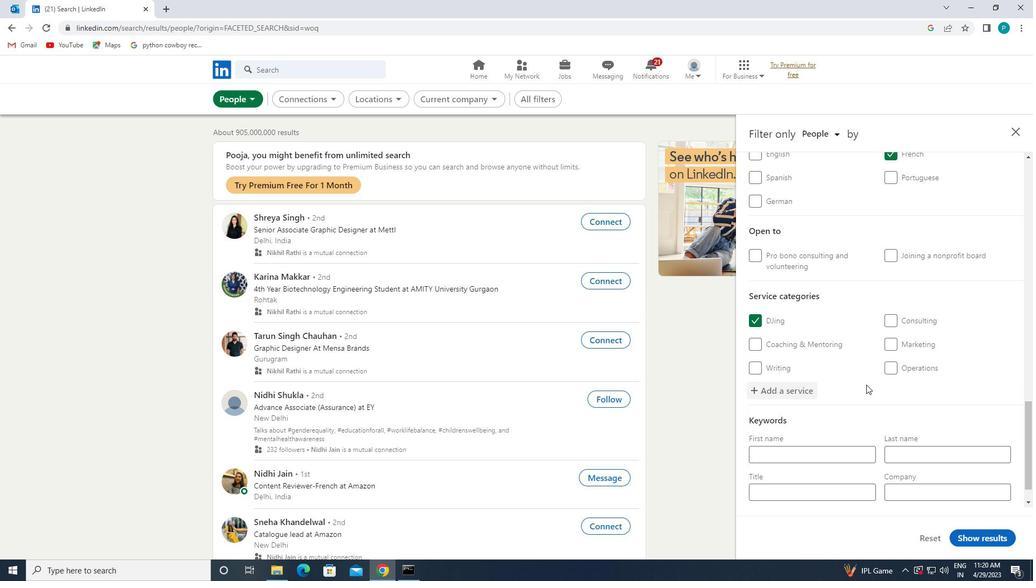 
Action: Mouse moved to (827, 453)
Screenshot: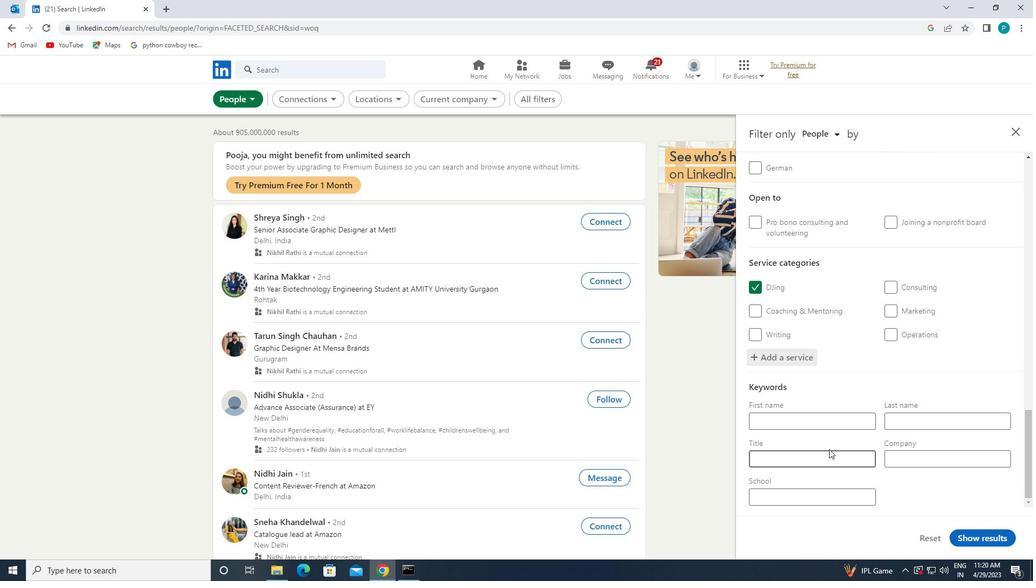 
Action: Mouse pressed left at (827, 453)
Screenshot: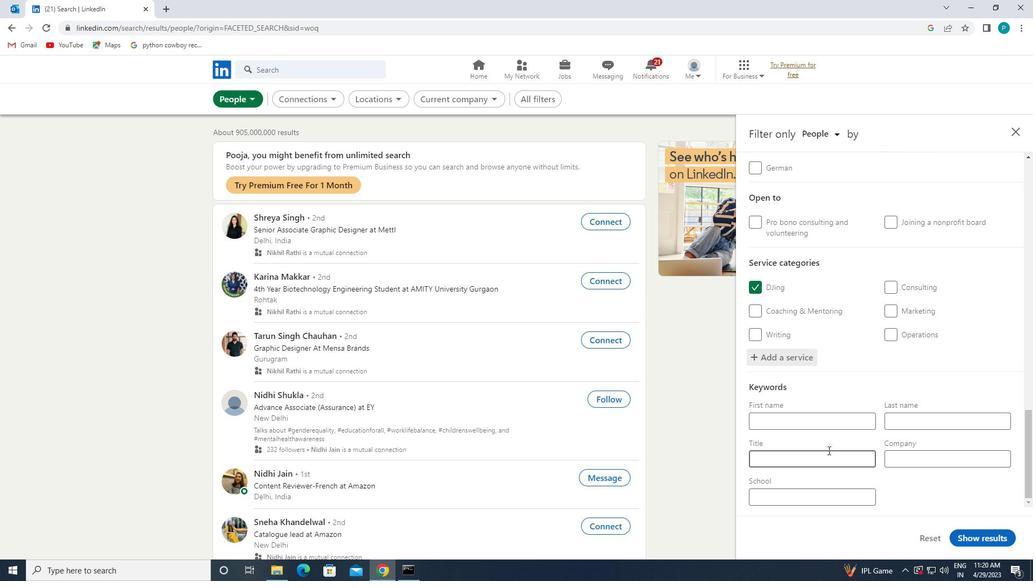 
Action: Key pressed <Key.caps_lock>A<Key.caps_lock><Key.backspace>A
Screenshot: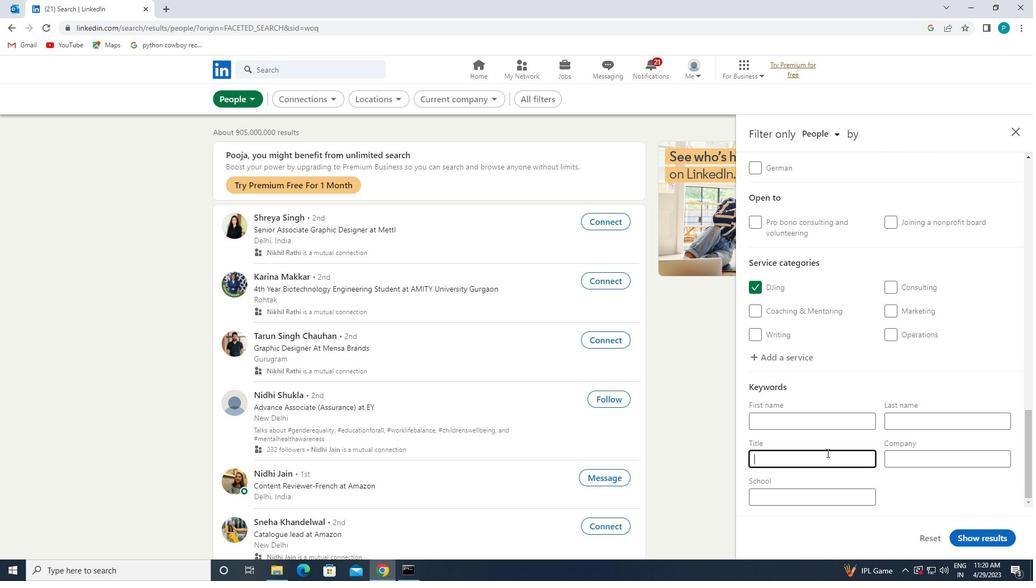 
Action: Mouse moved to (826, 453)
Screenshot: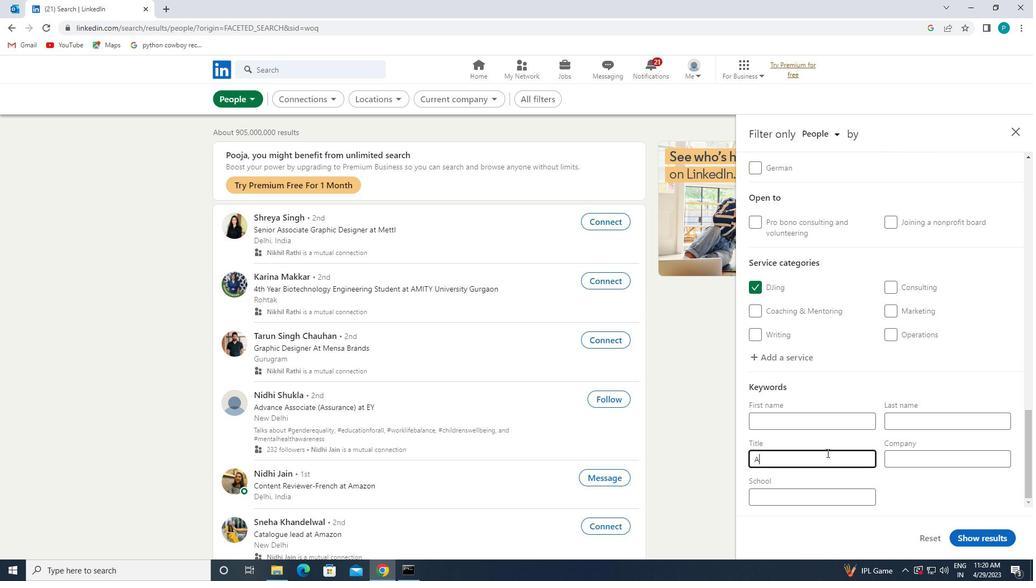 
Action: Key pressed <Key.caps_lock>NIMAL<Key.space><Key.caps_lock>B<Key.caps_lock>REEDER
Screenshot: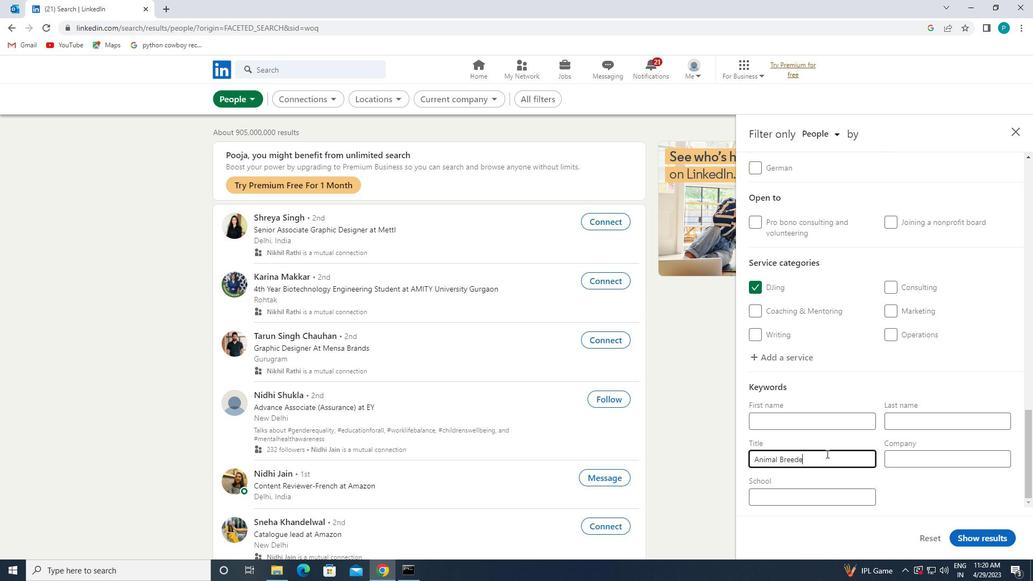 
Action: Mouse moved to (975, 543)
Screenshot: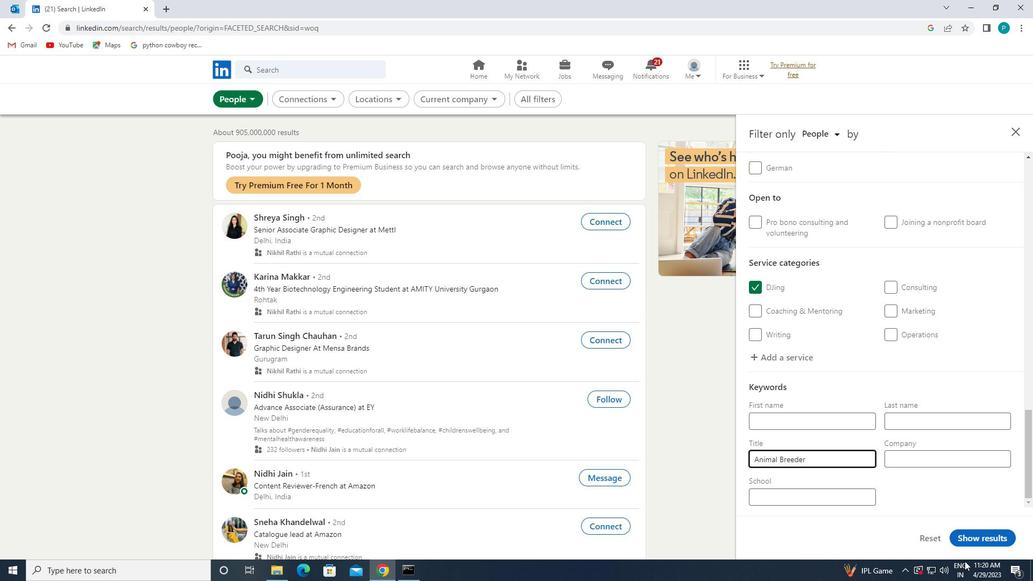 
Action: Mouse pressed left at (975, 543)
Screenshot: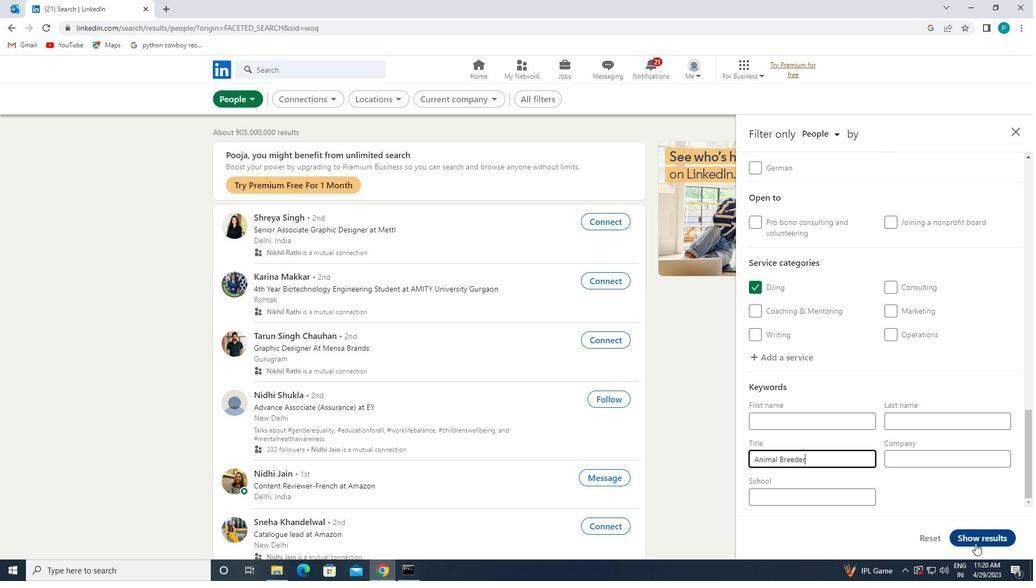
